 Task: Add a signature Markus Robinson containing With gratitude and sincere wishes, Markus Robinson to email address softage.9@softage.net and add a label Trademark licenses
Action: Mouse moved to (1040, 58)
Screenshot: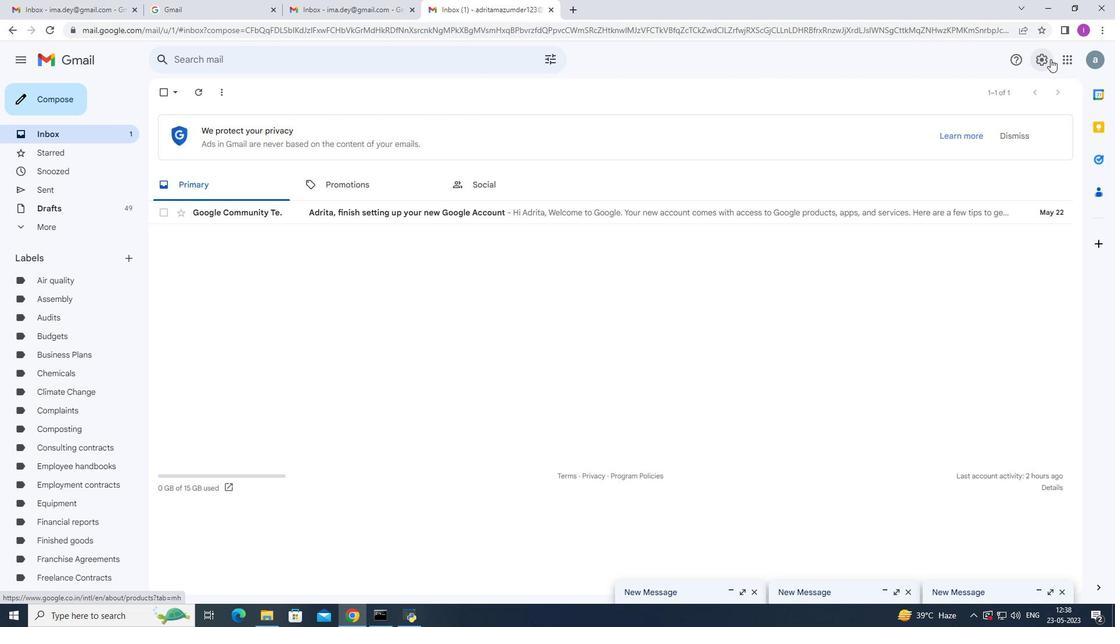 
Action: Mouse pressed left at (1040, 58)
Screenshot: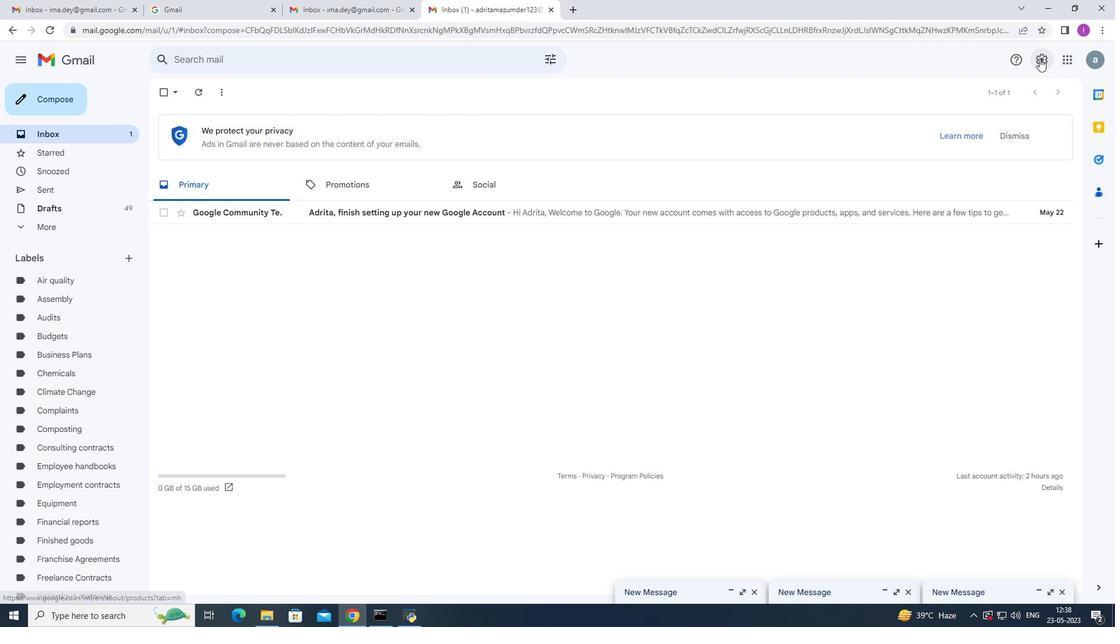 
Action: Mouse moved to (960, 123)
Screenshot: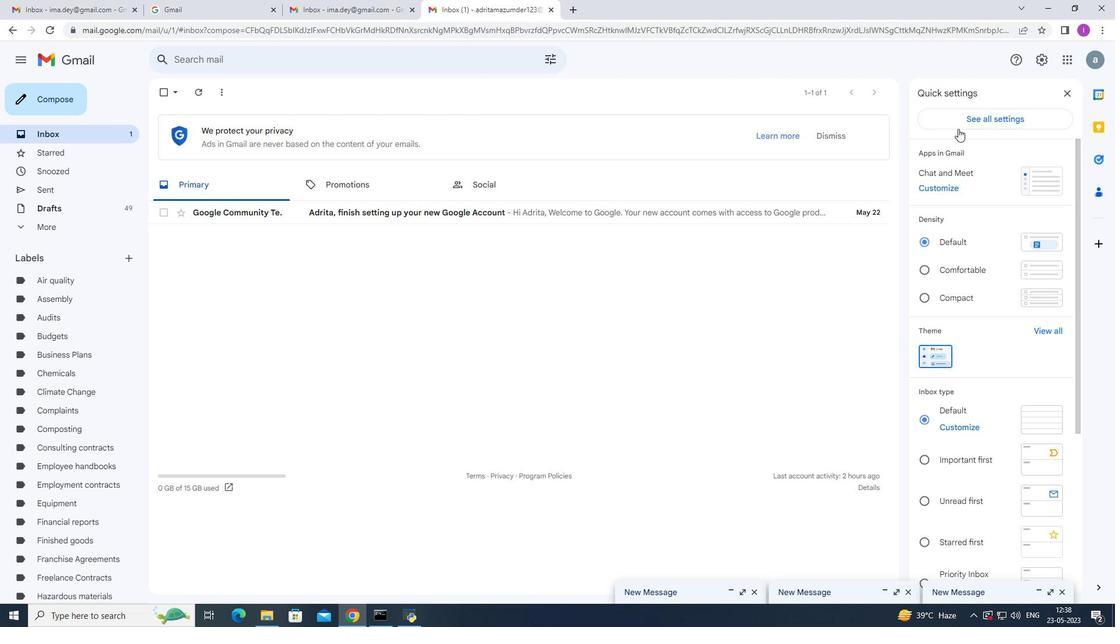 
Action: Mouse pressed left at (960, 123)
Screenshot: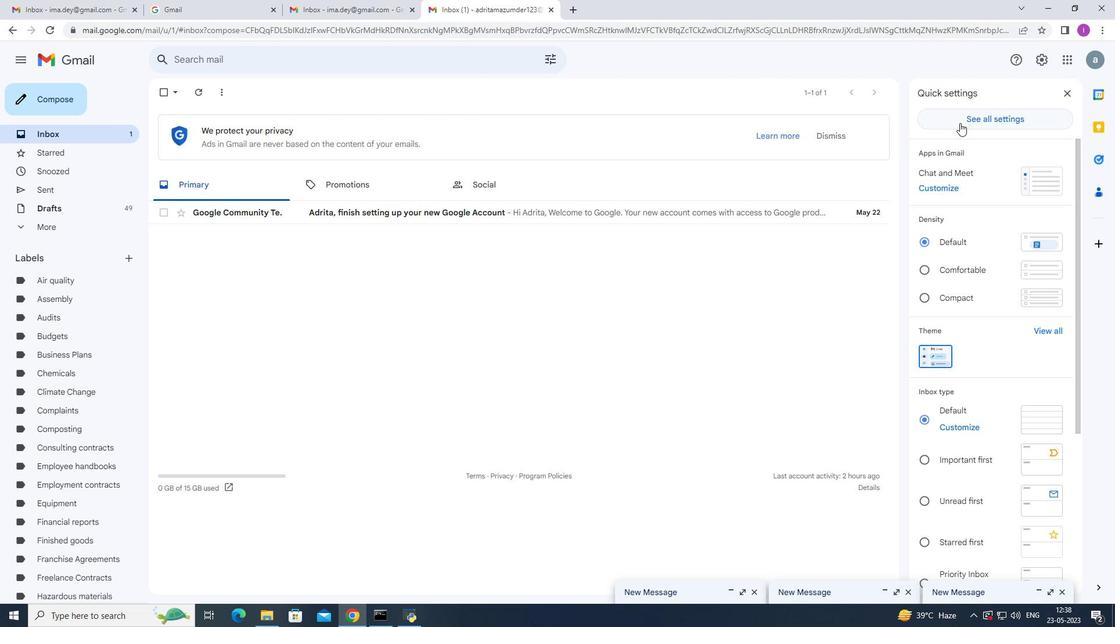 
Action: Mouse moved to (608, 248)
Screenshot: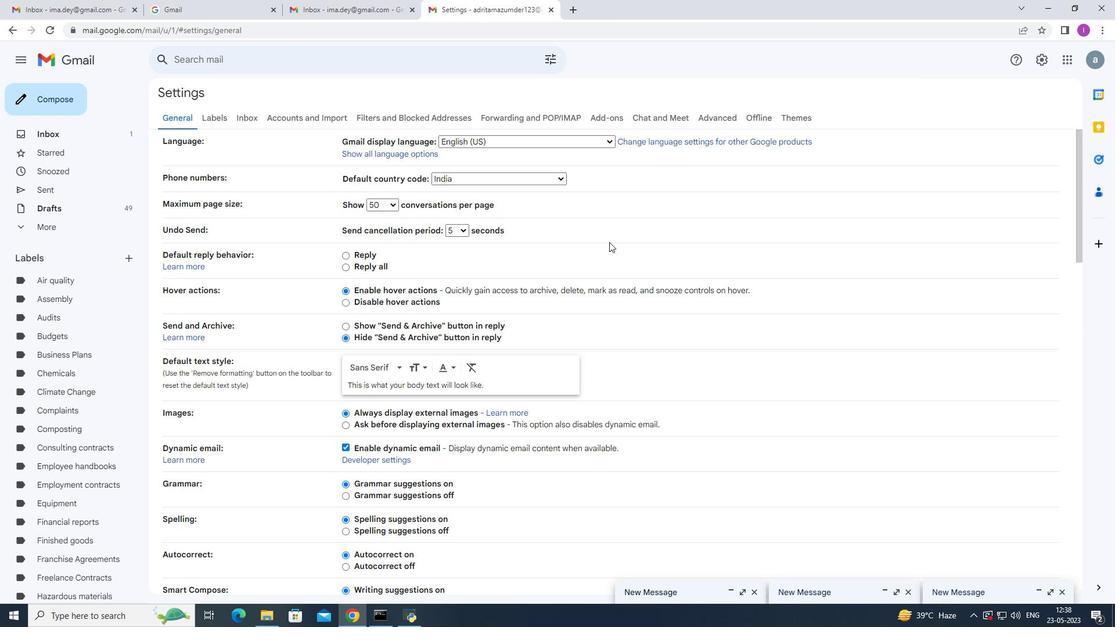 
Action: Mouse scrolled (608, 246) with delta (0, 0)
Screenshot: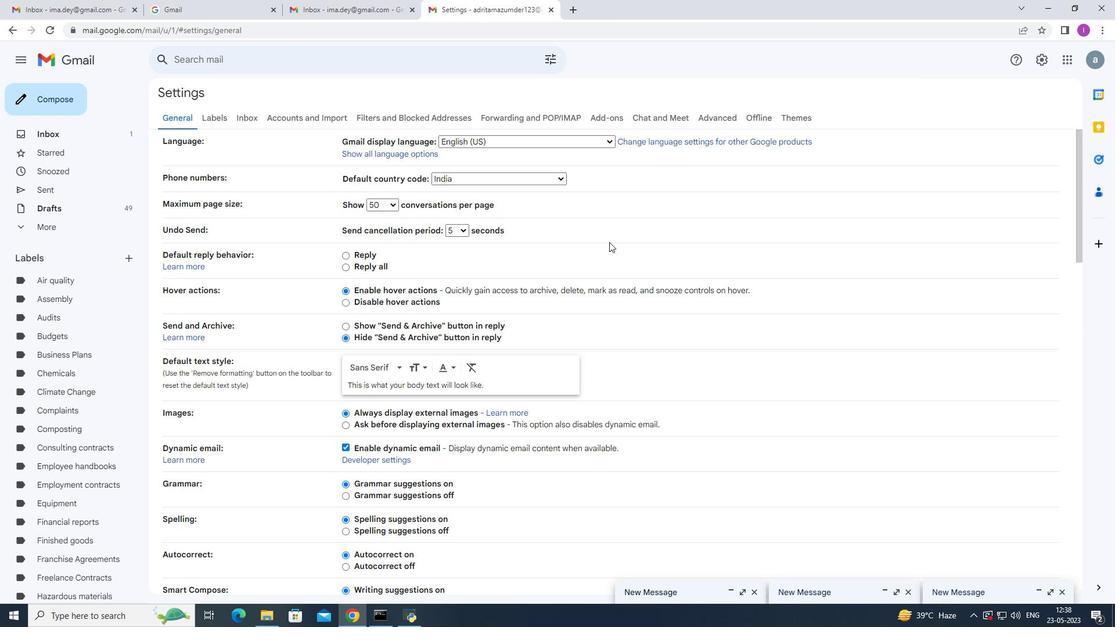 
Action: Mouse moved to (607, 256)
Screenshot: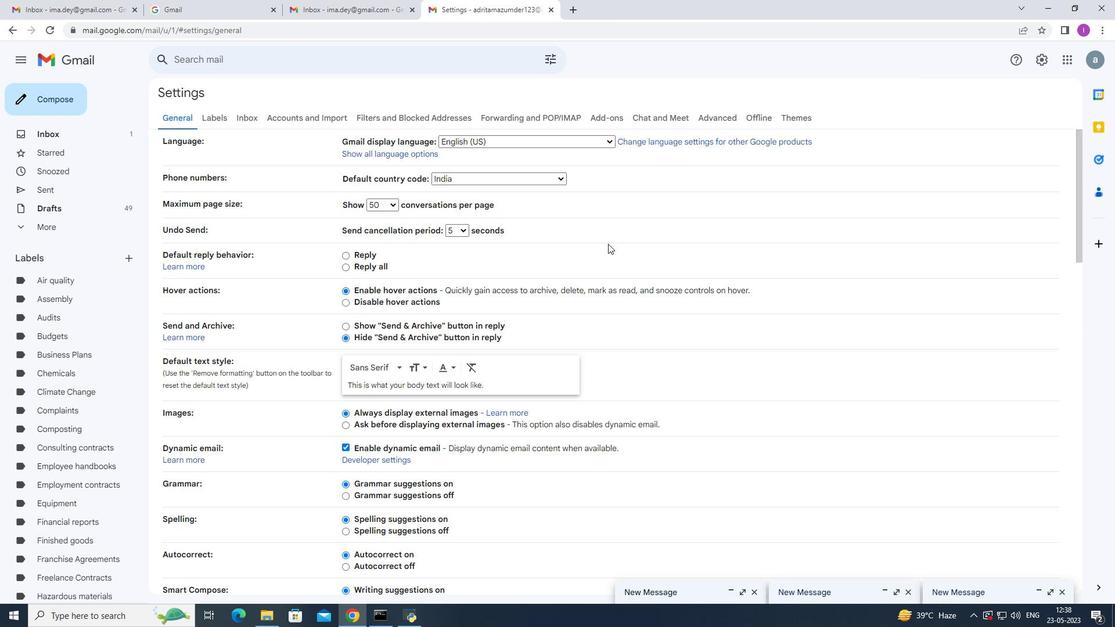 
Action: Mouse scrolled (607, 253) with delta (0, 0)
Screenshot: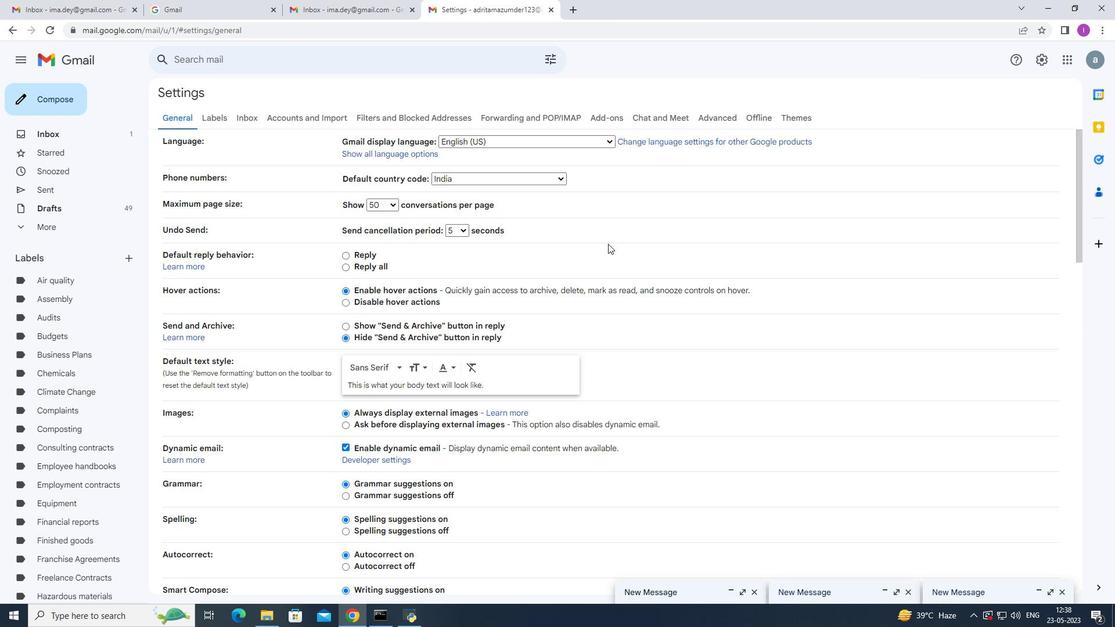 
Action: Mouse moved to (607, 258)
Screenshot: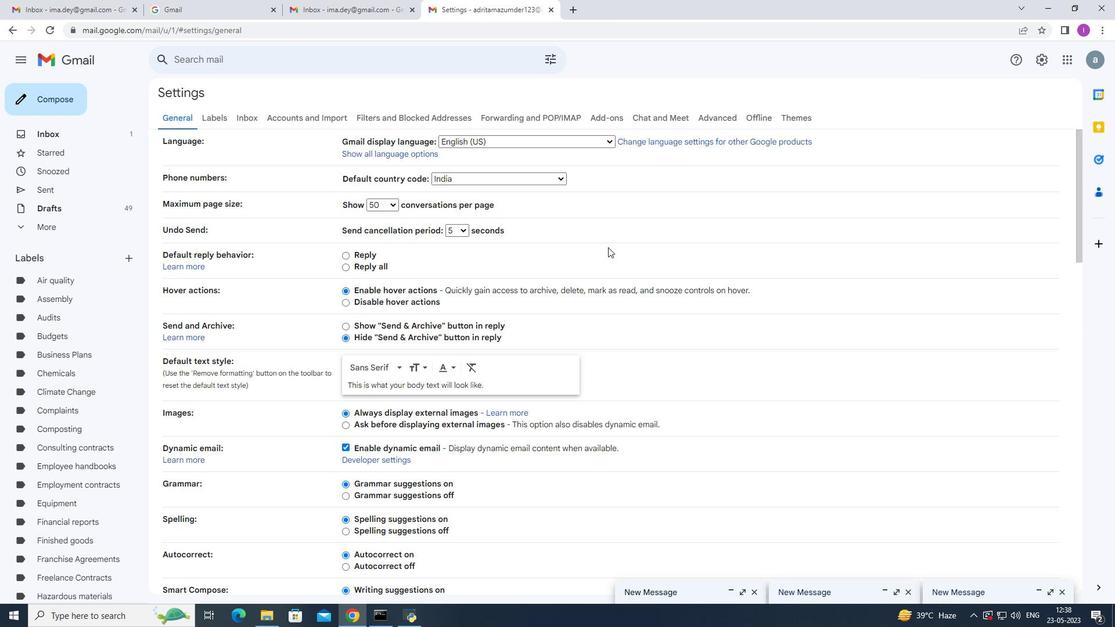 
Action: Mouse scrolled (607, 257) with delta (0, 0)
Screenshot: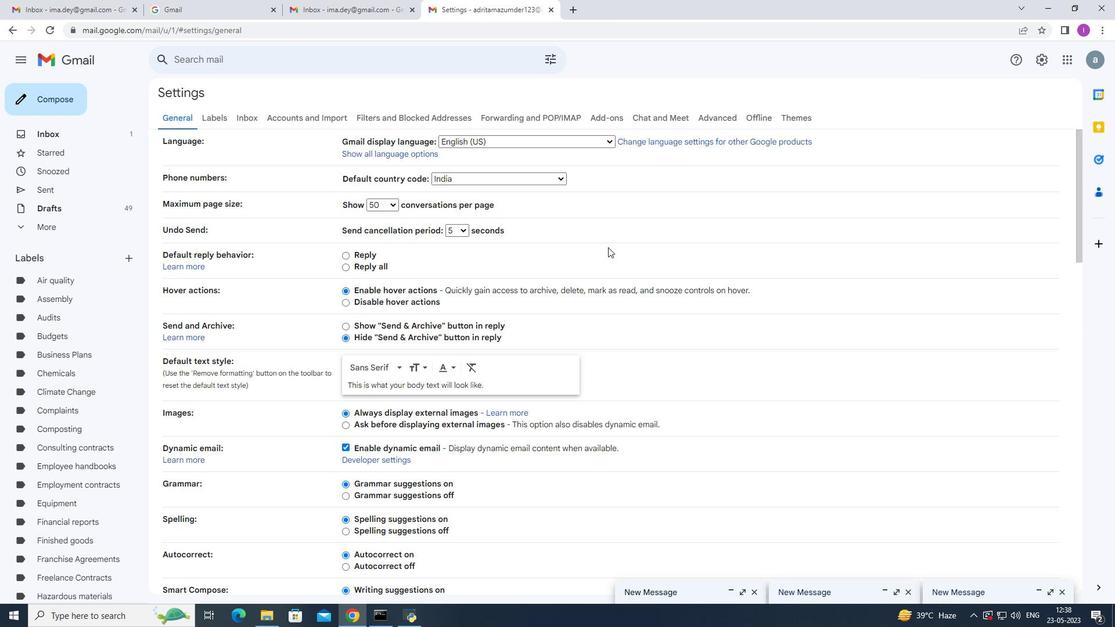 
Action: Mouse moved to (607, 260)
Screenshot: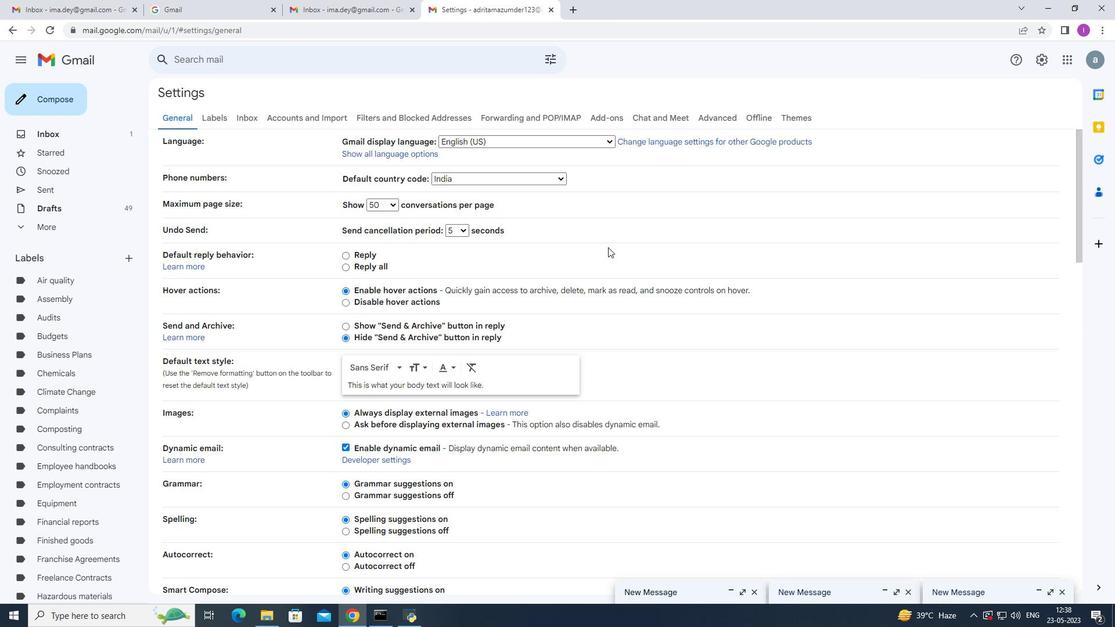 
Action: Mouse scrolled (607, 257) with delta (0, 0)
Screenshot: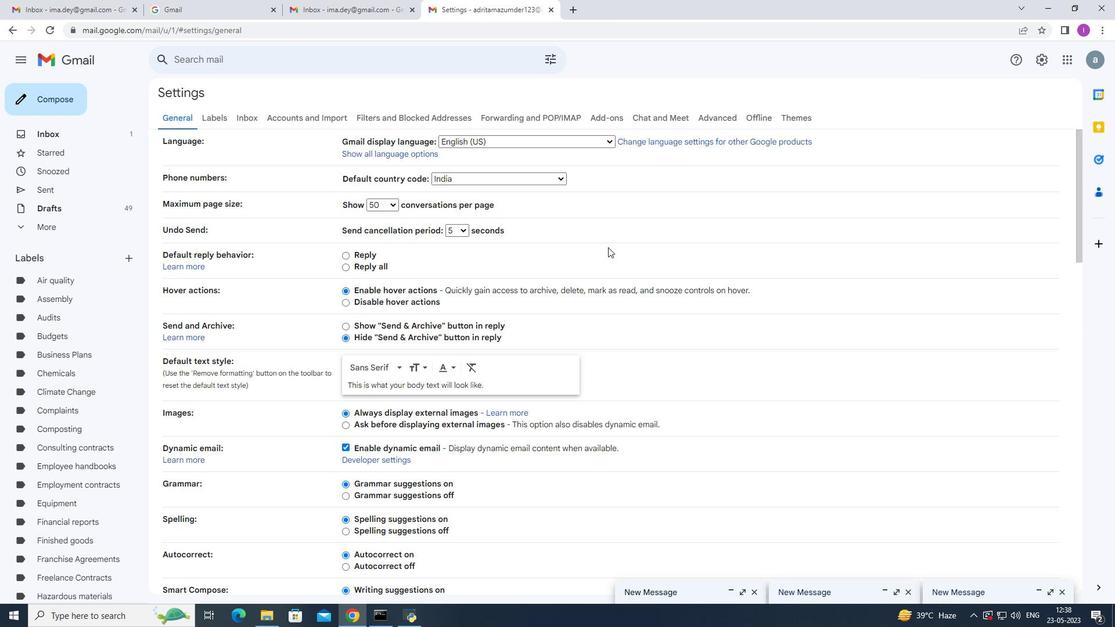 
Action: Mouse moved to (583, 314)
Screenshot: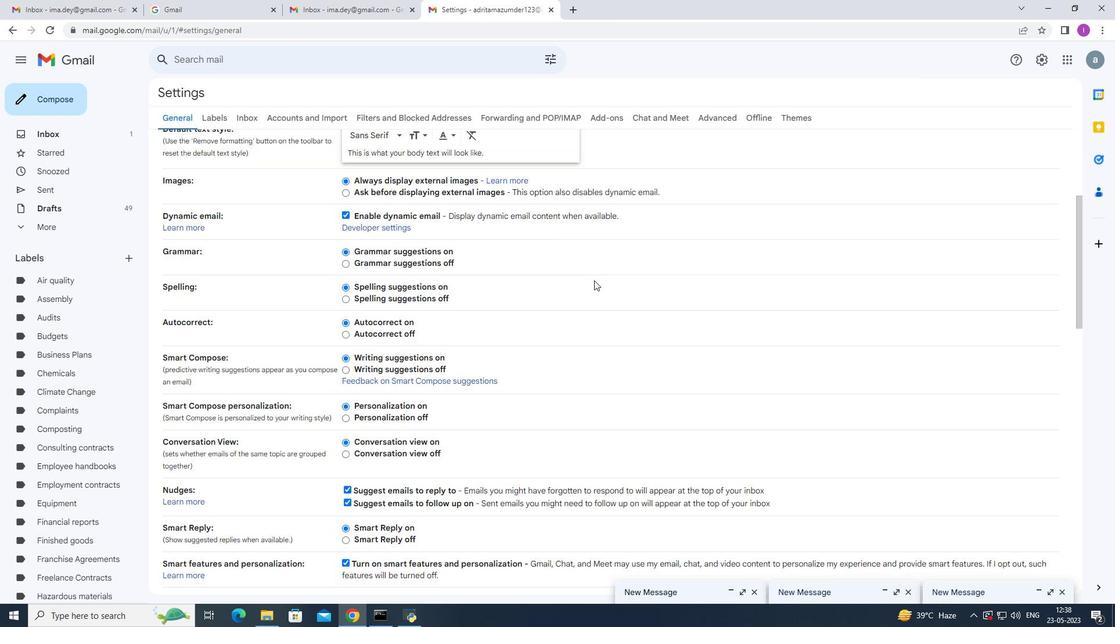 
Action: Mouse scrolled (583, 314) with delta (0, 0)
Screenshot: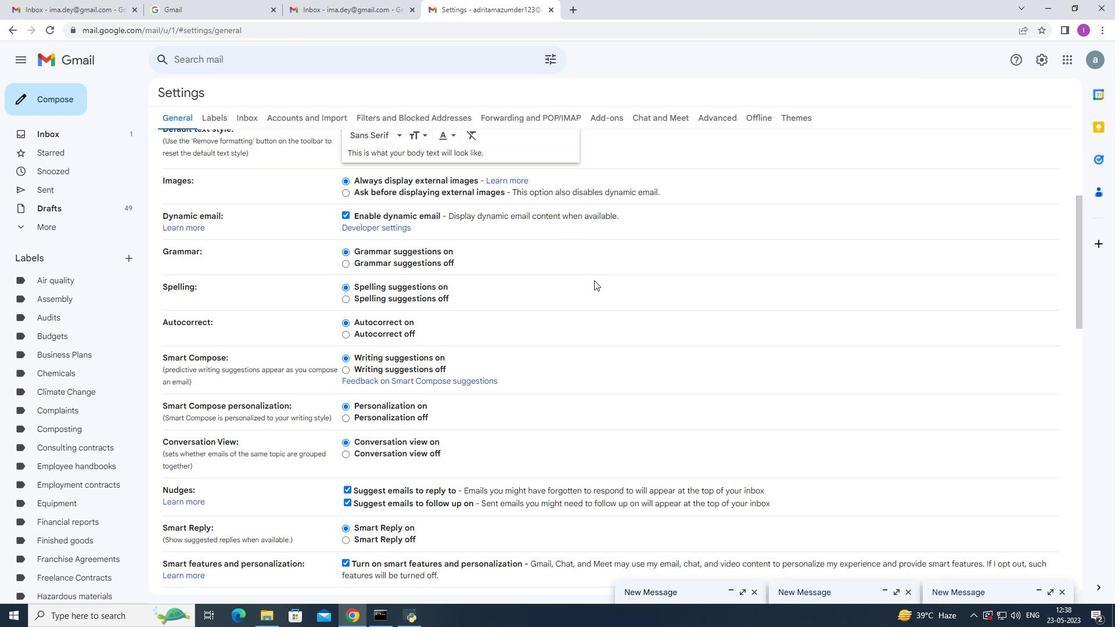 
Action: Mouse moved to (582, 327)
Screenshot: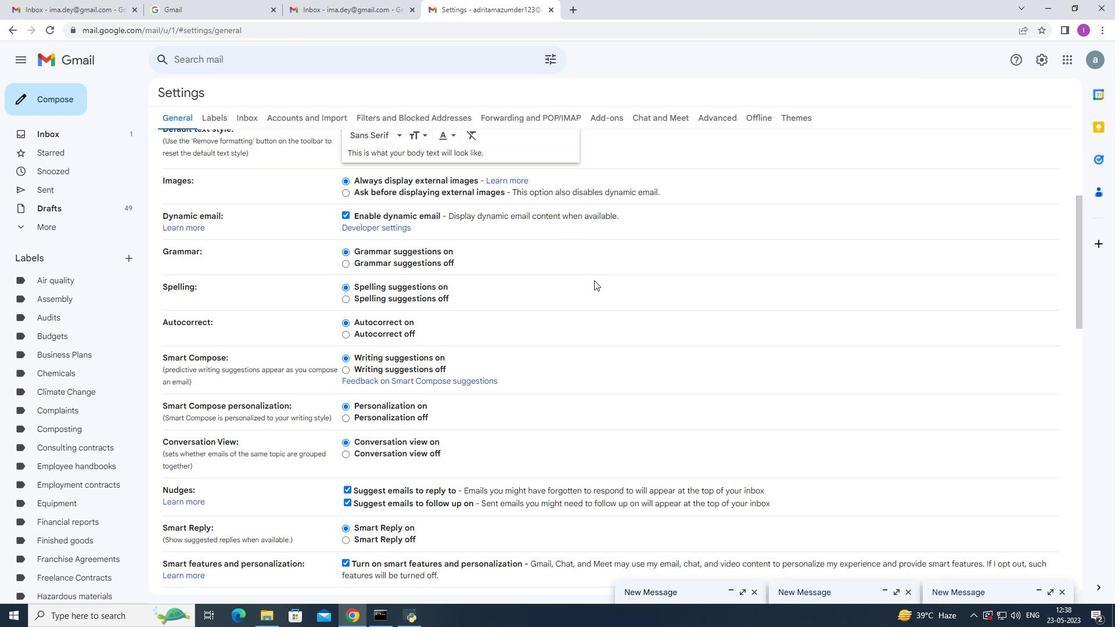 
Action: Mouse scrolled (582, 326) with delta (0, 0)
Screenshot: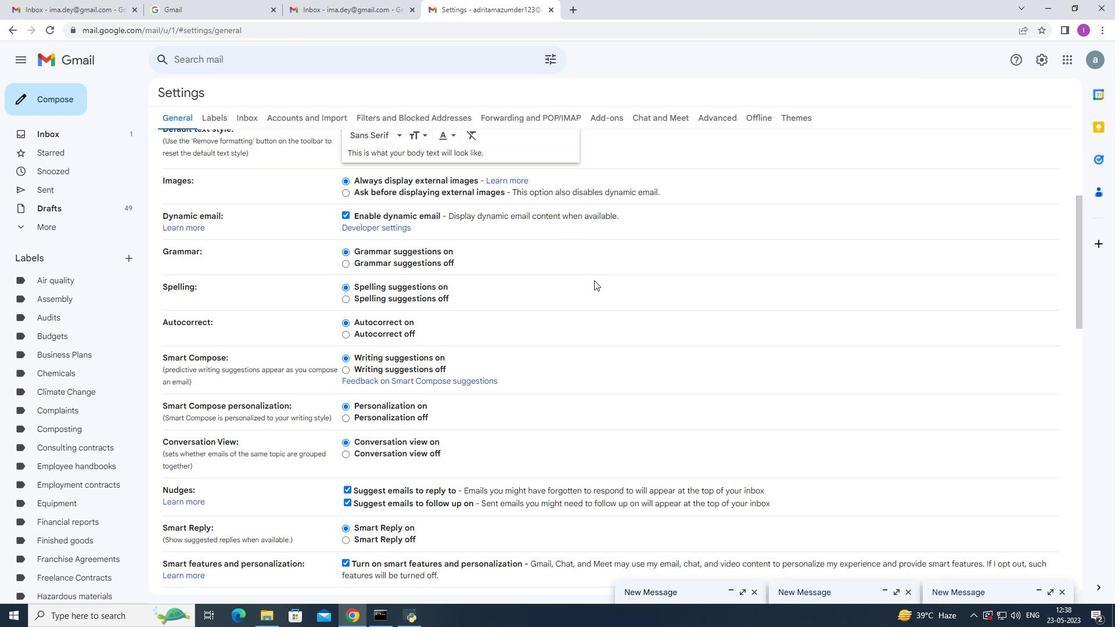 
Action: Mouse scrolled (582, 326) with delta (0, 0)
Screenshot: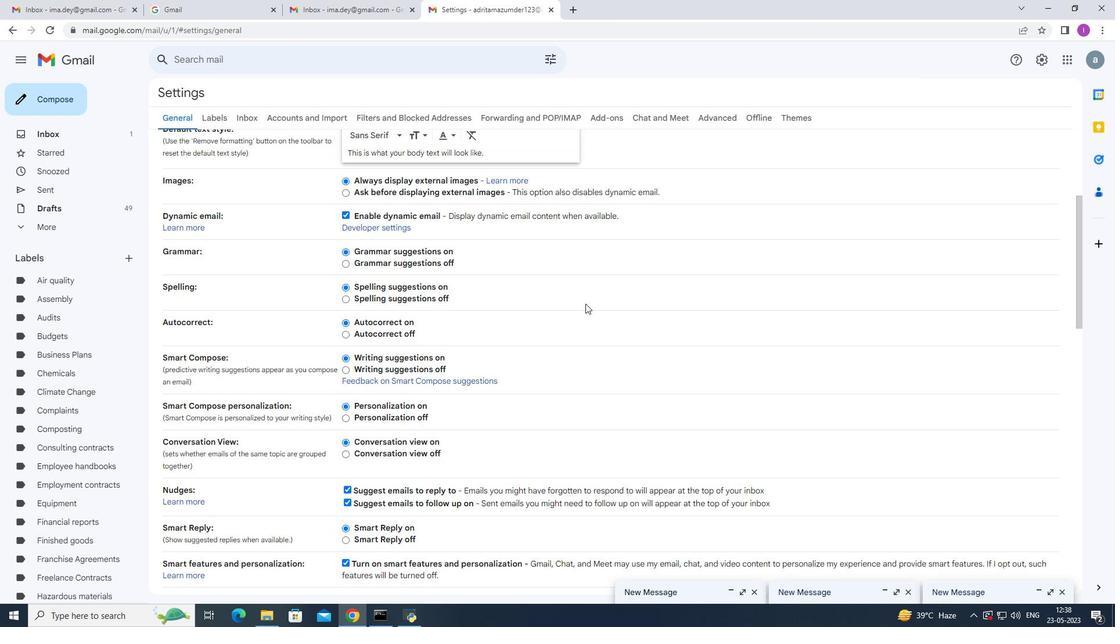 
Action: Mouse scrolled (582, 326) with delta (0, 0)
Screenshot: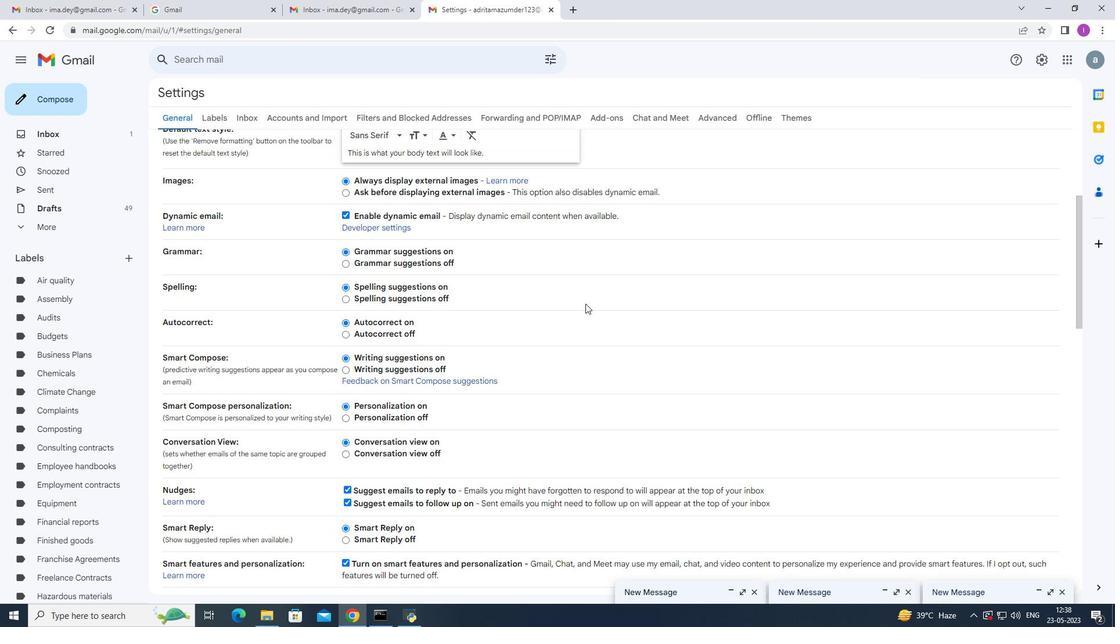 
Action: Mouse moved to (574, 334)
Screenshot: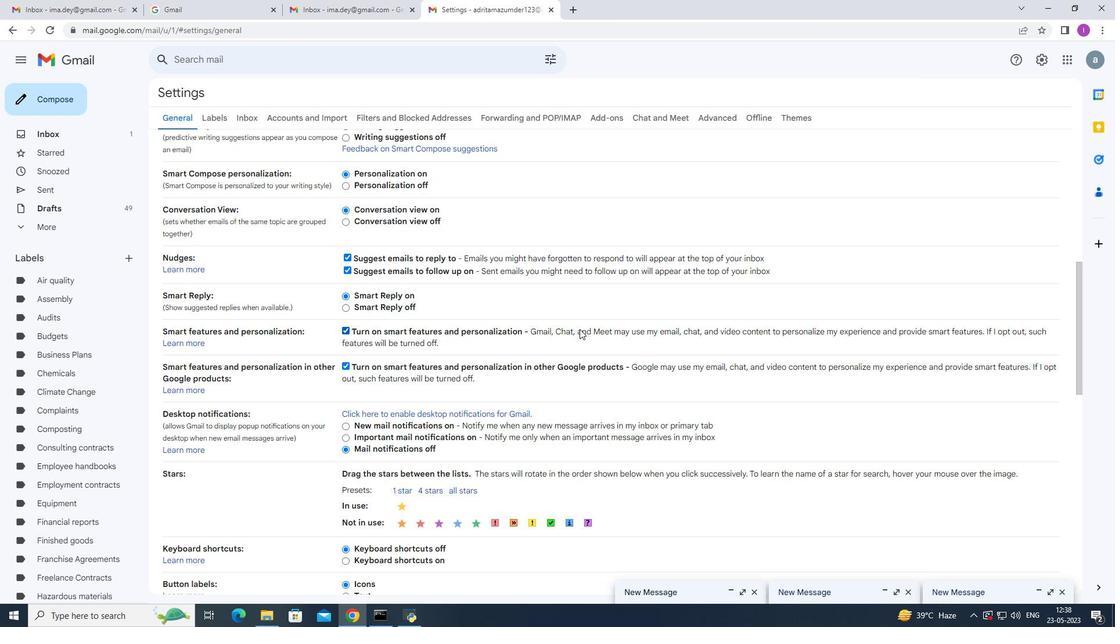 
Action: Mouse scrolled (574, 333) with delta (0, 0)
Screenshot: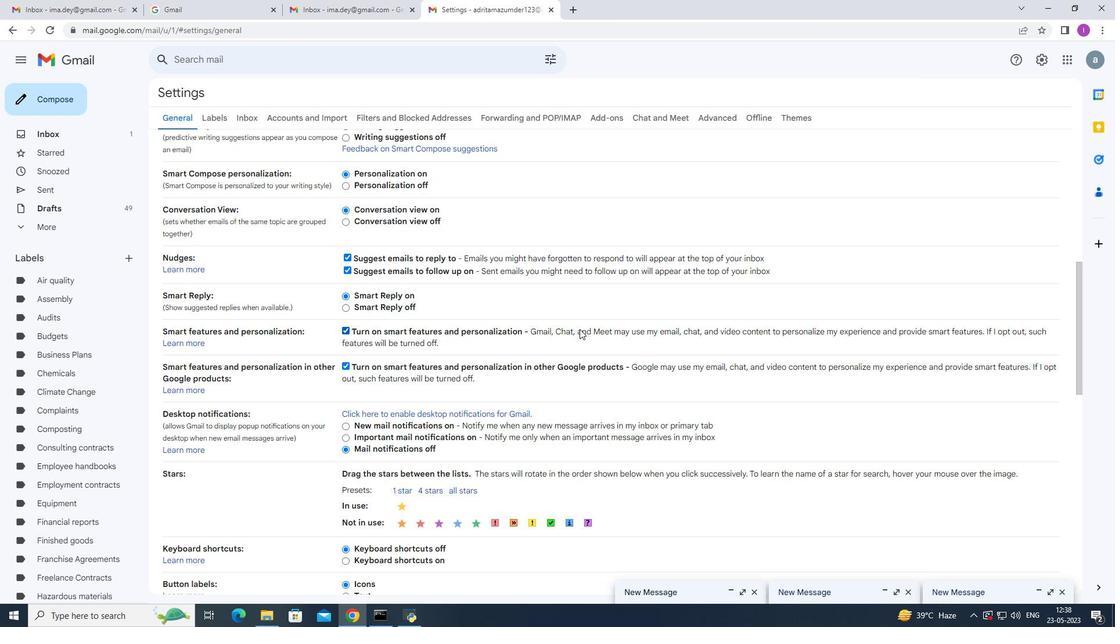 
Action: Mouse moved to (574, 337)
Screenshot: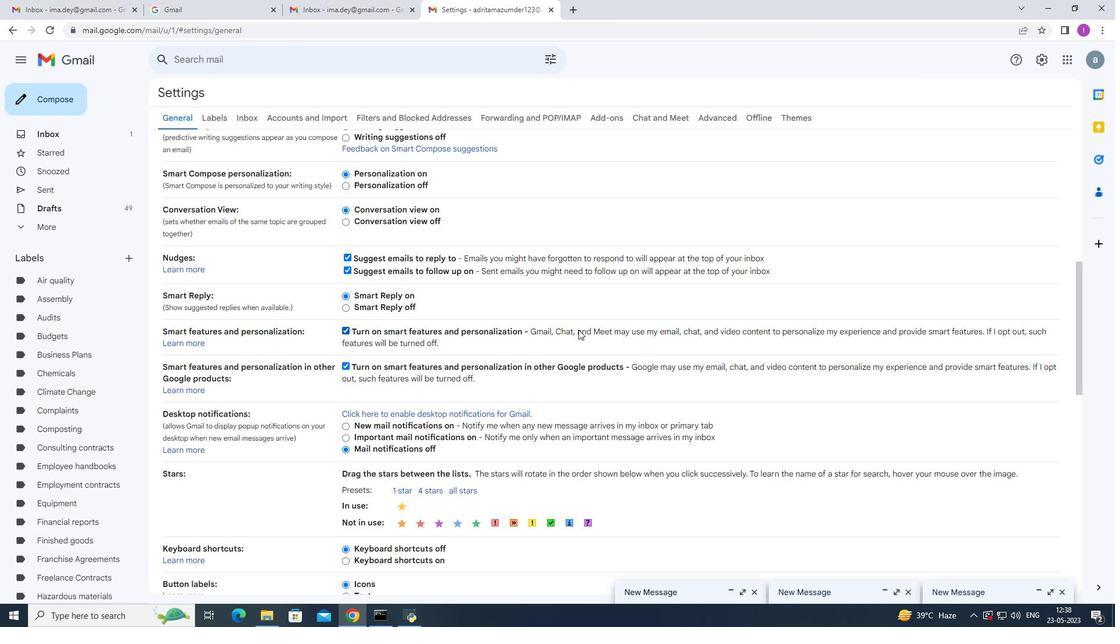 
Action: Mouse scrolled (574, 335) with delta (0, 0)
Screenshot: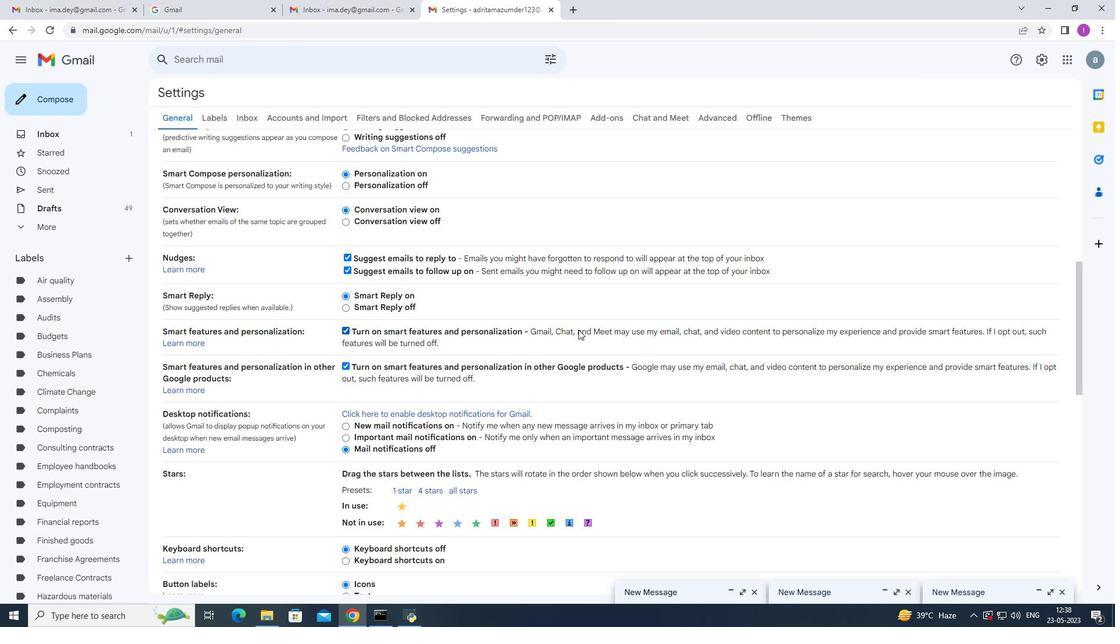 
Action: Mouse moved to (573, 338)
Screenshot: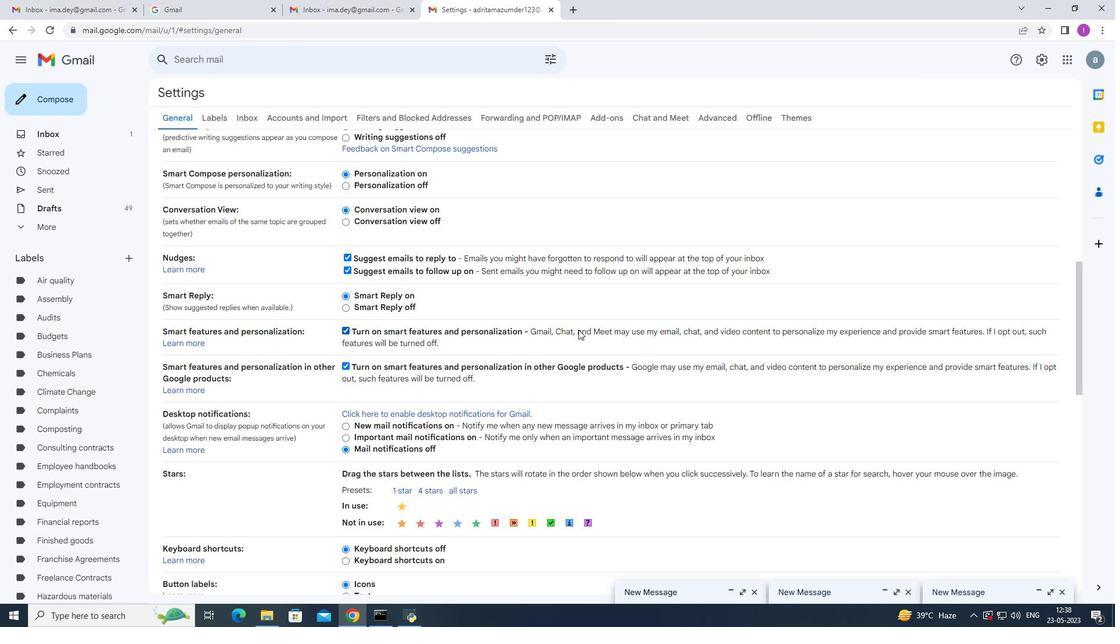 
Action: Mouse scrolled (573, 338) with delta (0, 0)
Screenshot: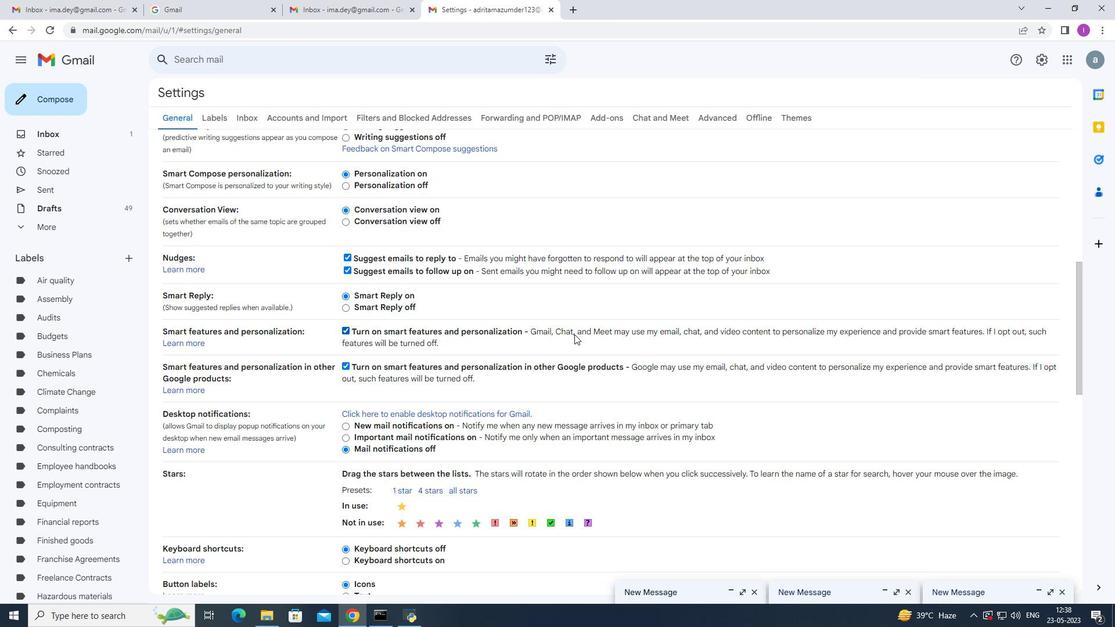 
Action: Mouse moved to (573, 338)
Screenshot: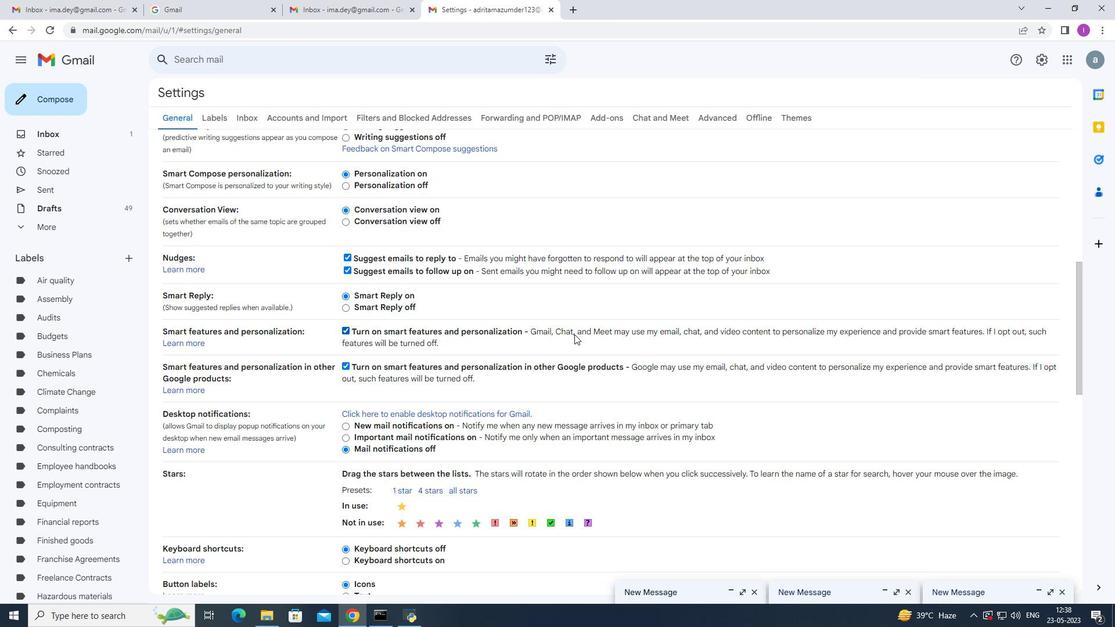 
Action: Mouse scrolled (573, 337) with delta (0, 0)
Screenshot: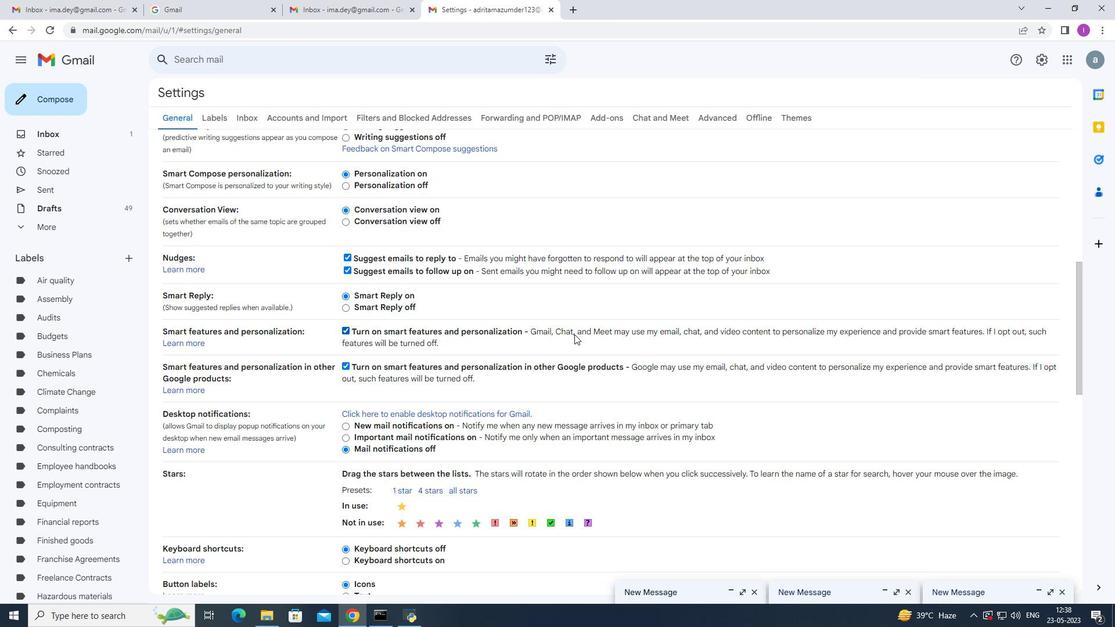 
Action: Mouse moved to (541, 361)
Screenshot: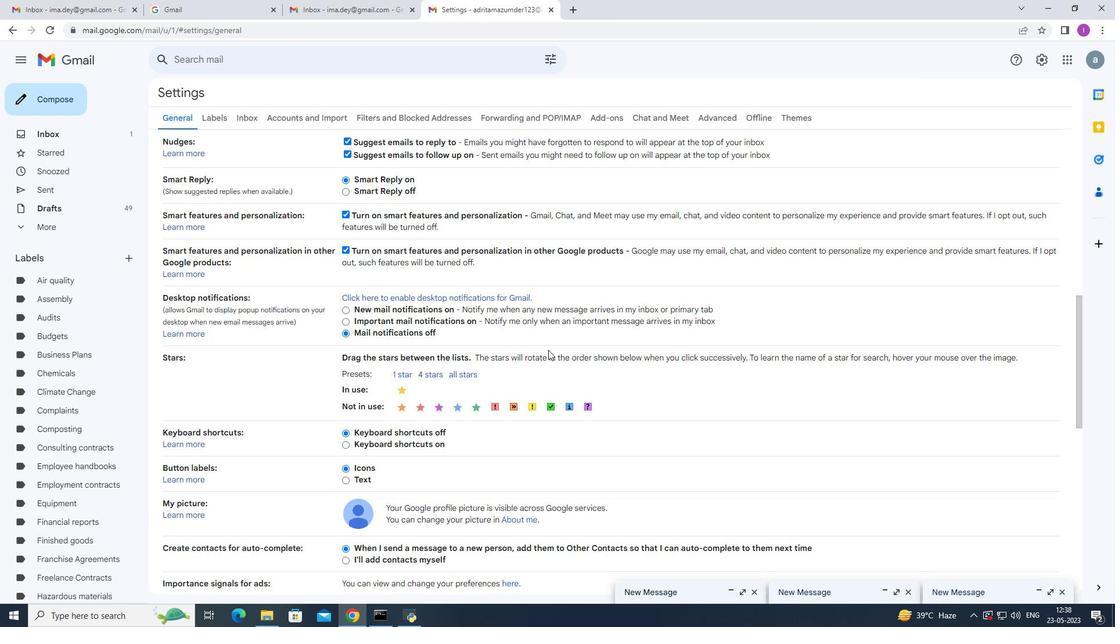 
Action: Mouse scrolled (541, 359) with delta (0, 0)
Screenshot: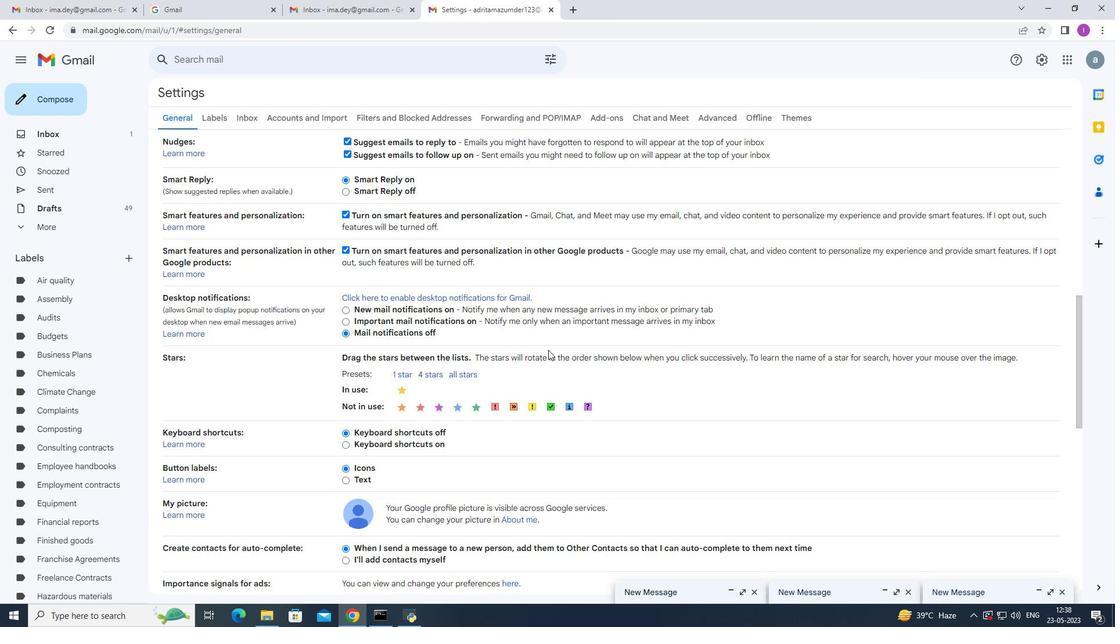 
Action: Mouse moved to (540, 365)
Screenshot: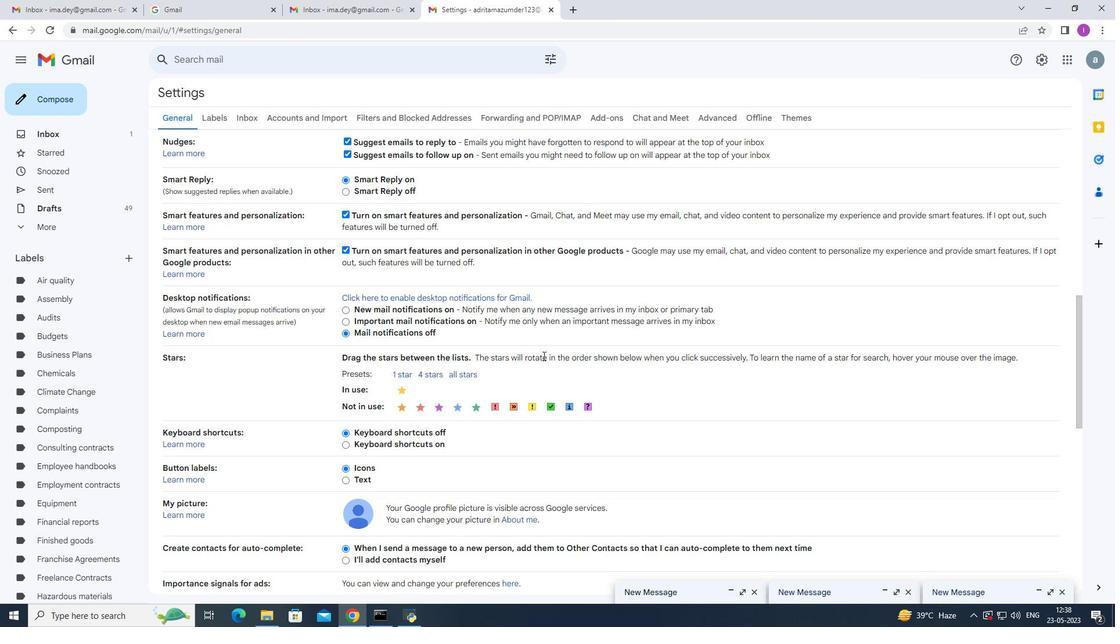 
Action: Mouse scrolled (540, 364) with delta (0, 0)
Screenshot: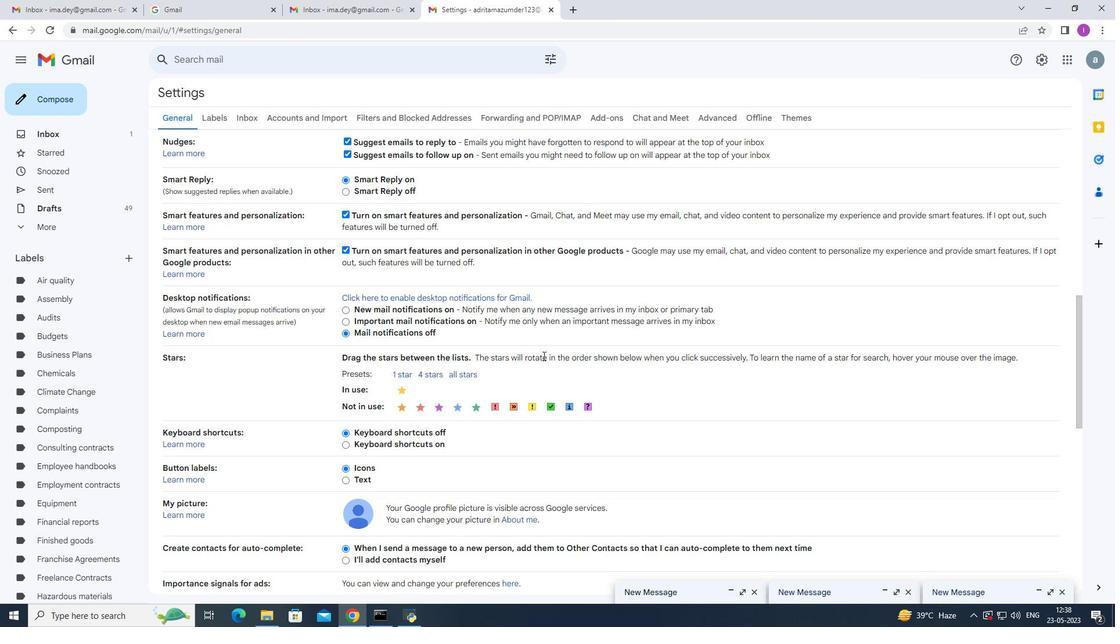 
Action: Mouse moved to (540, 366)
Screenshot: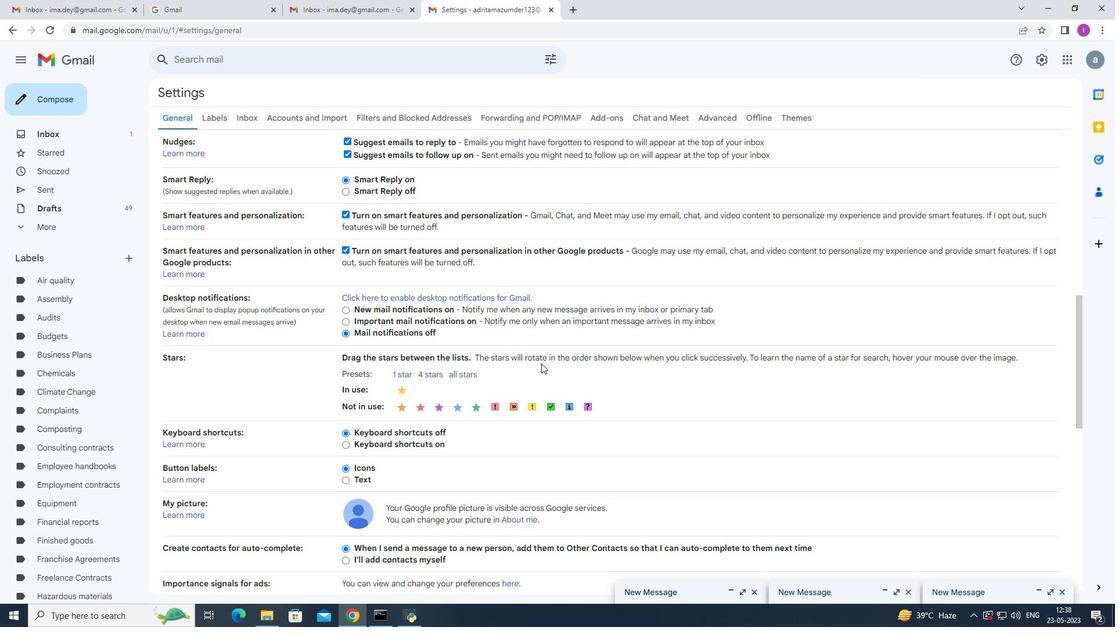 
Action: Mouse scrolled (540, 366) with delta (0, 0)
Screenshot: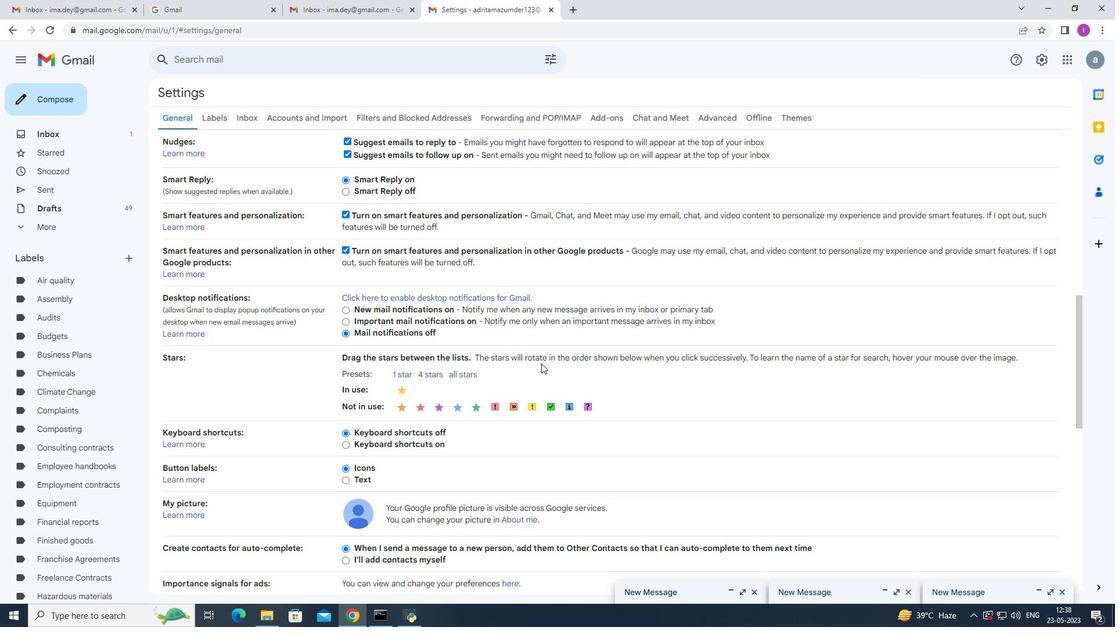 
Action: Mouse moved to (537, 368)
Screenshot: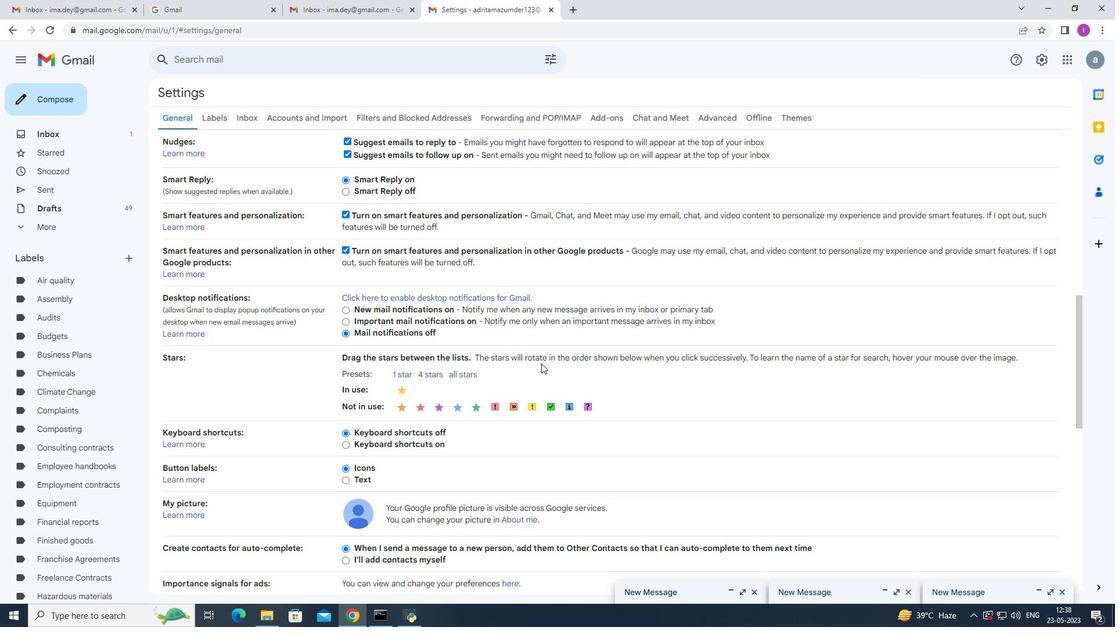 
Action: Mouse scrolled (540, 364) with delta (0, 0)
Screenshot: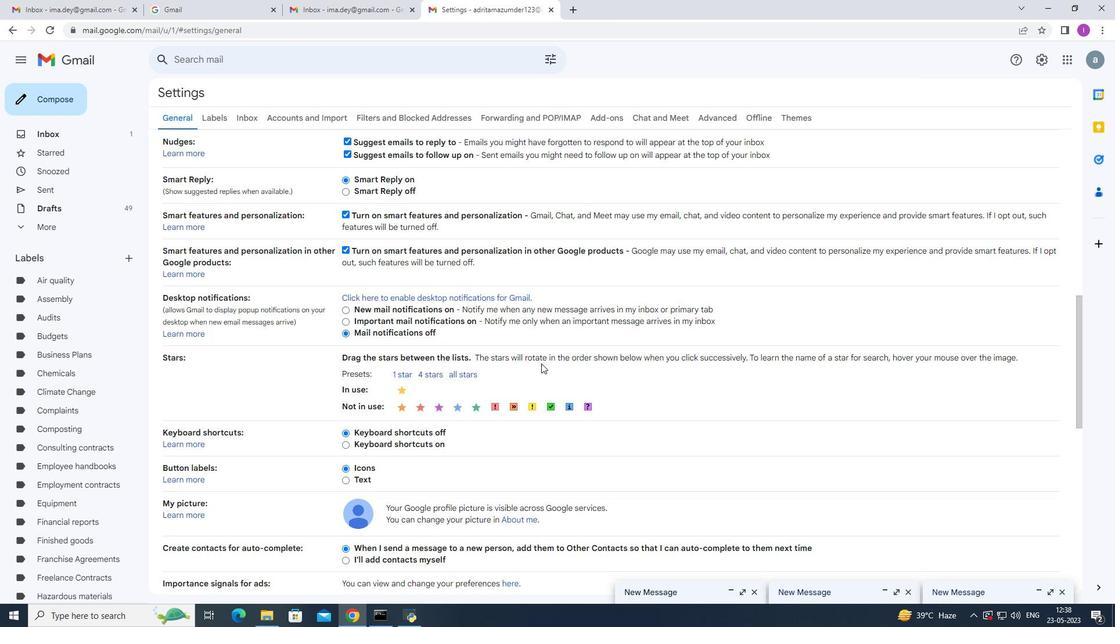 
Action: Mouse moved to (516, 379)
Screenshot: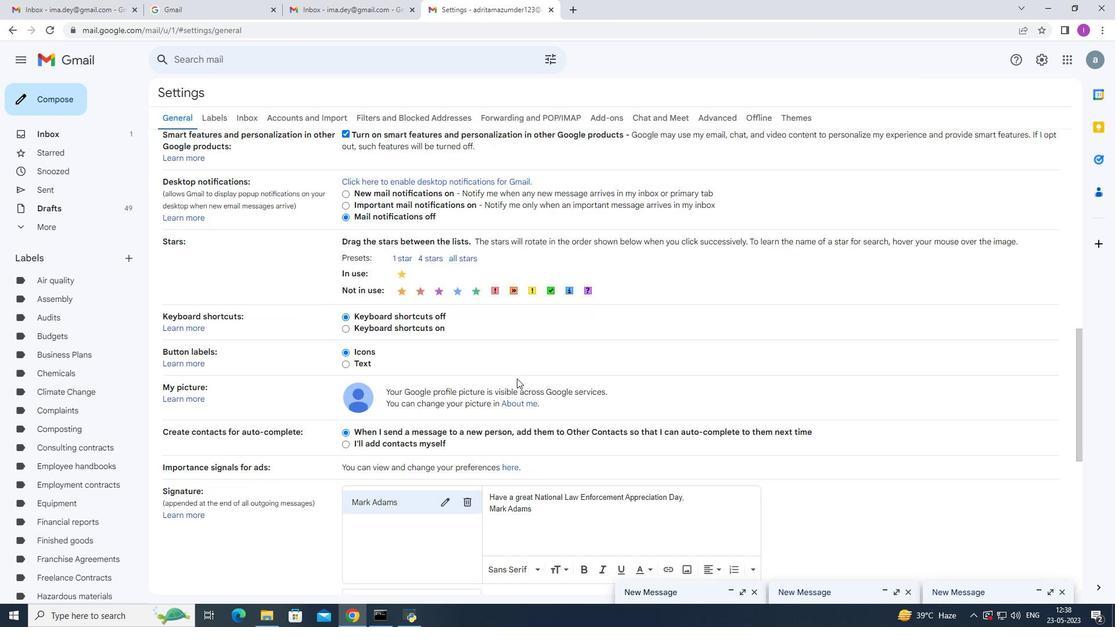 
Action: Mouse scrolled (516, 379) with delta (0, 0)
Screenshot: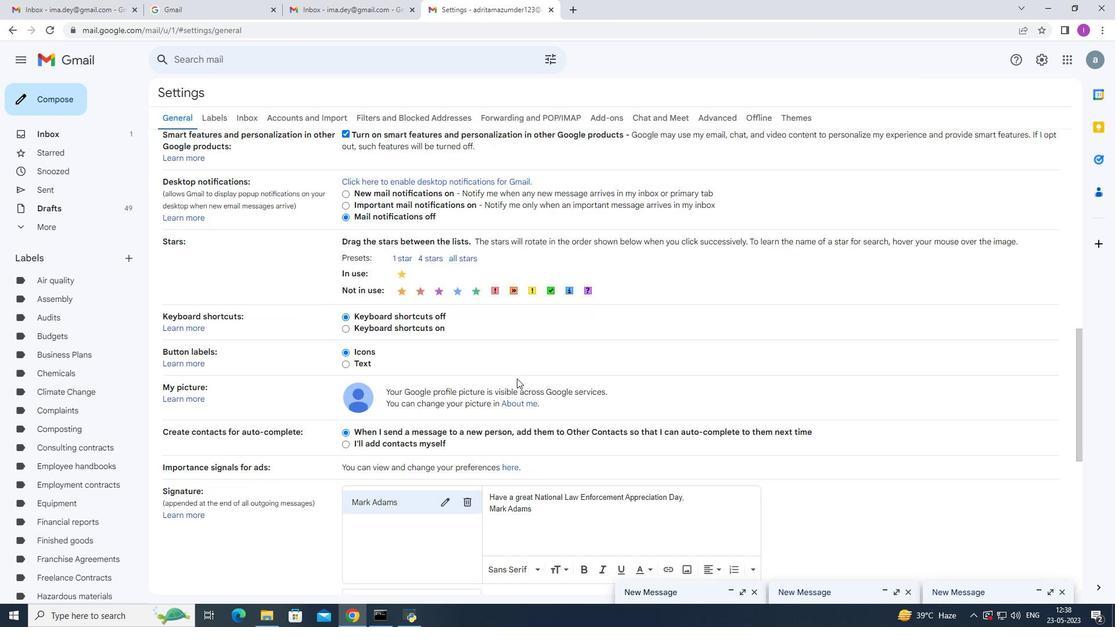 
Action: Mouse moved to (516, 381)
Screenshot: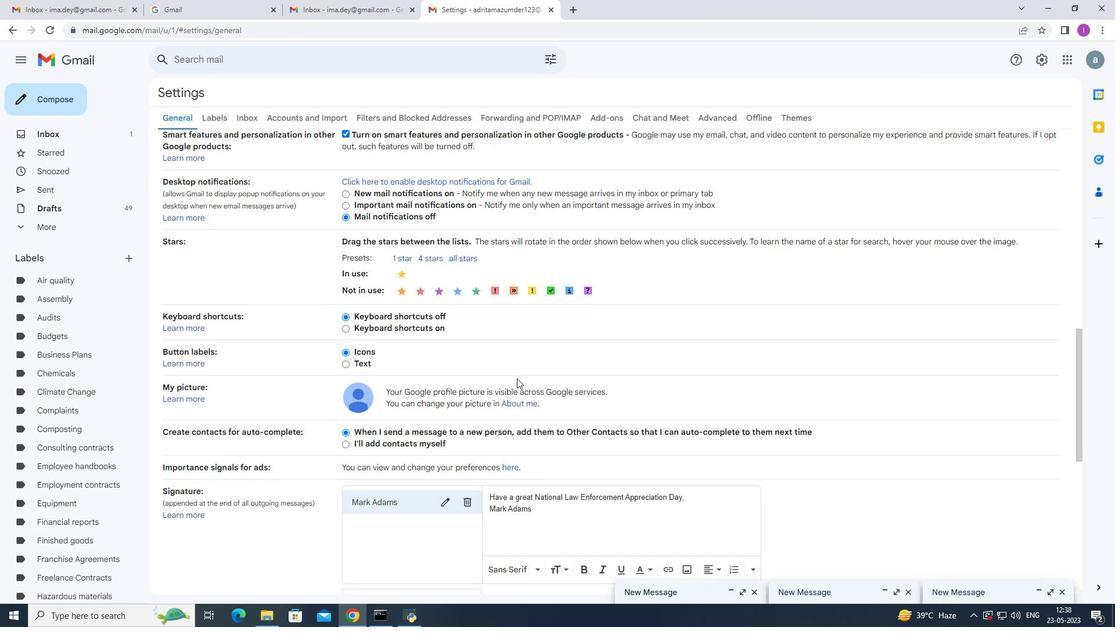 
Action: Mouse scrolled (516, 380) with delta (0, 0)
Screenshot: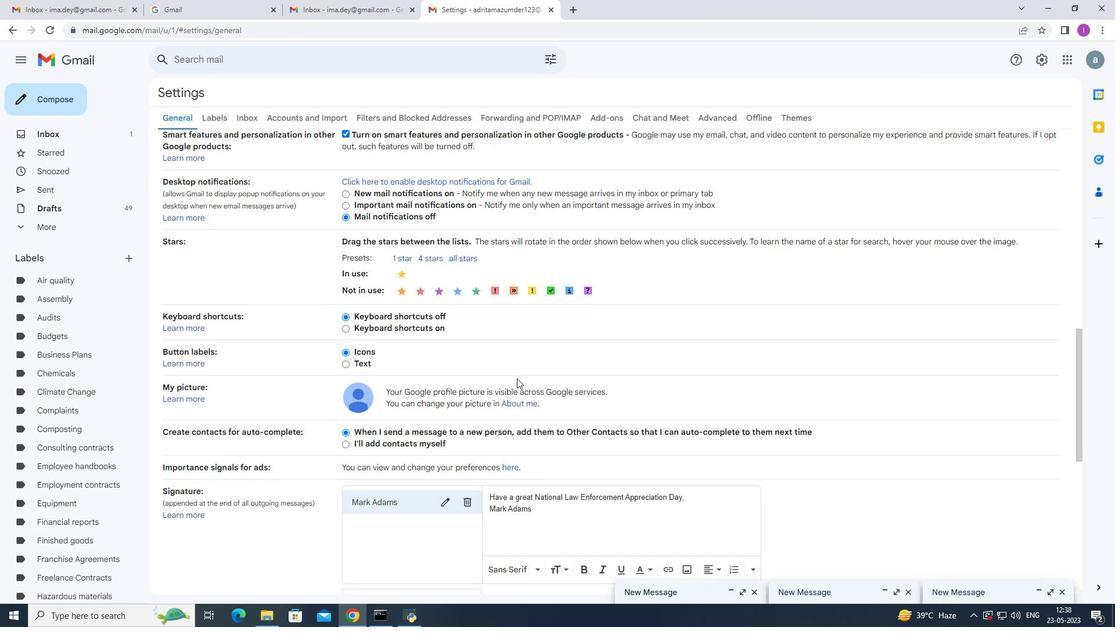 
Action: Mouse moved to (464, 381)
Screenshot: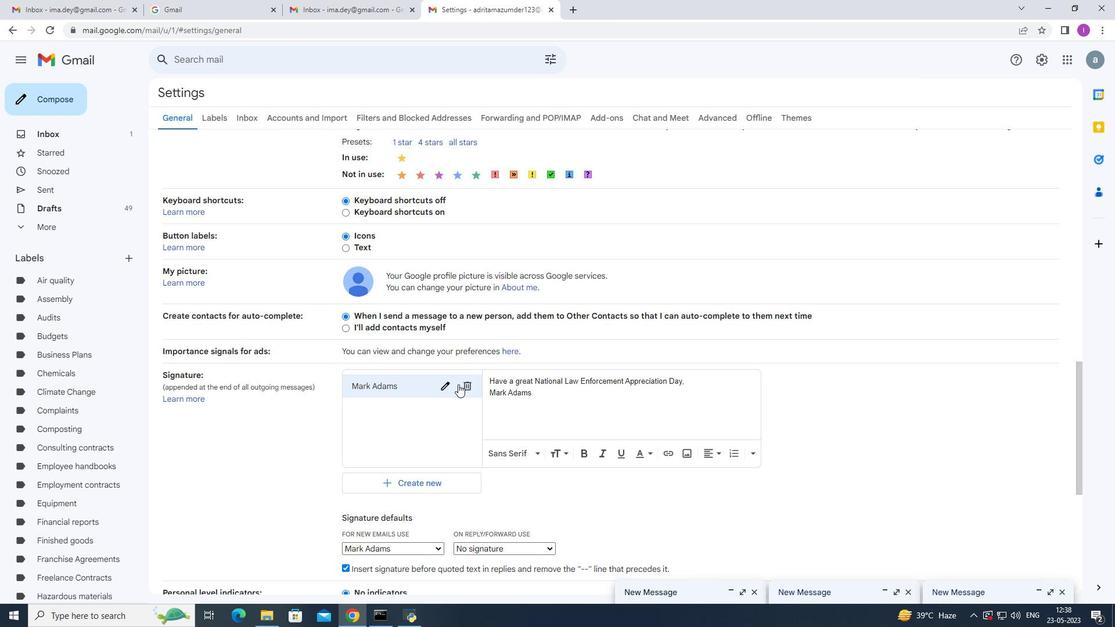 
Action: Mouse pressed left at (464, 381)
Screenshot: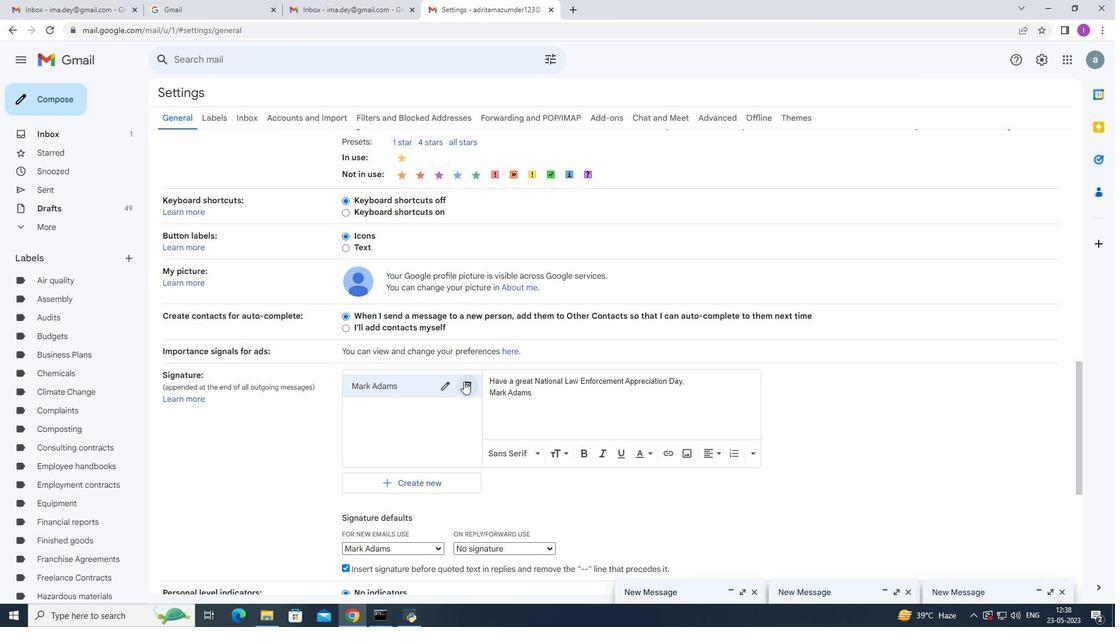 
Action: Mouse moved to (651, 346)
Screenshot: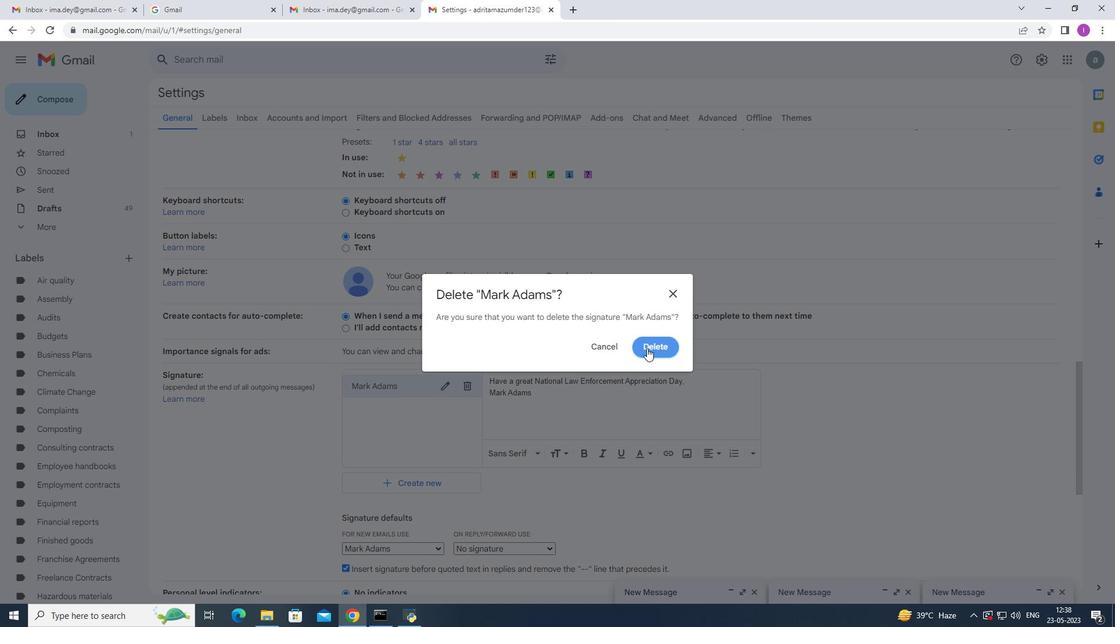 
Action: Mouse pressed left at (651, 346)
Screenshot: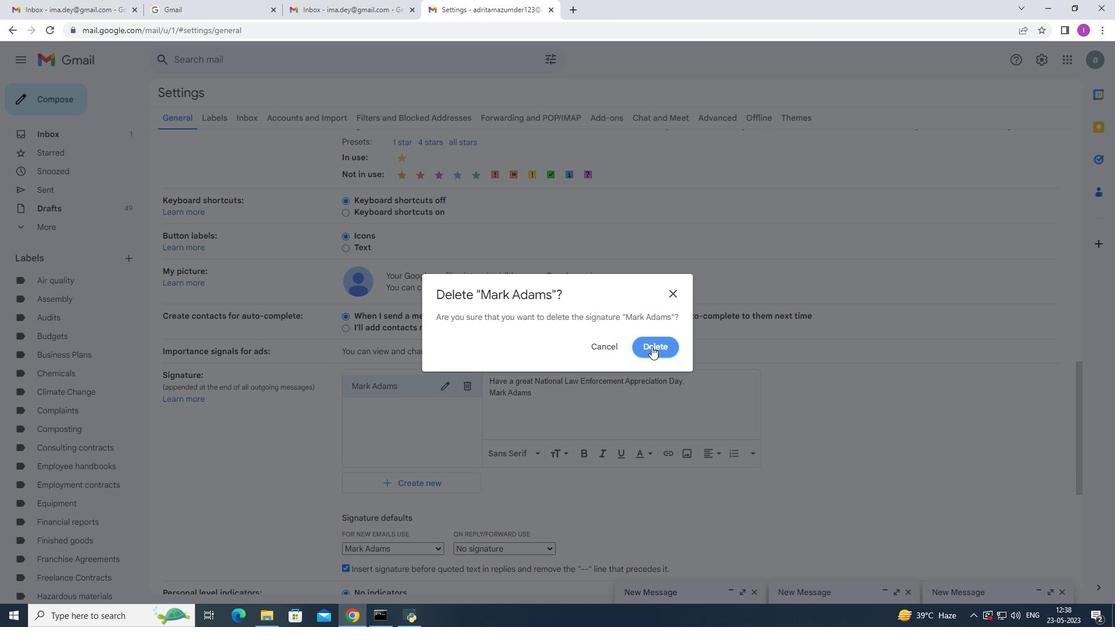 
Action: Mouse moved to (395, 402)
Screenshot: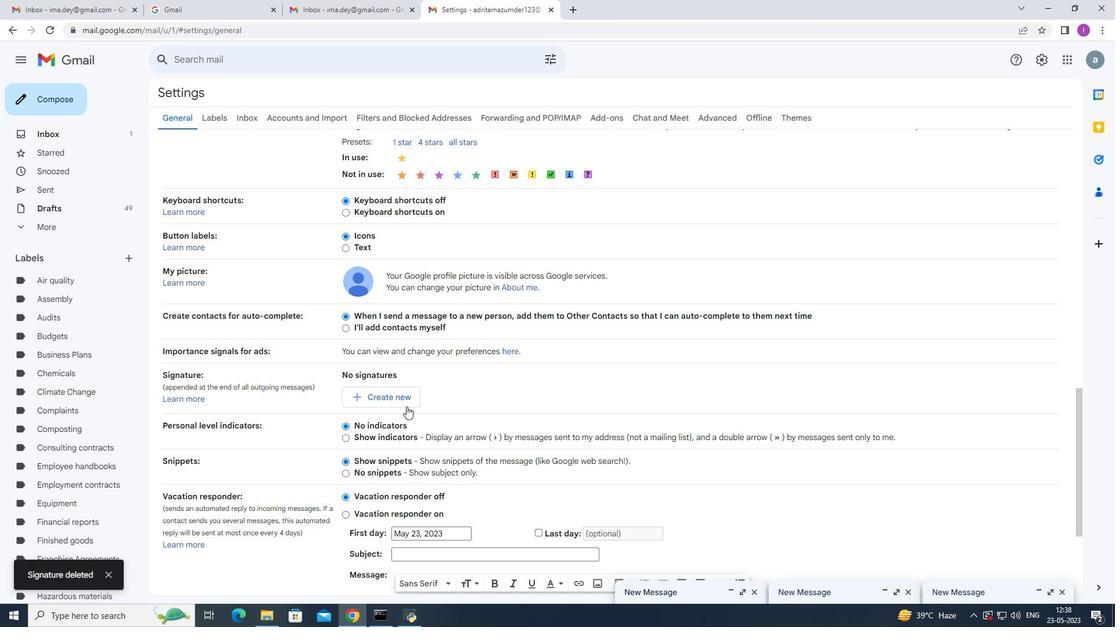 
Action: Mouse pressed left at (395, 402)
Screenshot: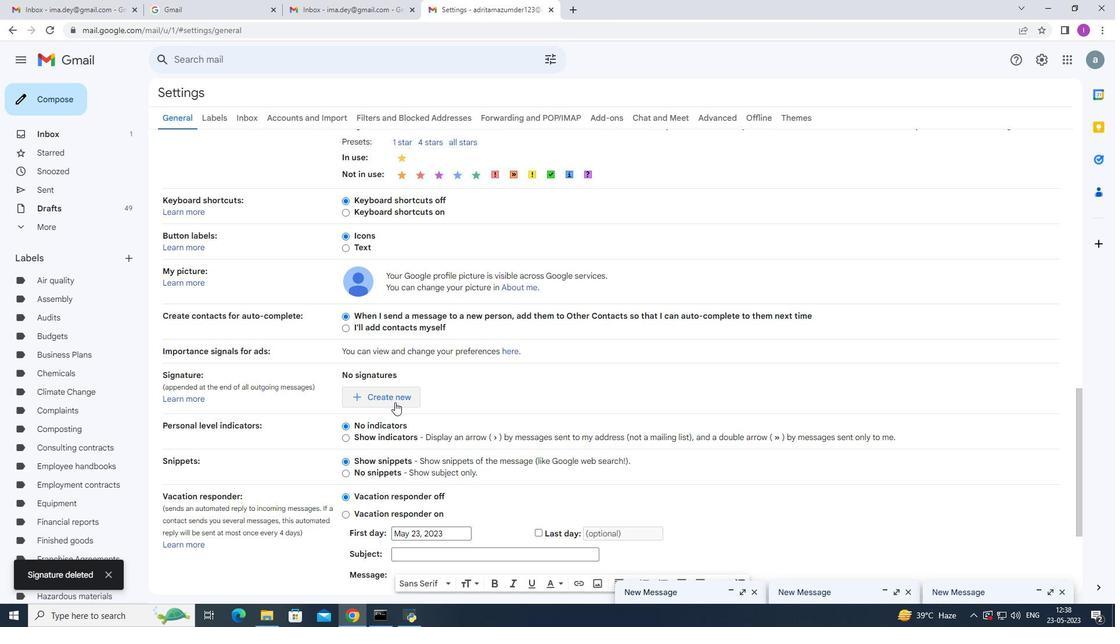 
Action: Mouse moved to (510, 318)
Screenshot: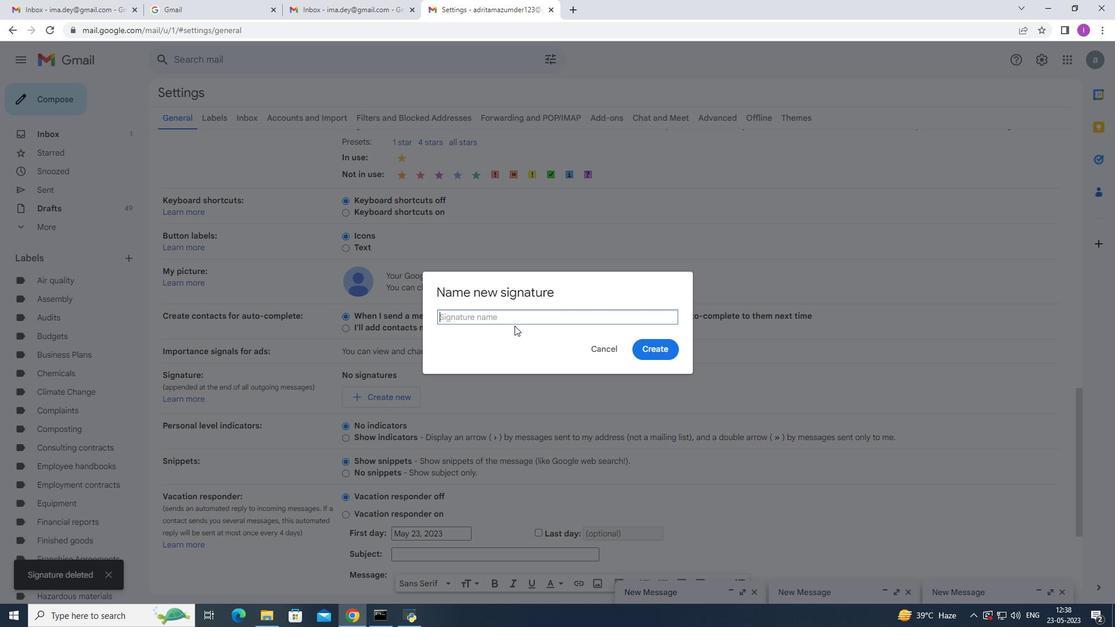 
Action: Mouse pressed left at (510, 318)
Screenshot: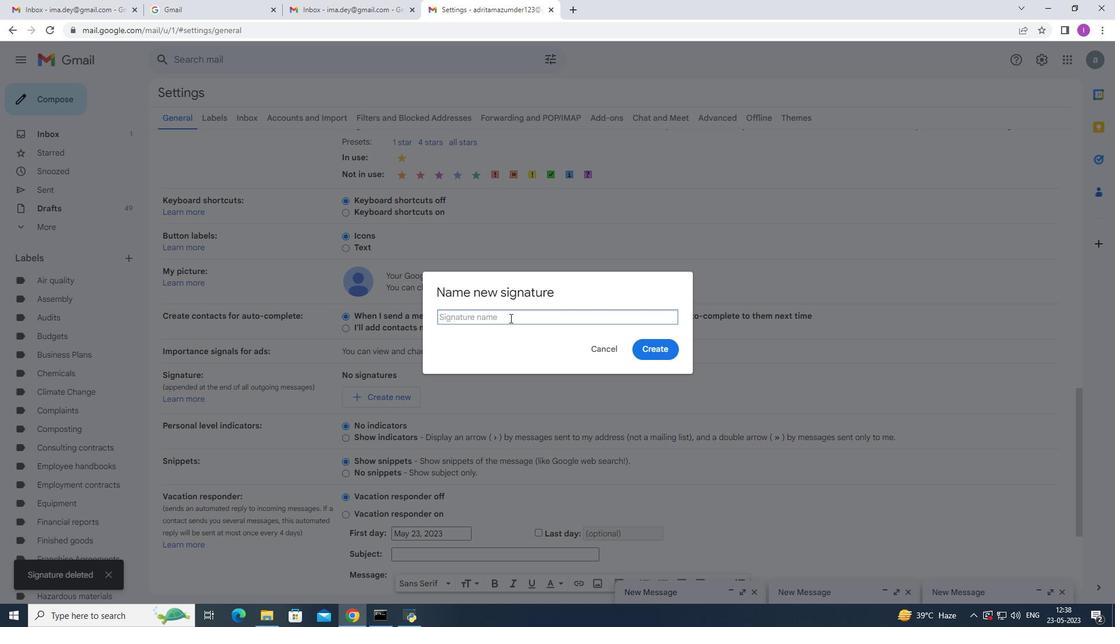 
Action: Mouse moved to (469, 323)
Screenshot: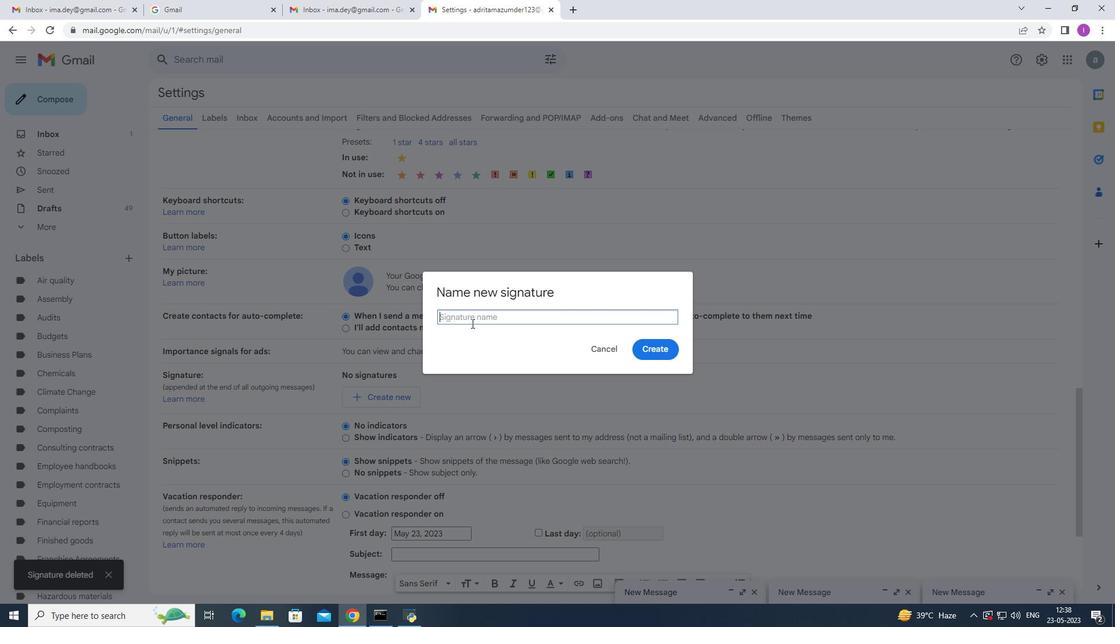 
Action: Key pressed <Key.shift>Markus<Key.space><Key.shift>Robinson
Screenshot: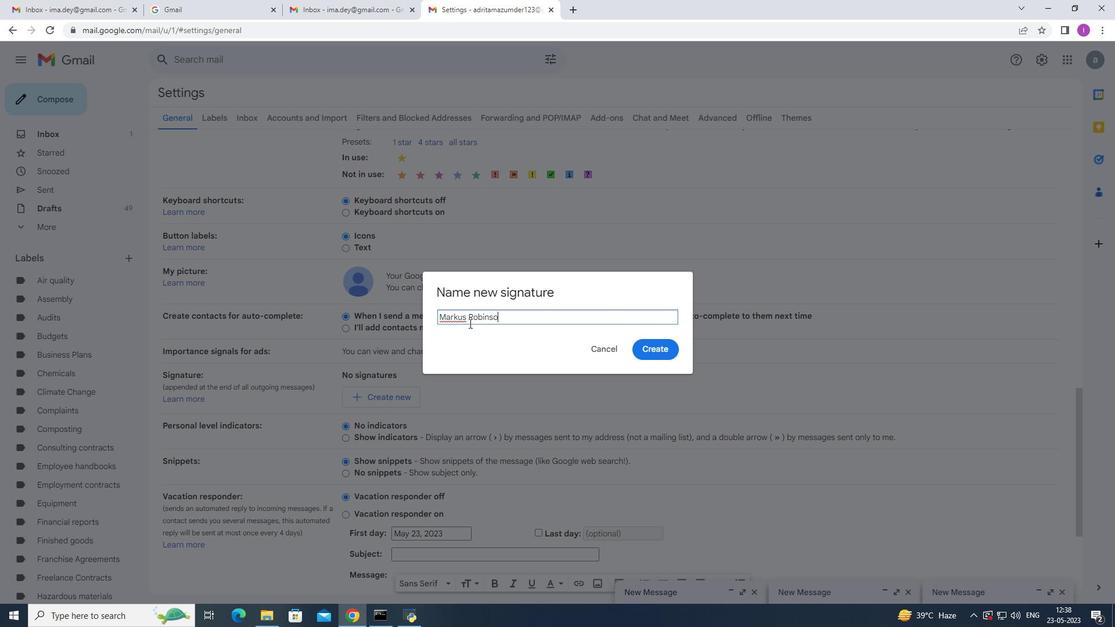
Action: Mouse moved to (657, 353)
Screenshot: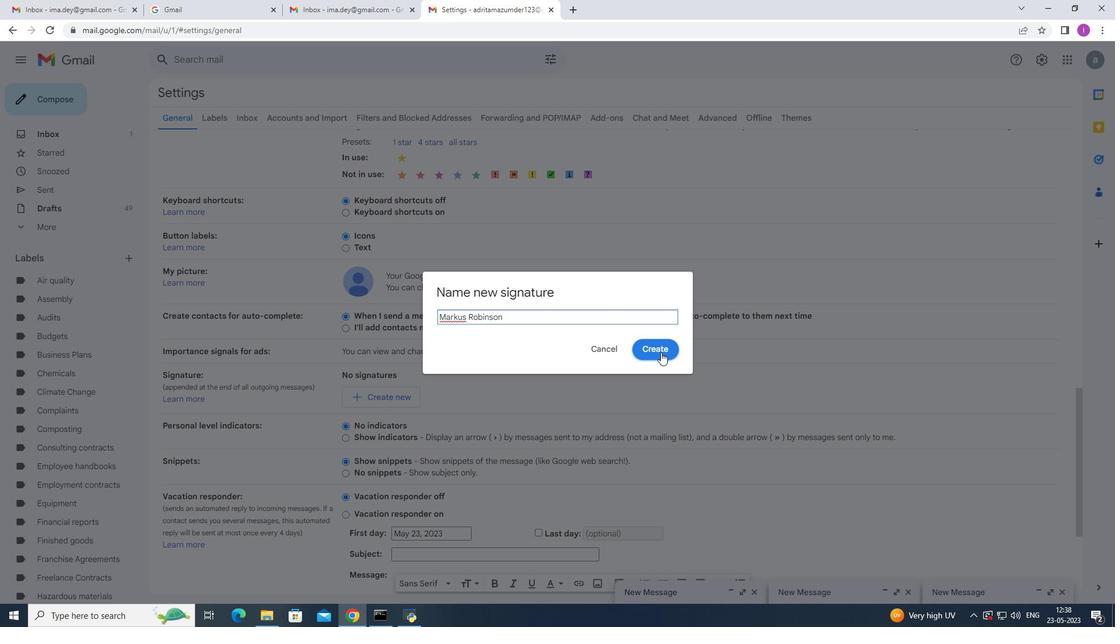
Action: Mouse pressed left at (657, 353)
Screenshot: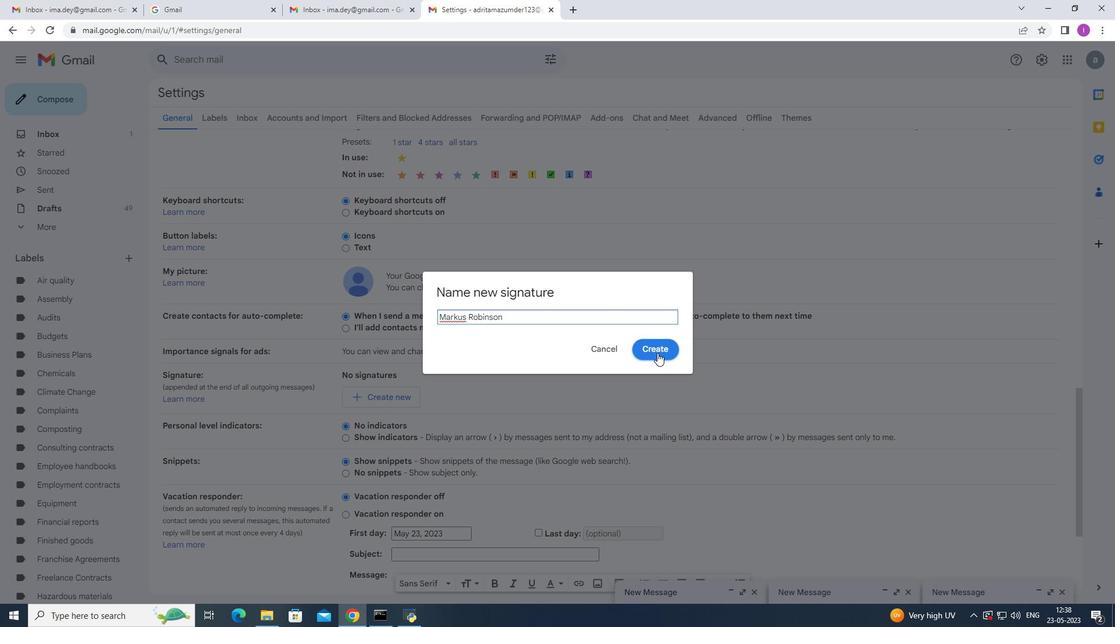 
Action: Mouse moved to (436, 550)
Screenshot: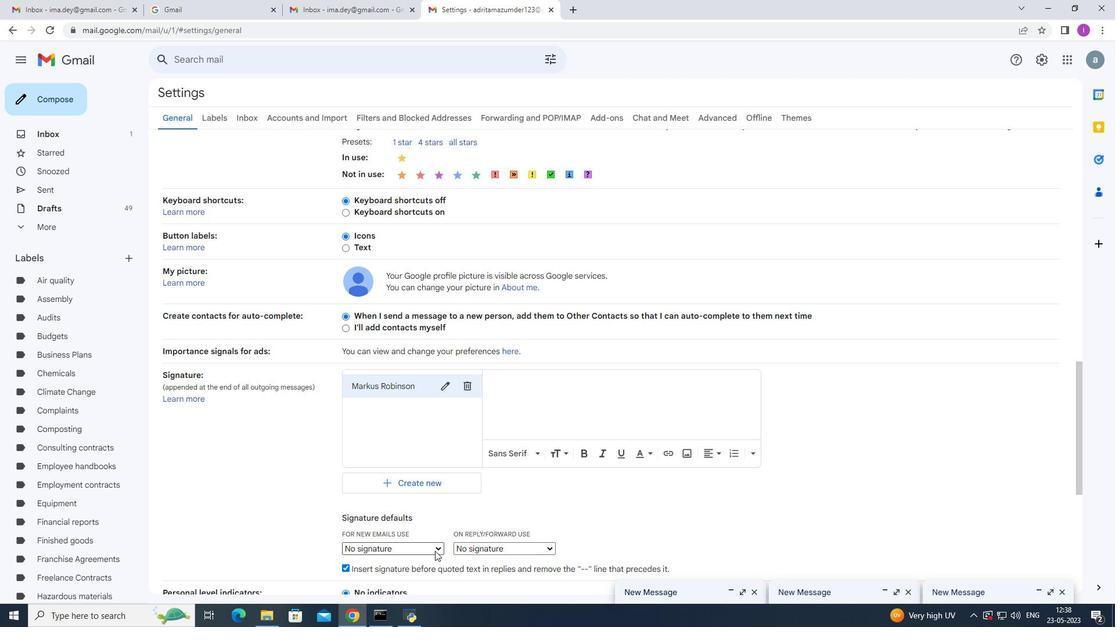 
Action: Mouse pressed left at (436, 550)
Screenshot: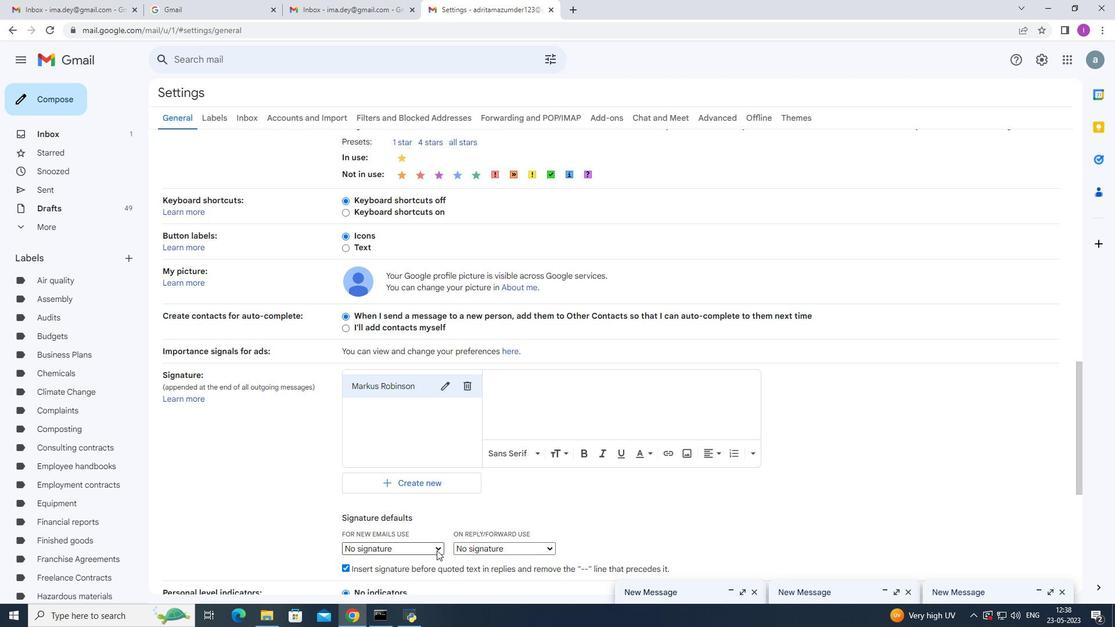 
Action: Mouse moved to (402, 577)
Screenshot: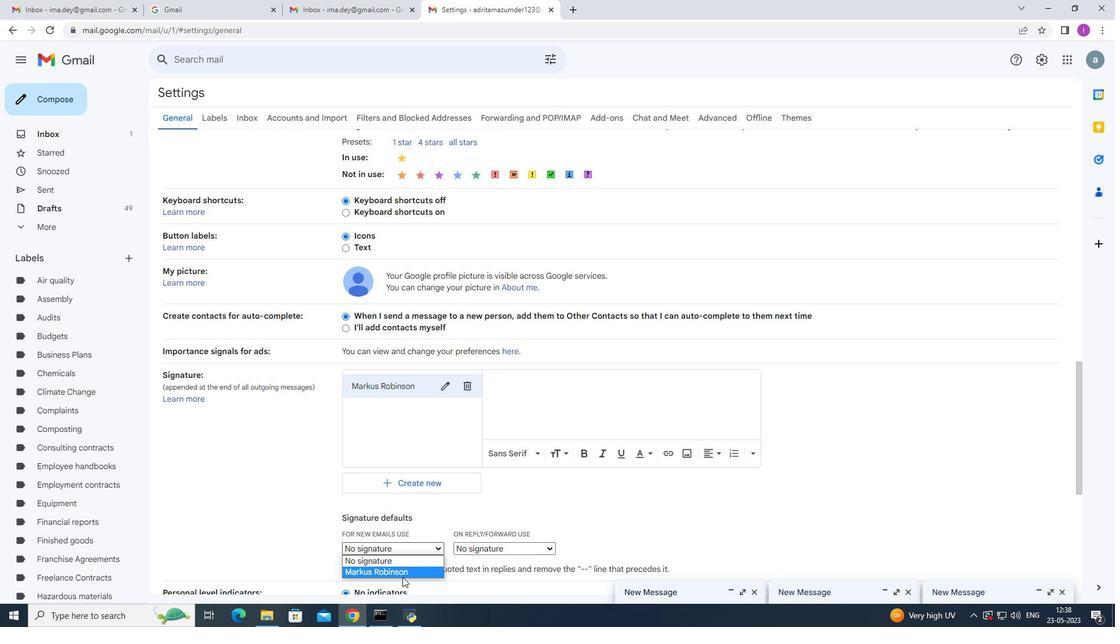
Action: Mouse pressed left at (402, 577)
Screenshot: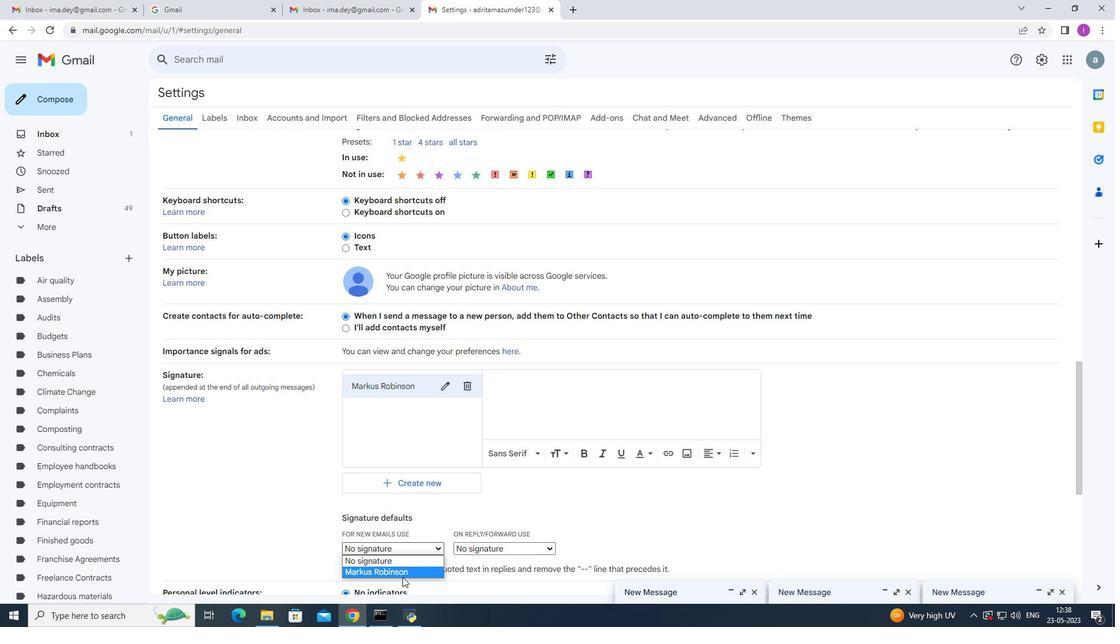 
Action: Mouse moved to (489, 379)
Screenshot: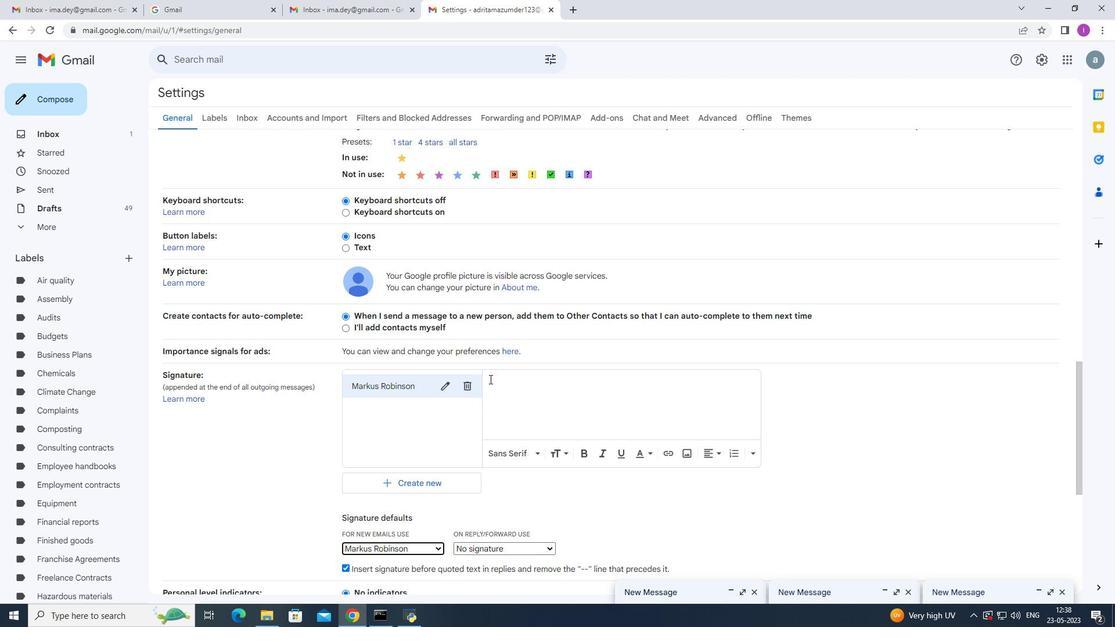 
Action: Mouse pressed left at (489, 379)
Screenshot: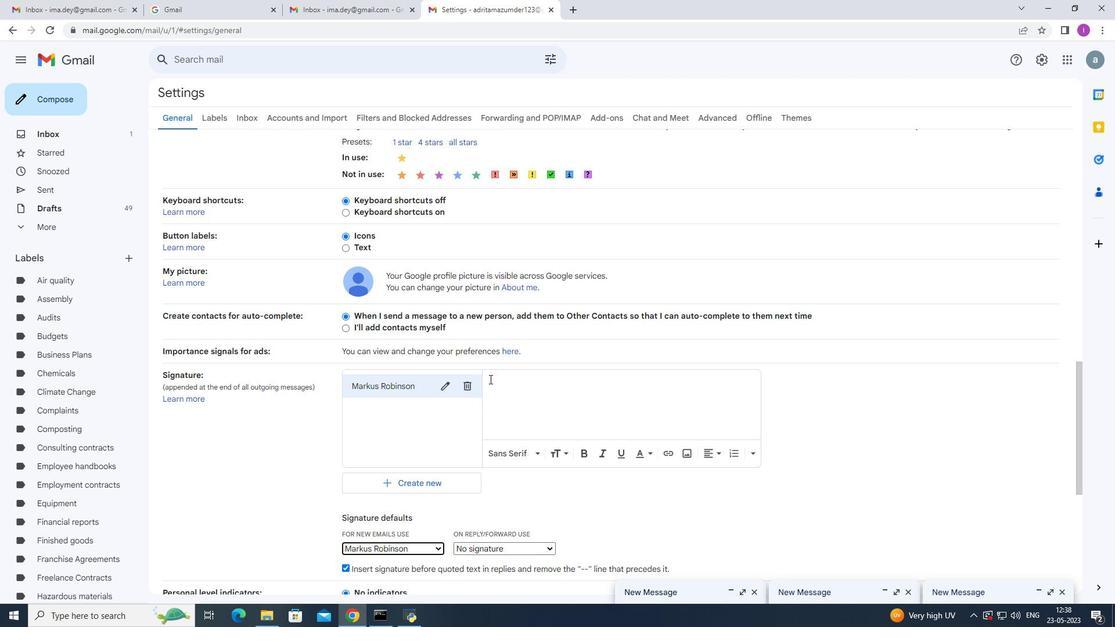 
Action: Mouse moved to (492, 384)
Screenshot: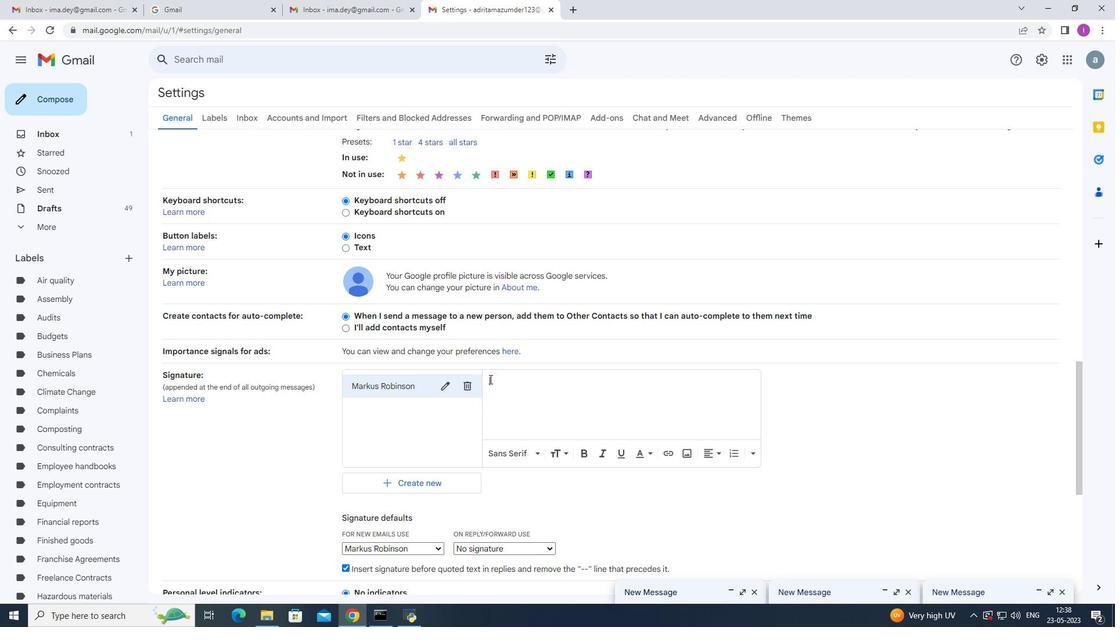 
Action: Key pressed <Key.shift><Key.shift><Key.shift>With<Key.space>
Screenshot: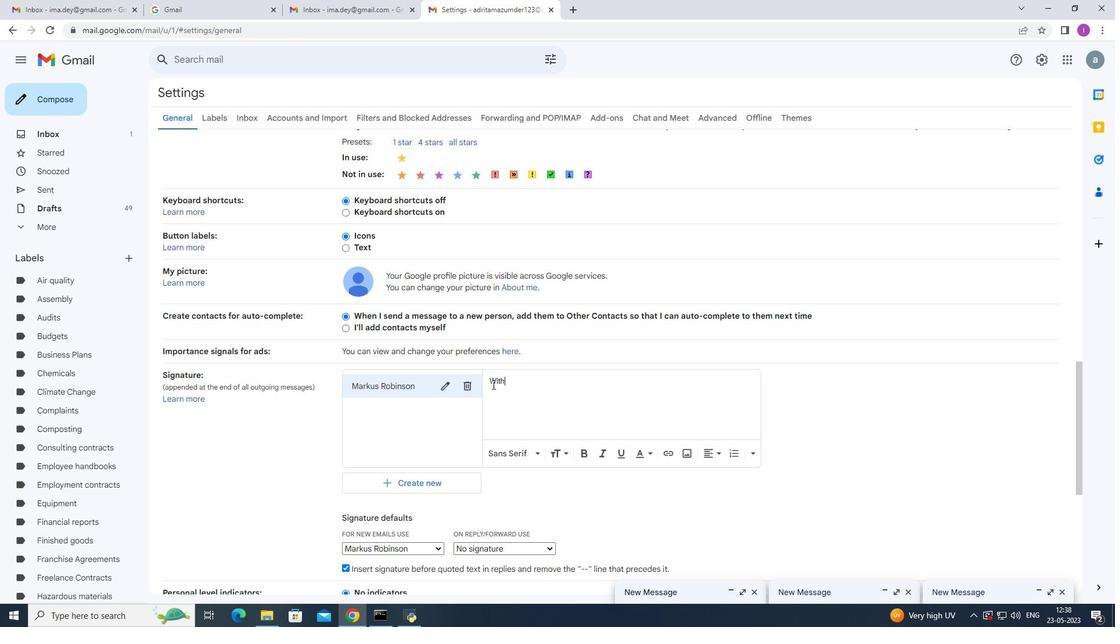 
Action: Mouse moved to (492, 384)
Screenshot: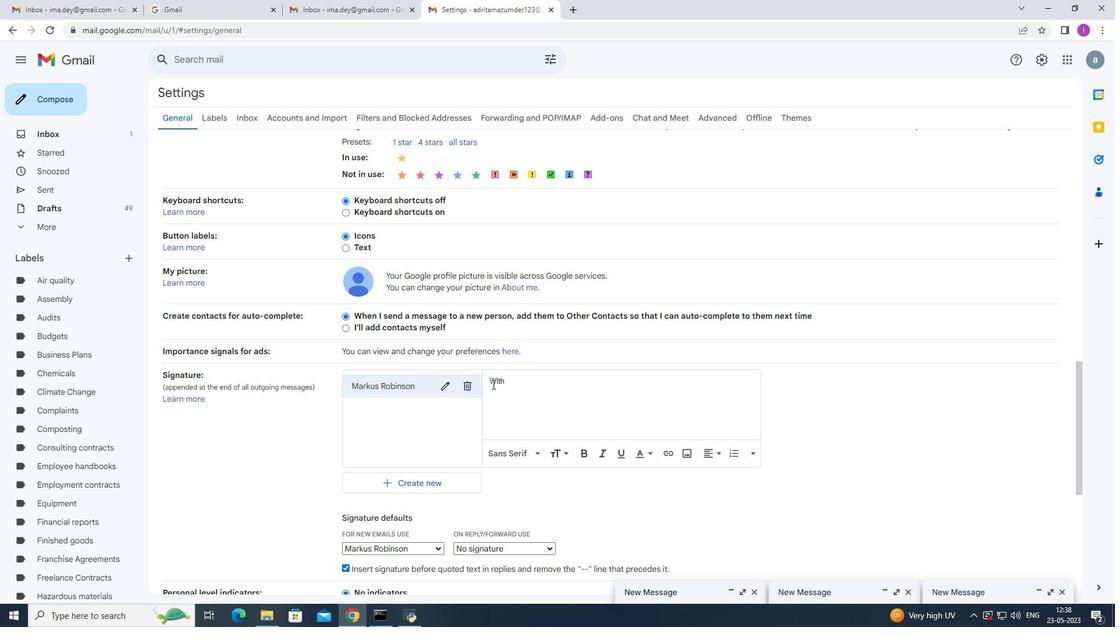 
Action: Key pressed gratitude<Key.space>and<Key.space>sincere<Key.space>wishes,<Key.enter><Key.shift>Markus<Key.space><Key.shift><Key.shift>Robinson
Screenshot: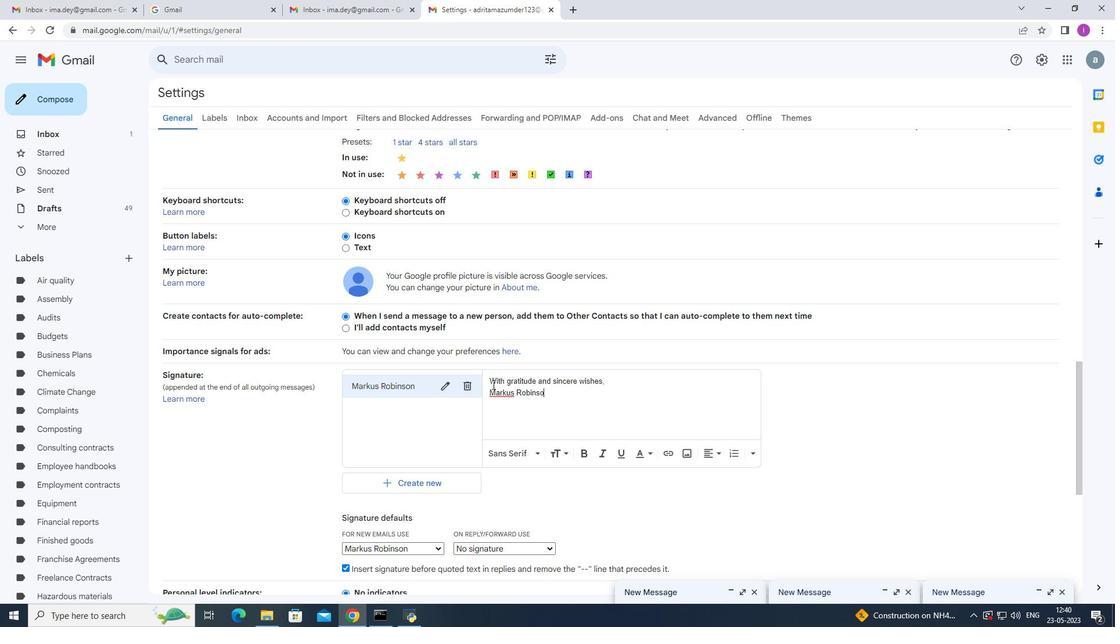 
Action: Mouse moved to (473, 517)
Screenshot: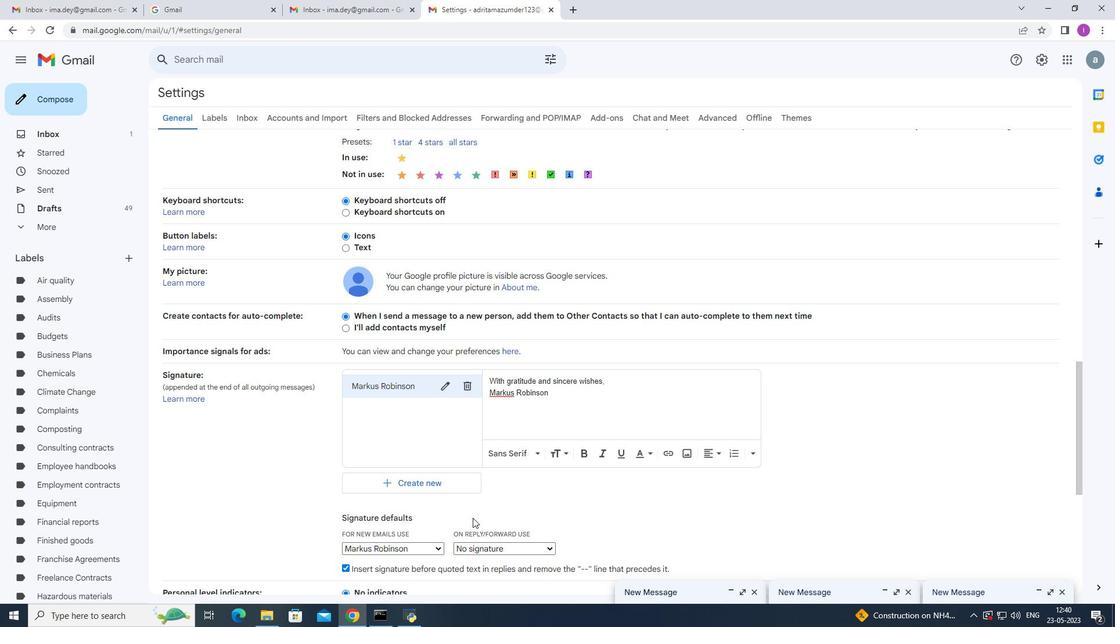 
Action: Mouse scrolled (473, 517) with delta (0, 0)
Screenshot: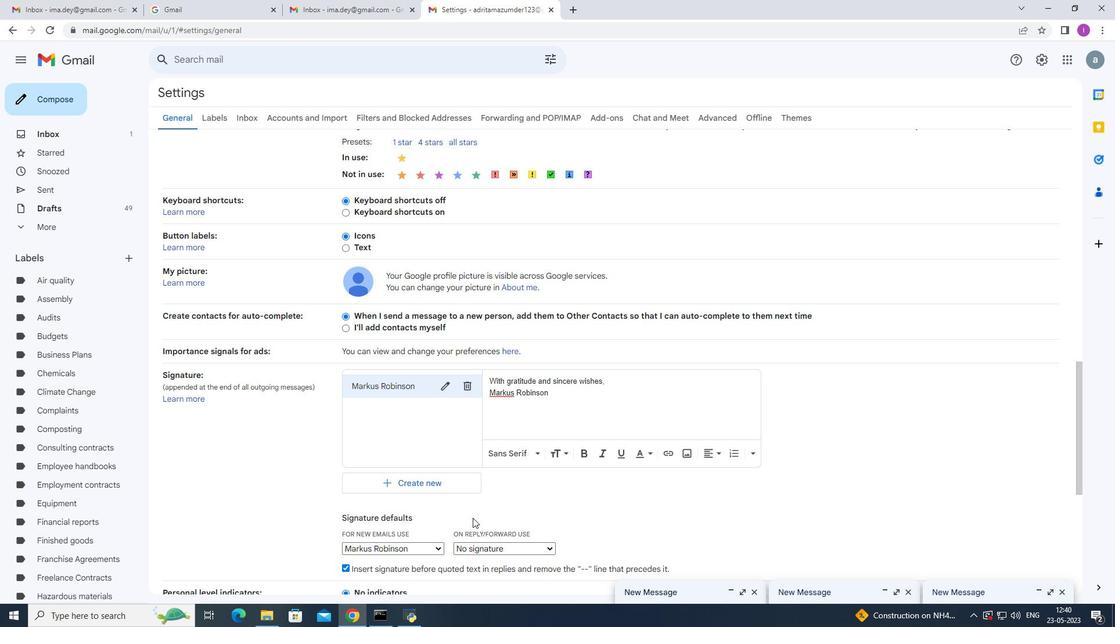 
Action: Mouse moved to (474, 517)
Screenshot: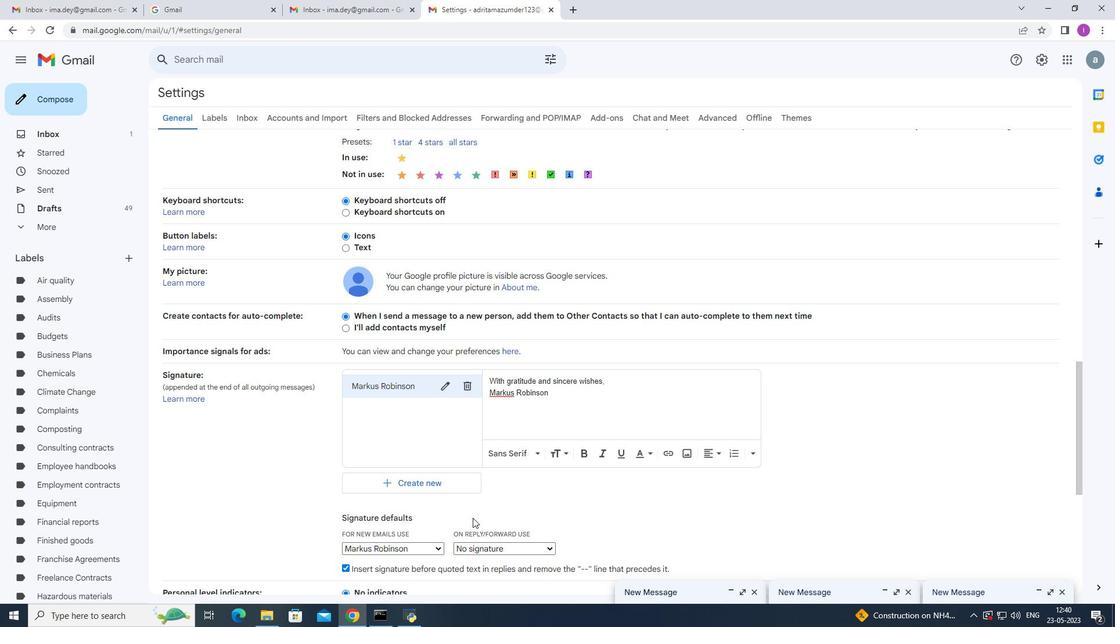 
Action: Mouse scrolled (474, 517) with delta (0, 0)
Screenshot: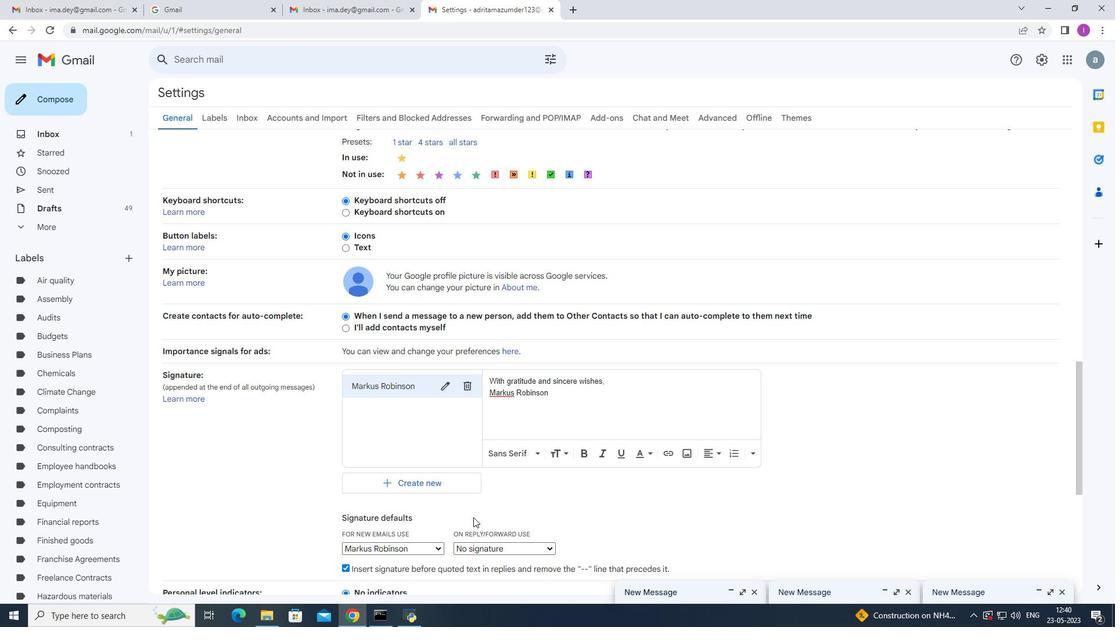 
Action: Mouse scrolled (474, 517) with delta (0, 0)
Screenshot: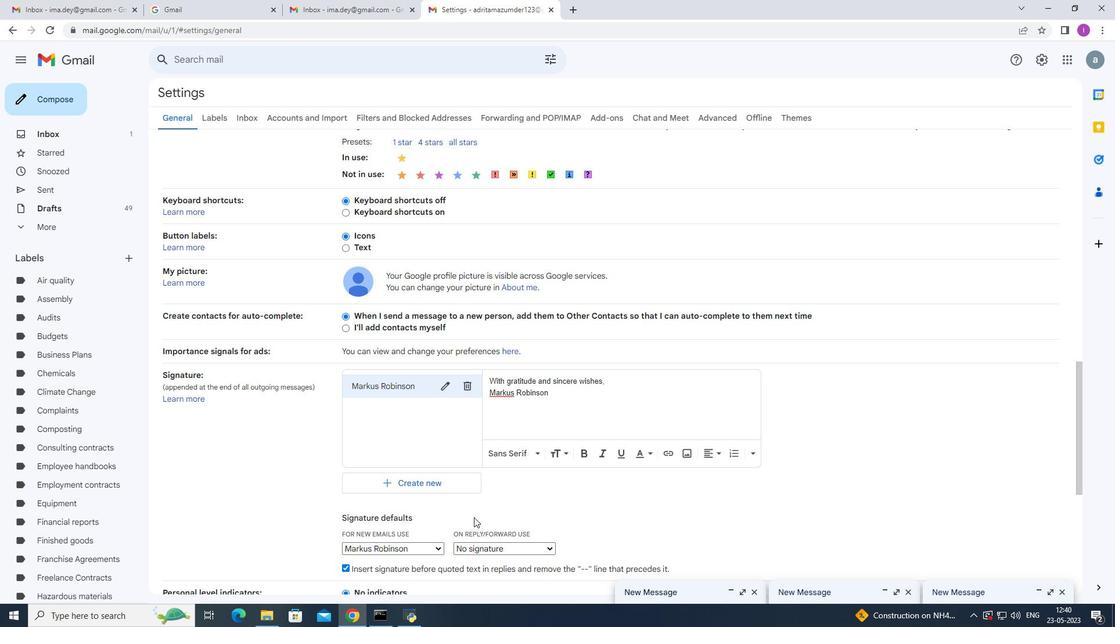 
Action: Mouse scrolled (474, 517) with delta (0, 0)
Screenshot: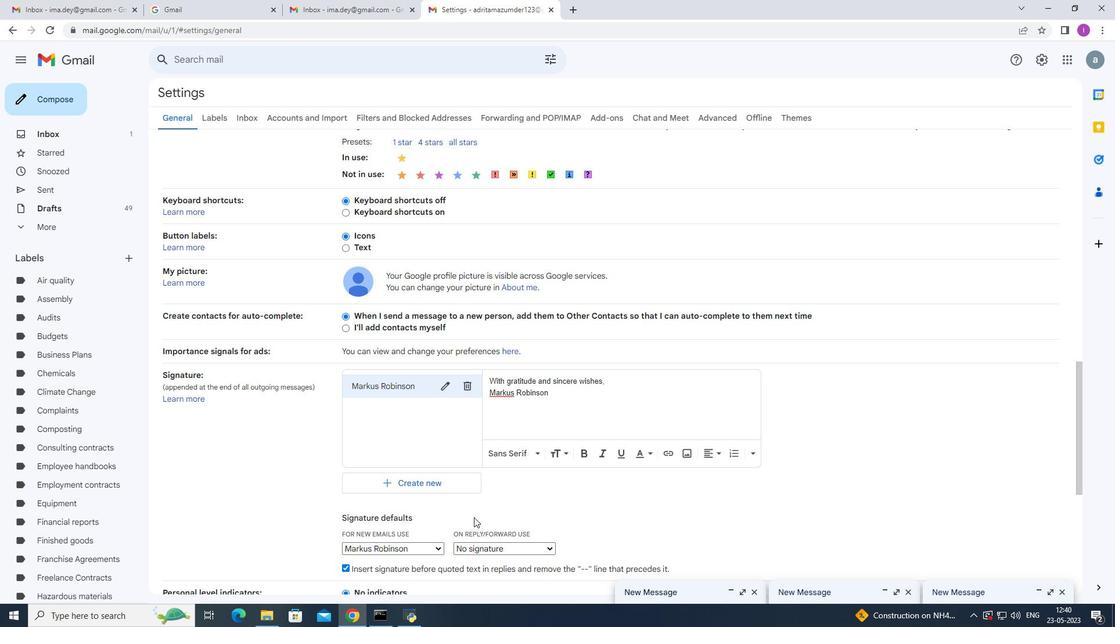 
Action: Mouse scrolled (474, 517) with delta (0, 0)
Screenshot: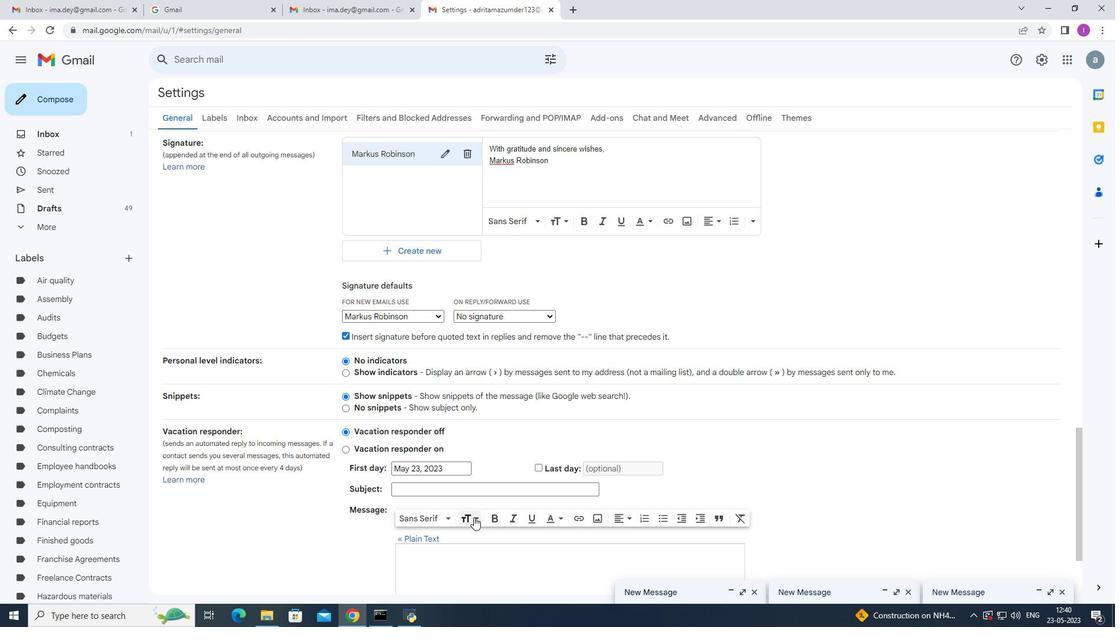 
Action: Mouse scrolled (474, 517) with delta (0, 0)
Screenshot: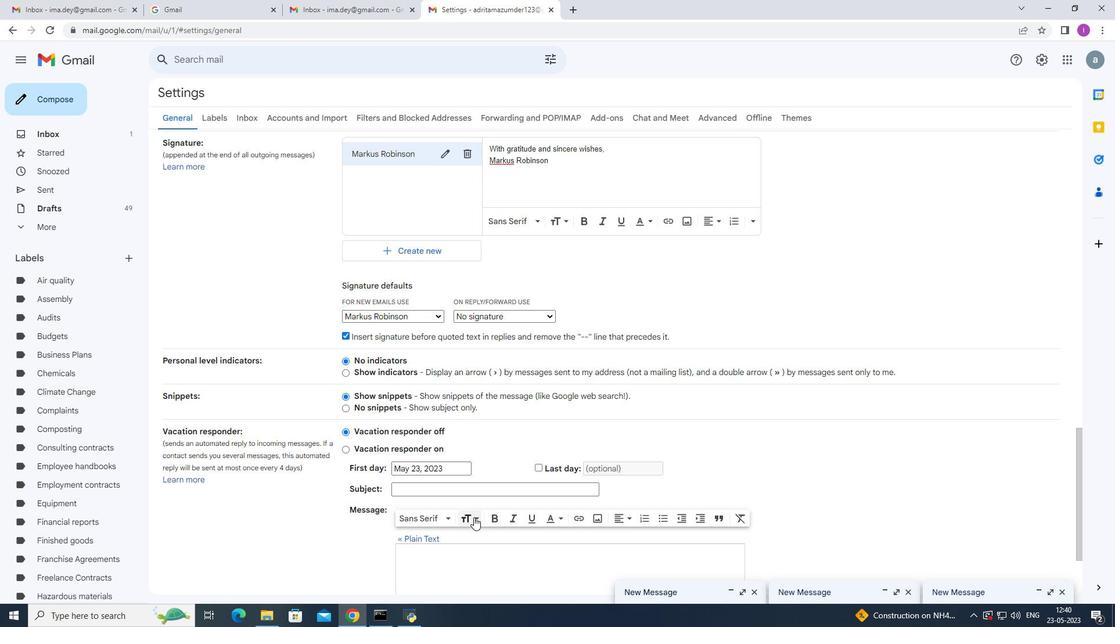 
Action: Mouse scrolled (474, 517) with delta (0, 0)
Screenshot: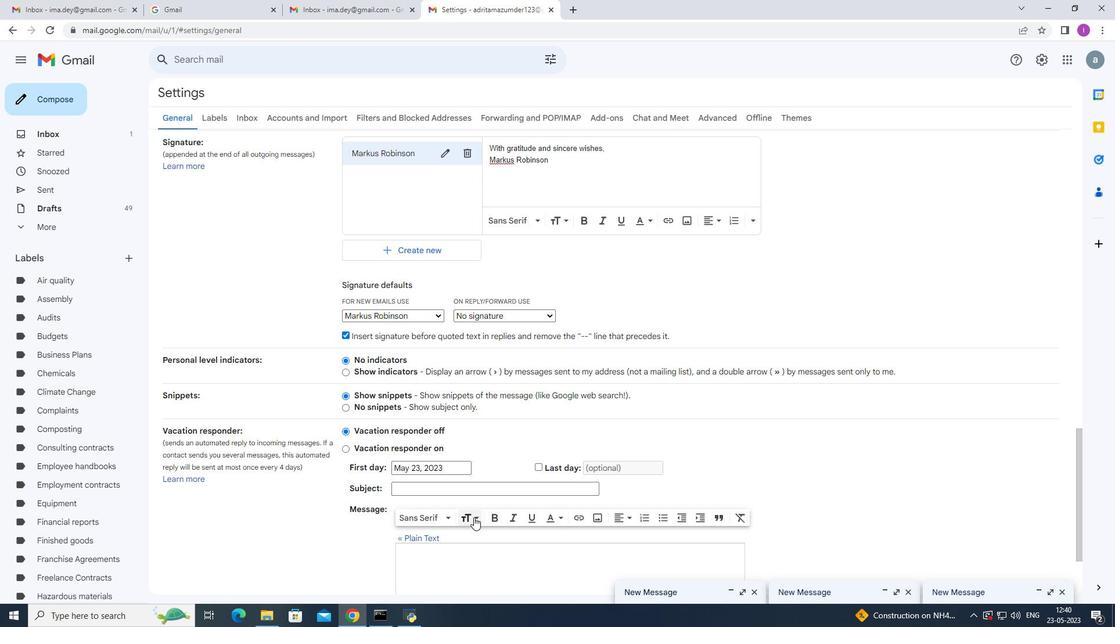 
Action: Mouse moved to (475, 517)
Screenshot: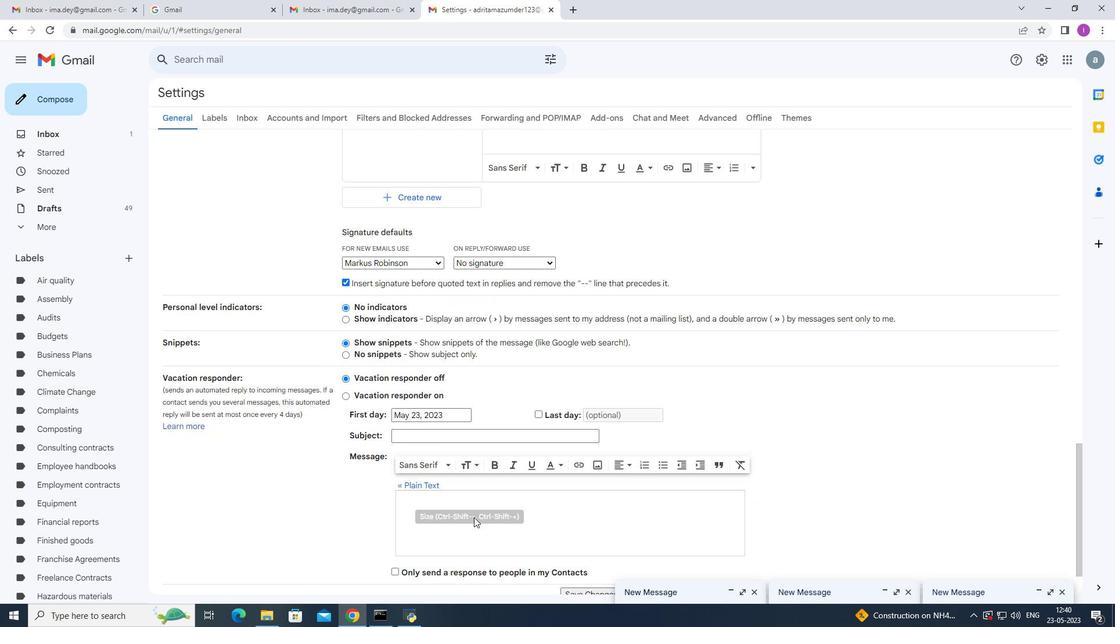 
Action: Mouse scrolled (475, 517) with delta (0, 0)
Screenshot: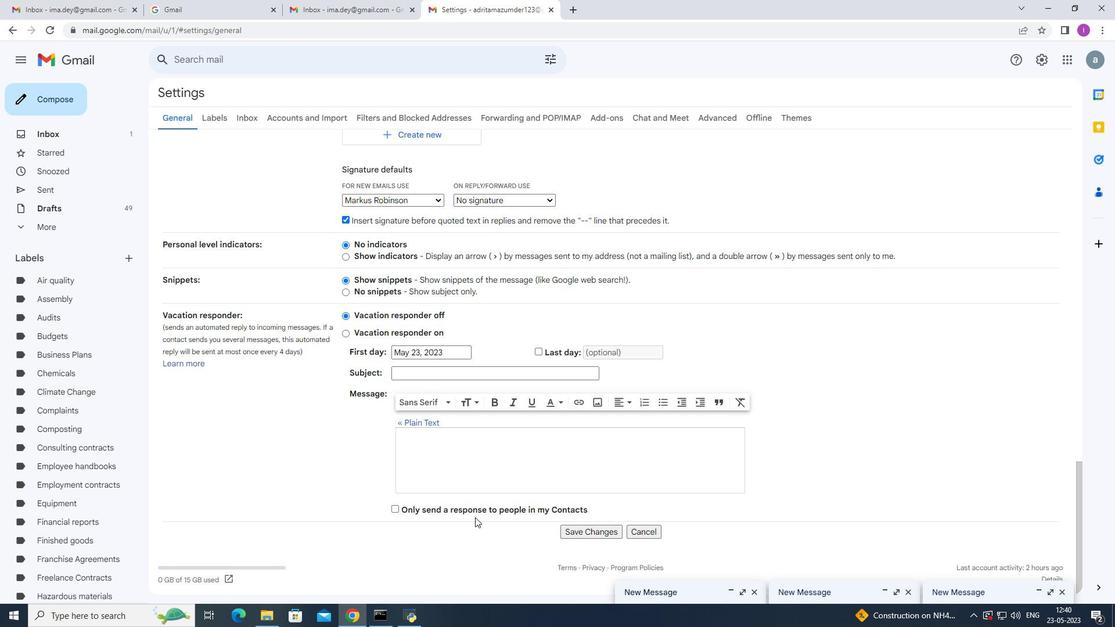 
Action: Mouse moved to (476, 517)
Screenshot: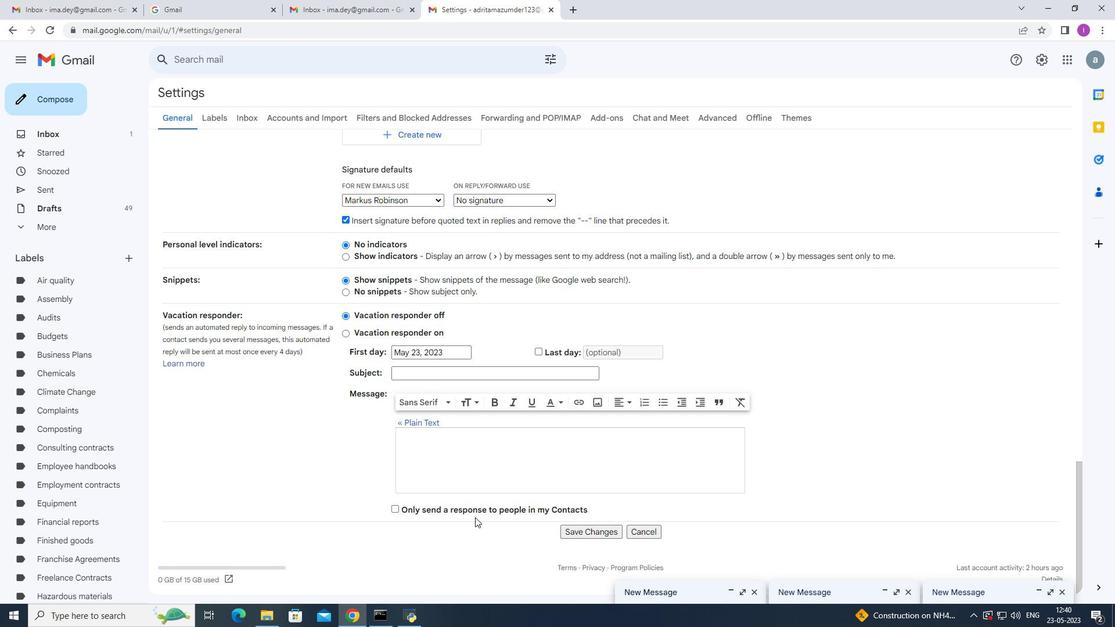 
Action: Mouse scrolled (476, 516) with delta (0, 0)
Screenshot: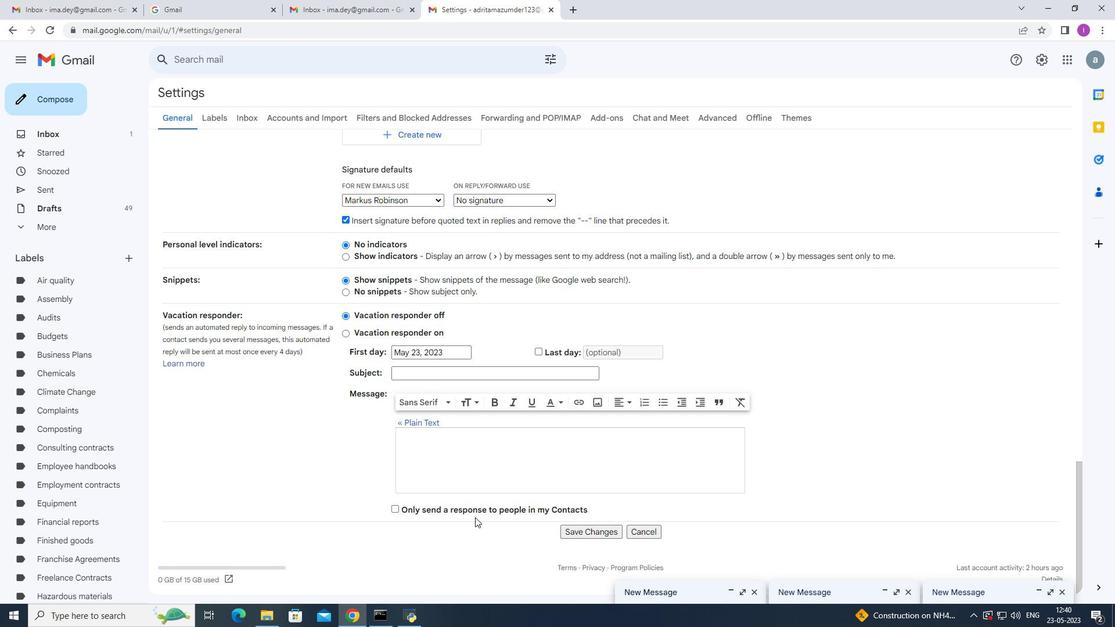 
Action: Mouse moved to (477, 517)
Screenshot: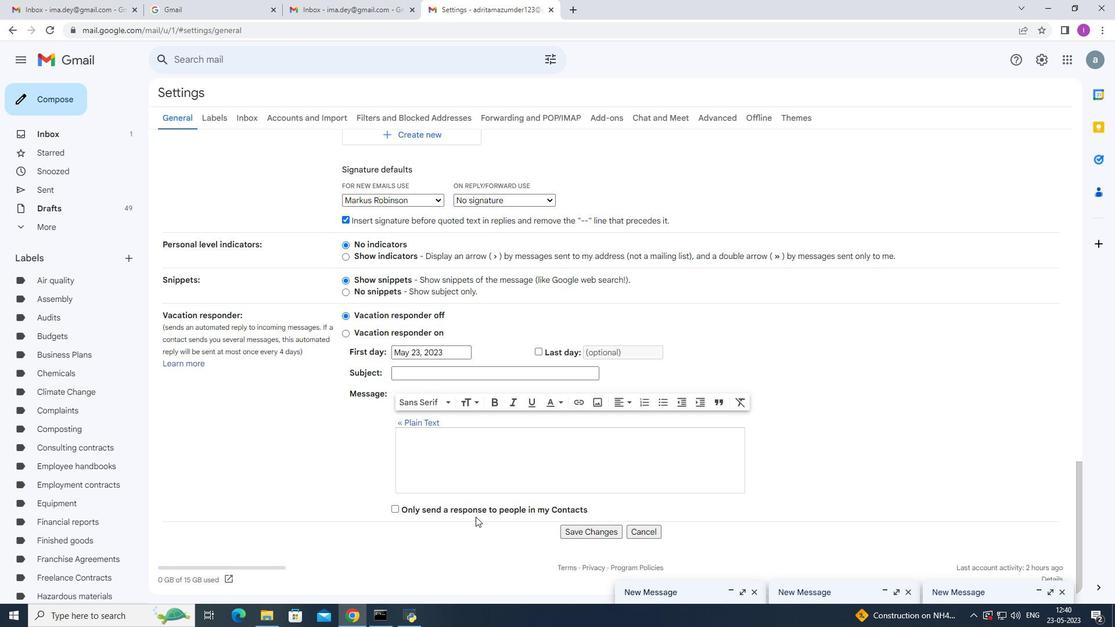 
Action: Mouse scrolled (477, 516) with delta (0, 0)
Screenshot: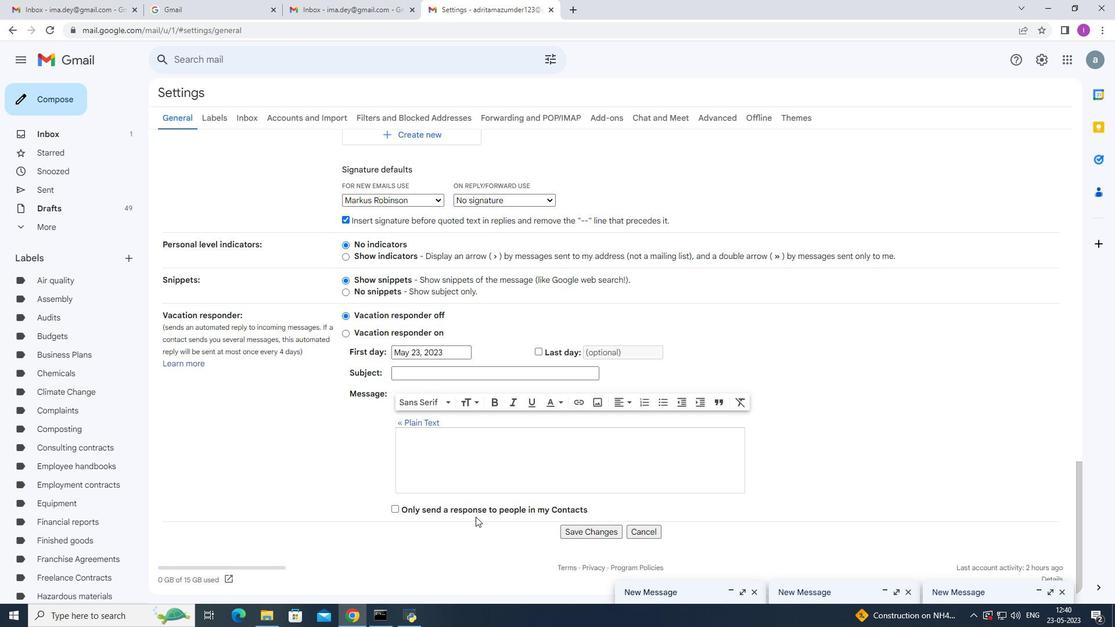 
Action: Mouse moved to (483, 514)
Screenshot: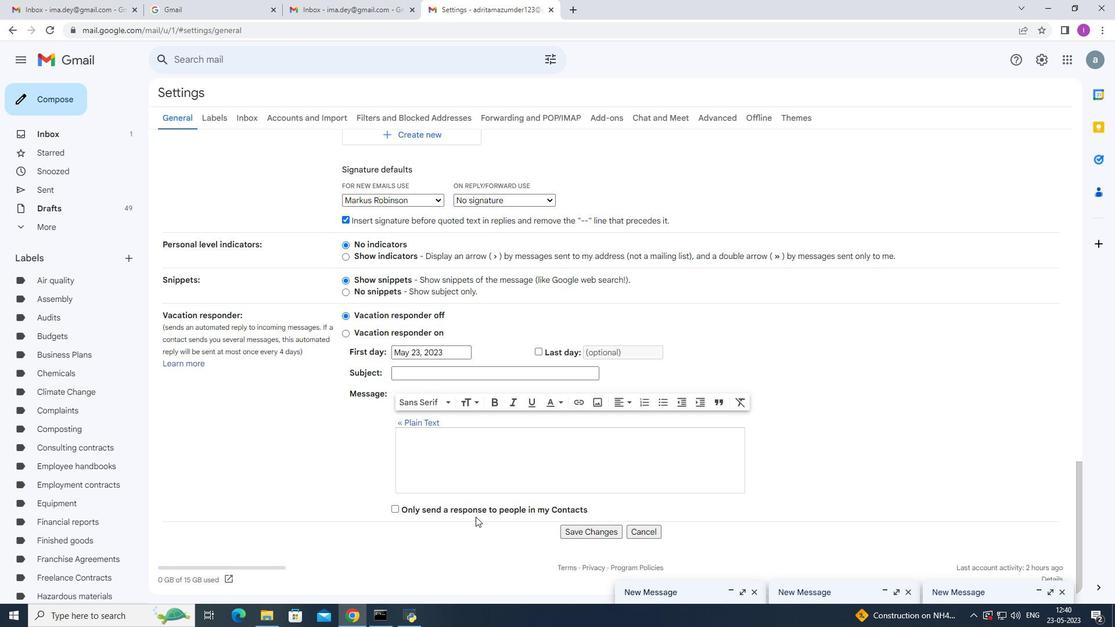 
Action: Mouse scrolled (483, 513) with delta (0, 0)
Screenshot: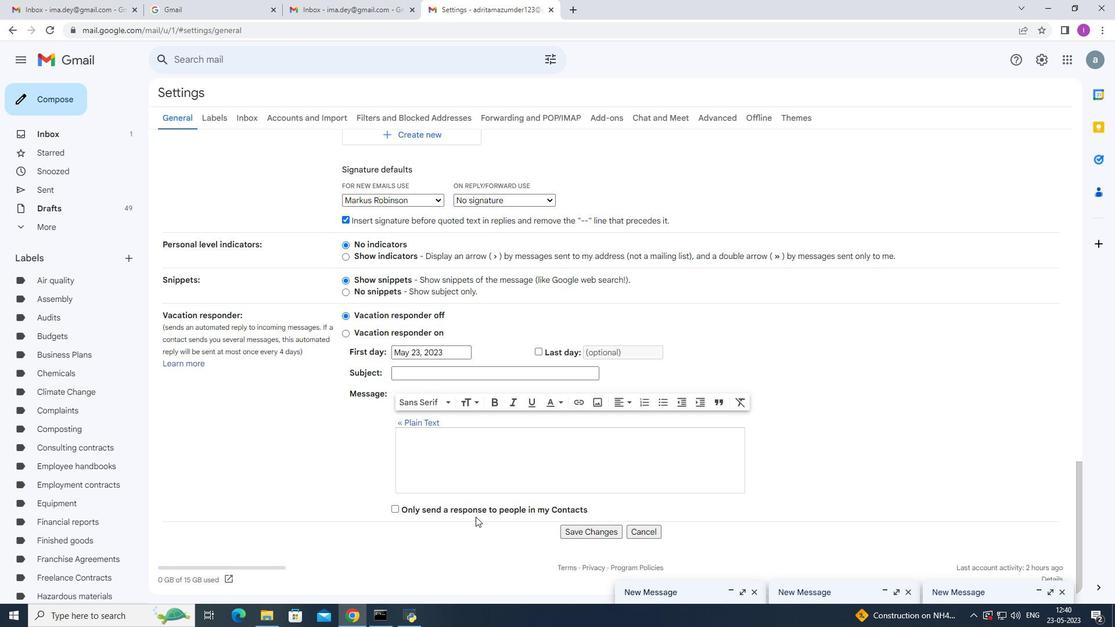 
Action: Mouse moved to (582, 536)
Screenshot: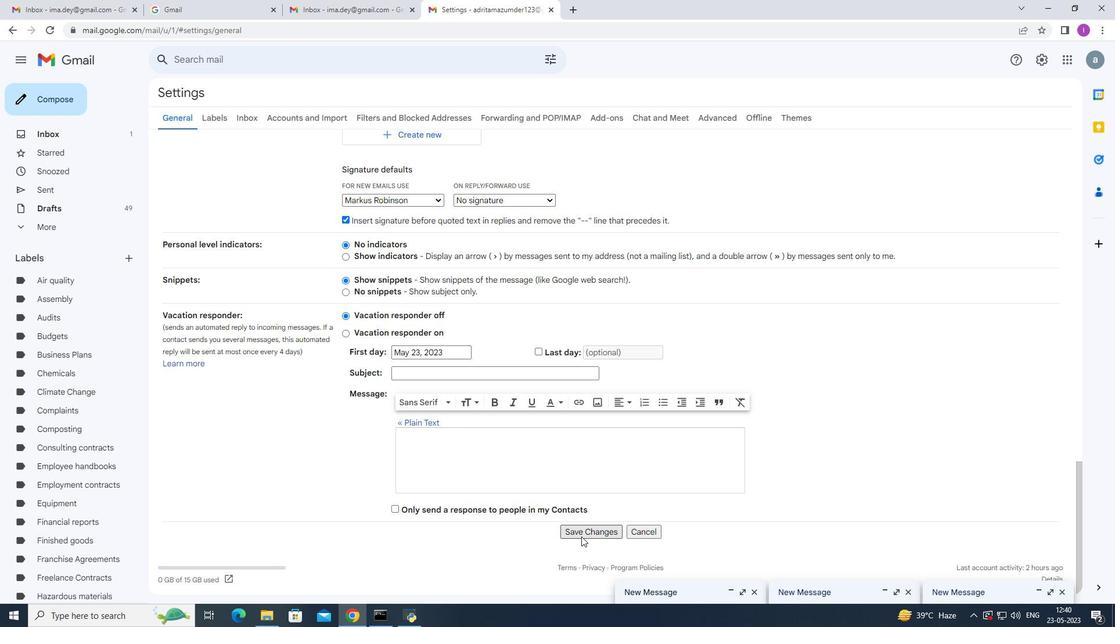 
Action: Mouse pressed left at (582, 536)
Screenshot: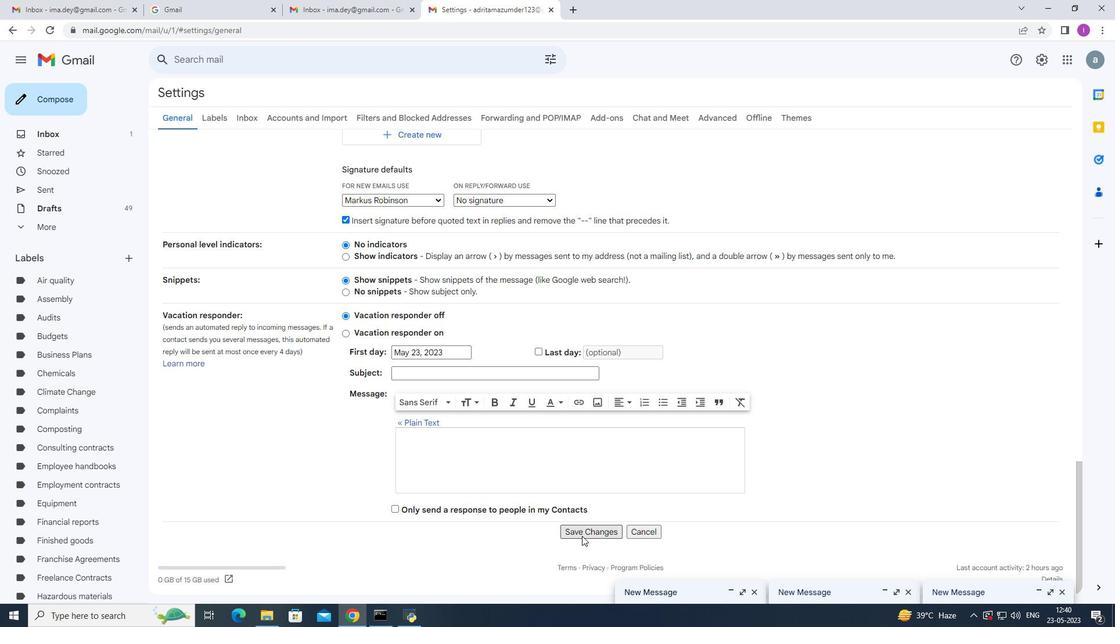 
Action: Mouse moved to (67, 105)
Screenshot: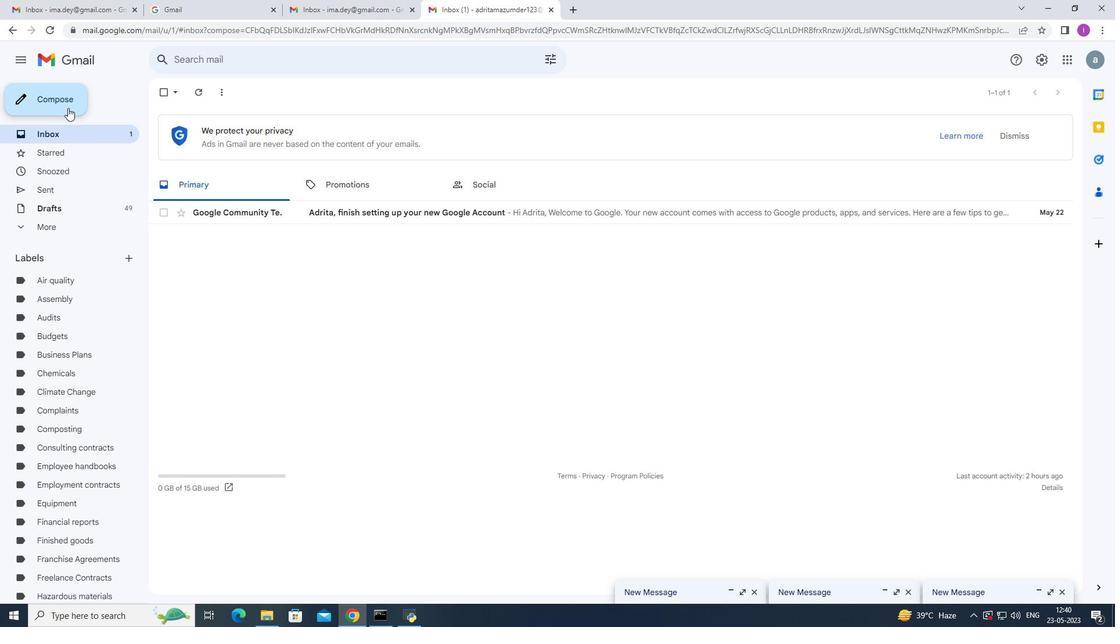 
Action: Mouse pressed left at (67, 105)
Screenshot: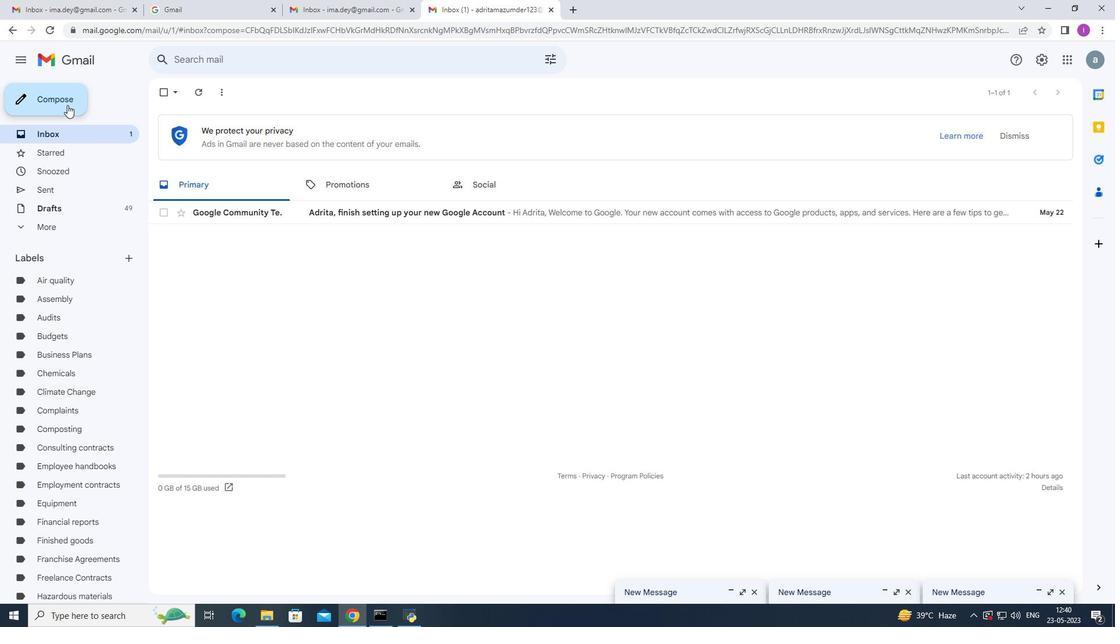 
Action: Mouse moved to (772, 287)
Screenshot: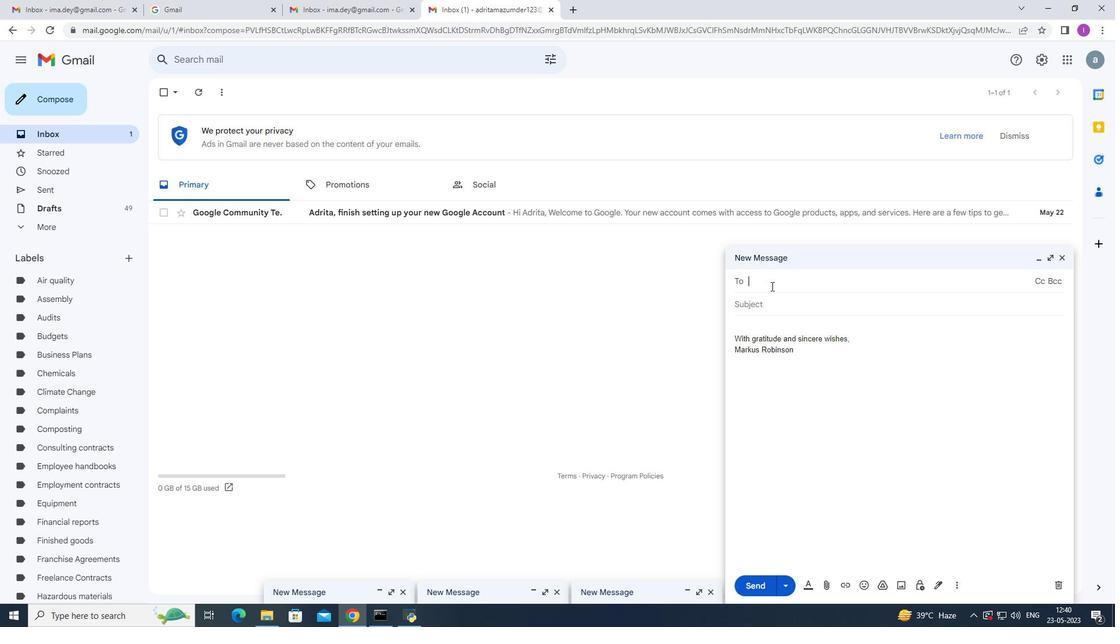 
Action: Key pressed so
Screenshot: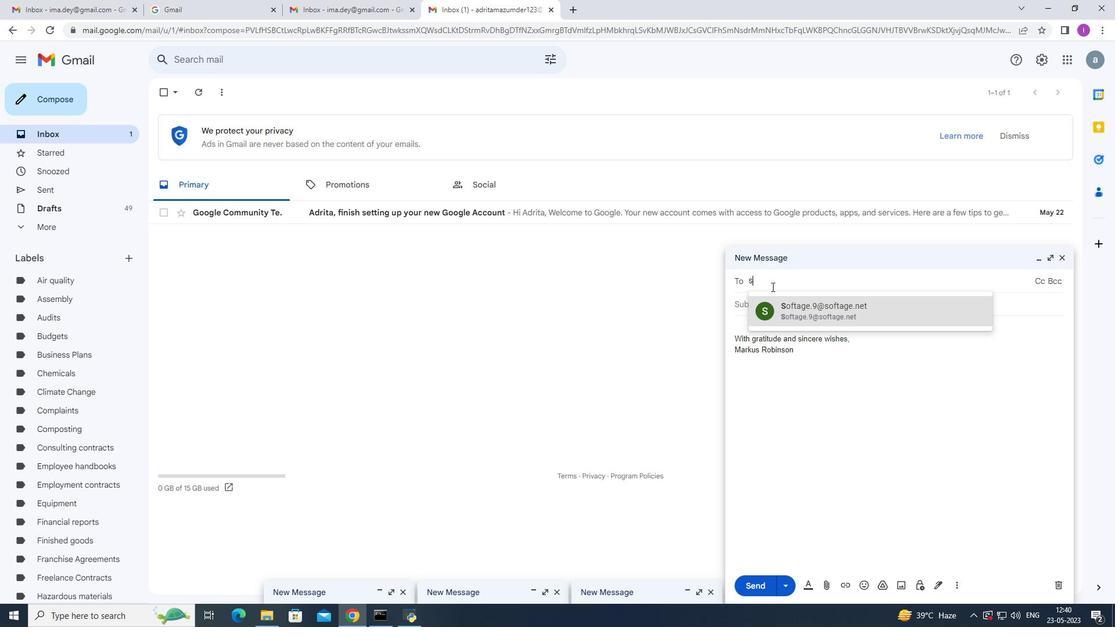 
Action: Mouse moved to (820, 309)
Screenshot: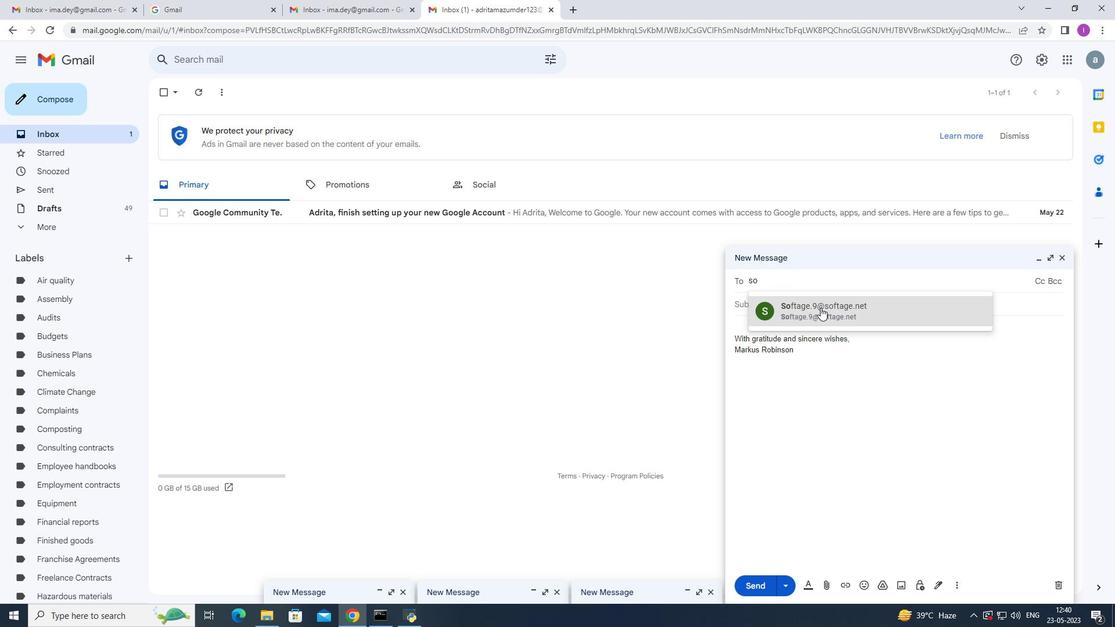 
Action: Mouse pressed left at (820, 309)
Screenshot: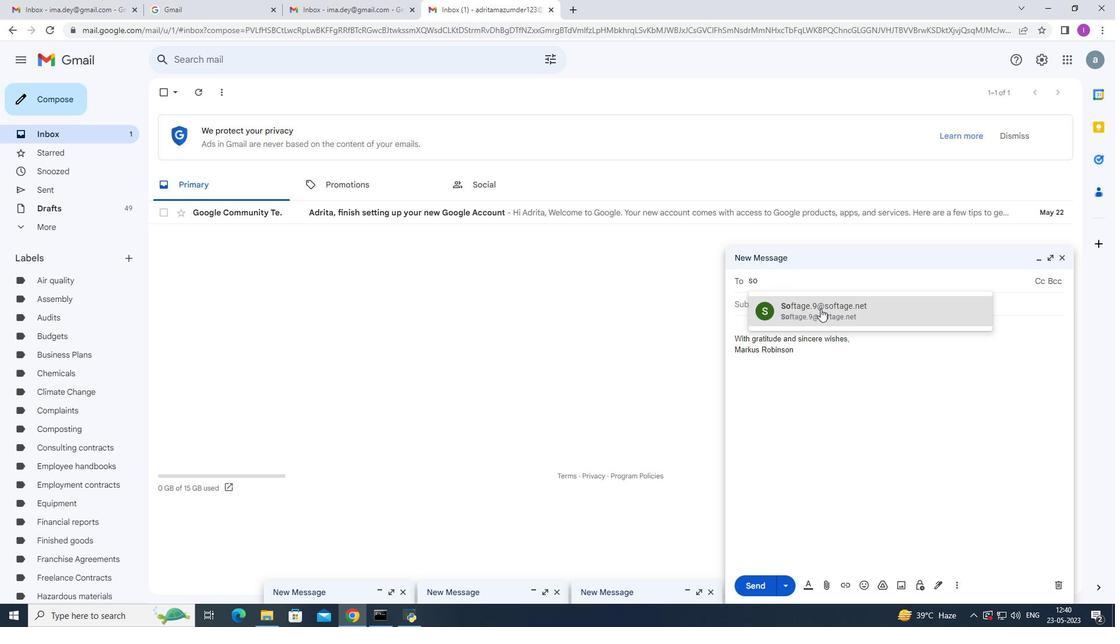 
Action: Mouse moved to (956, 582)
Screenshot: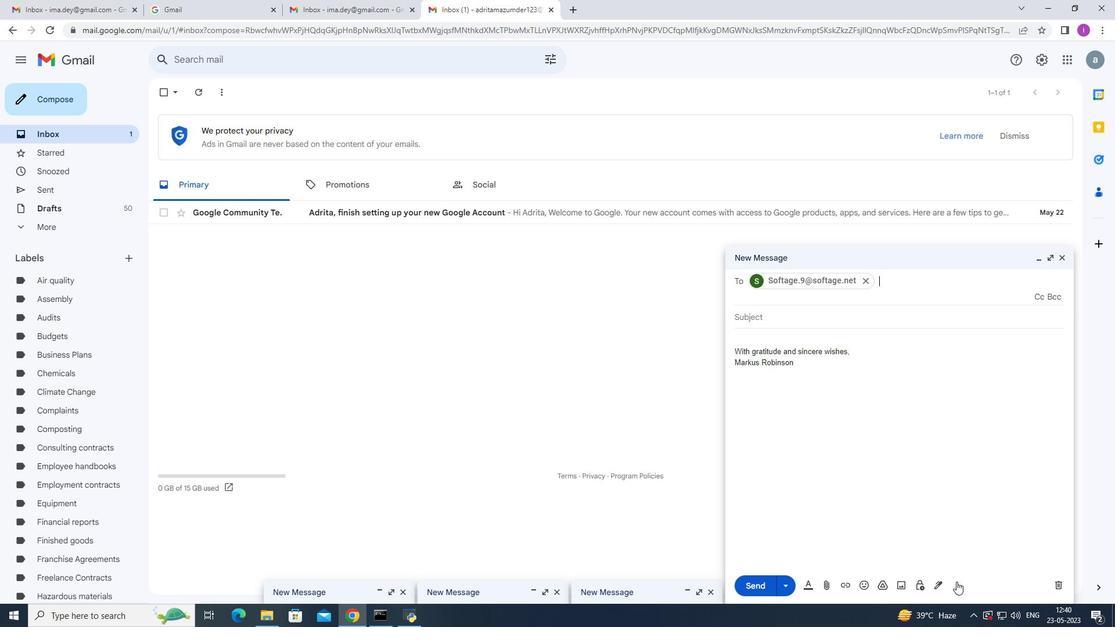 
Action: Mouse pressed left at (956, 582)
Screenshot: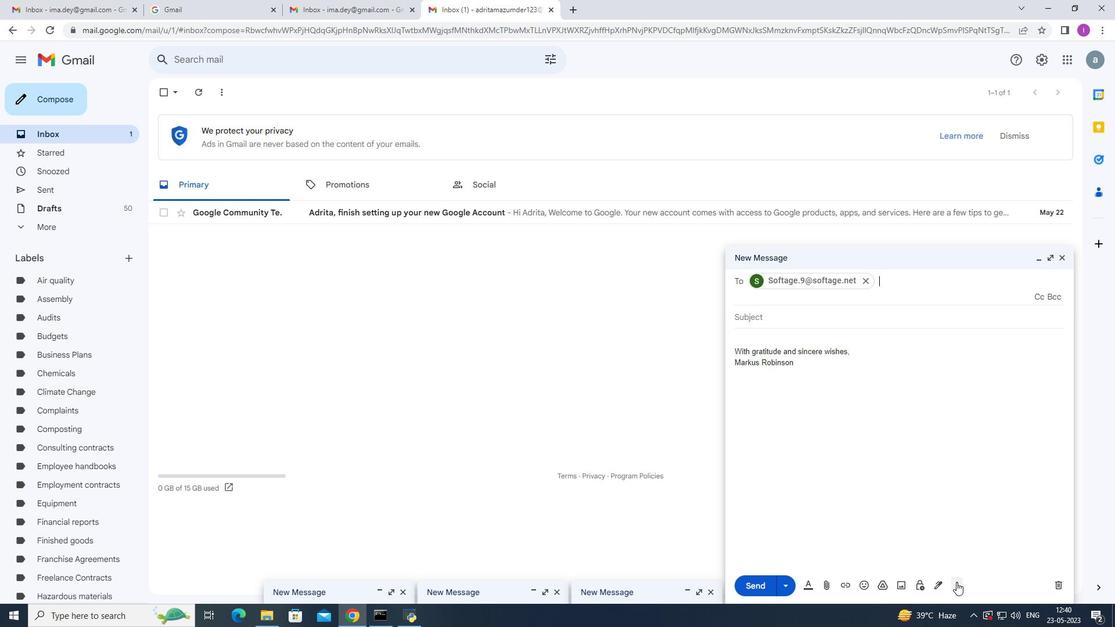 
Action: Mouse moved to (795, 250)
Screenshot: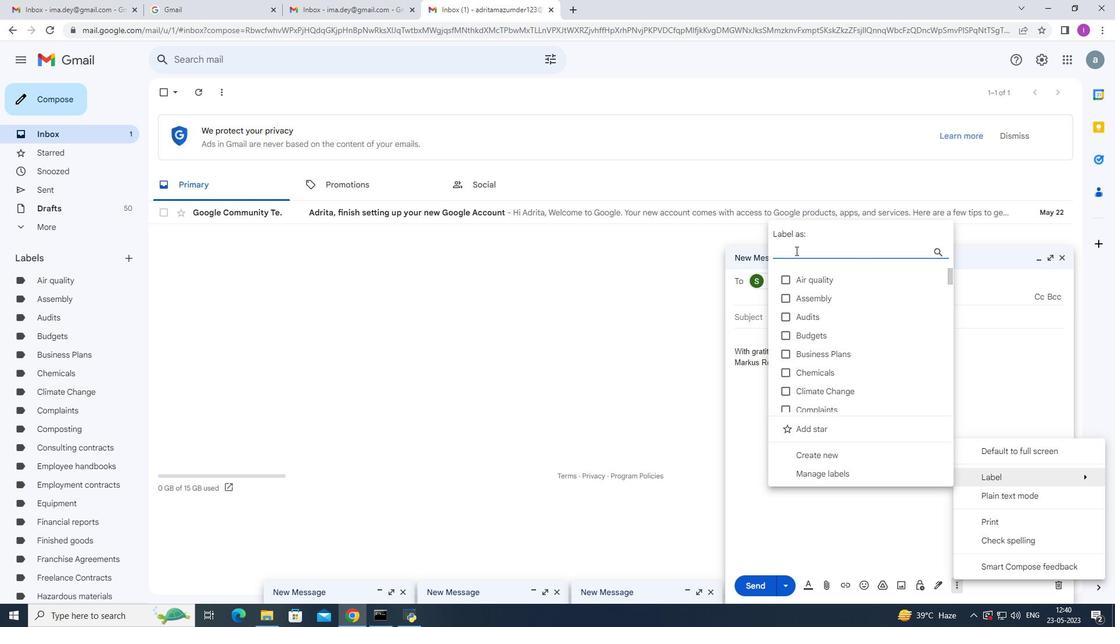 
Action: Mouse pressed left at (795, 250)
Screenshot: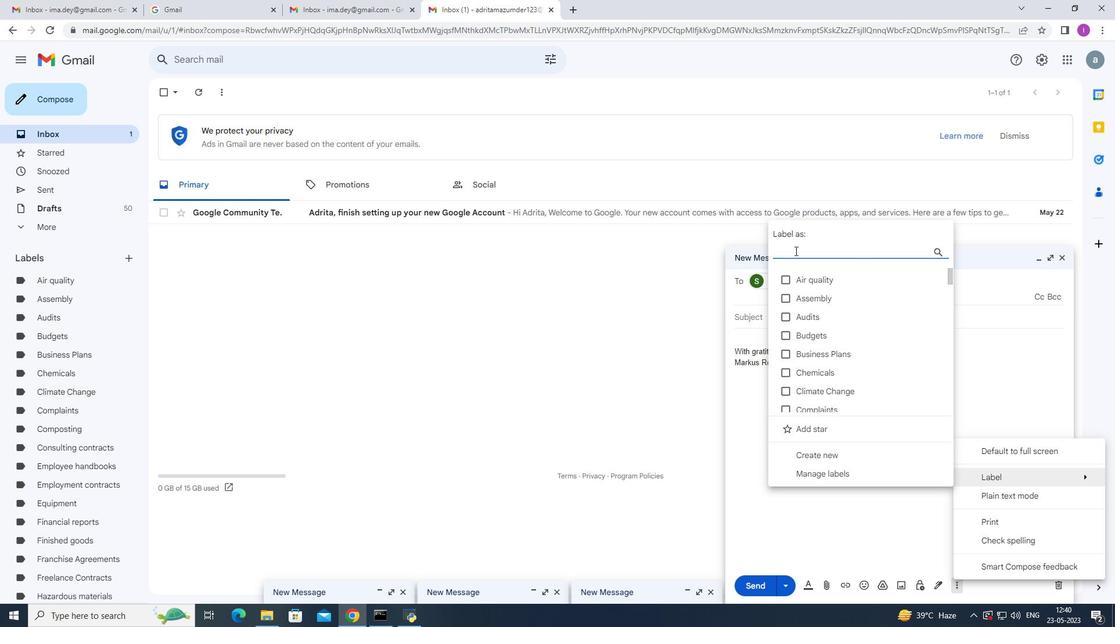
Action: Key pressed <Key.shift>Trademark<Key.space><Key.shift><Key.shift><Key.shift><Key.shift><Key.shift><Key.shift><Key.shift><Key.shift><Key.shift><Key.shift><Key.shift><Key.shift><Key.shift><Key.shift><Key.shift><Key.shift><Key.shift><Key.shift><Key.shift><Key.shift><Key.shift><Key.shift><Key.shift><Key.shift><Key.shift><Key.shift><Key.shift><Key.shift><Key.shift><Key.shift><Key.shift><Key.shift>licenses
Screenshot: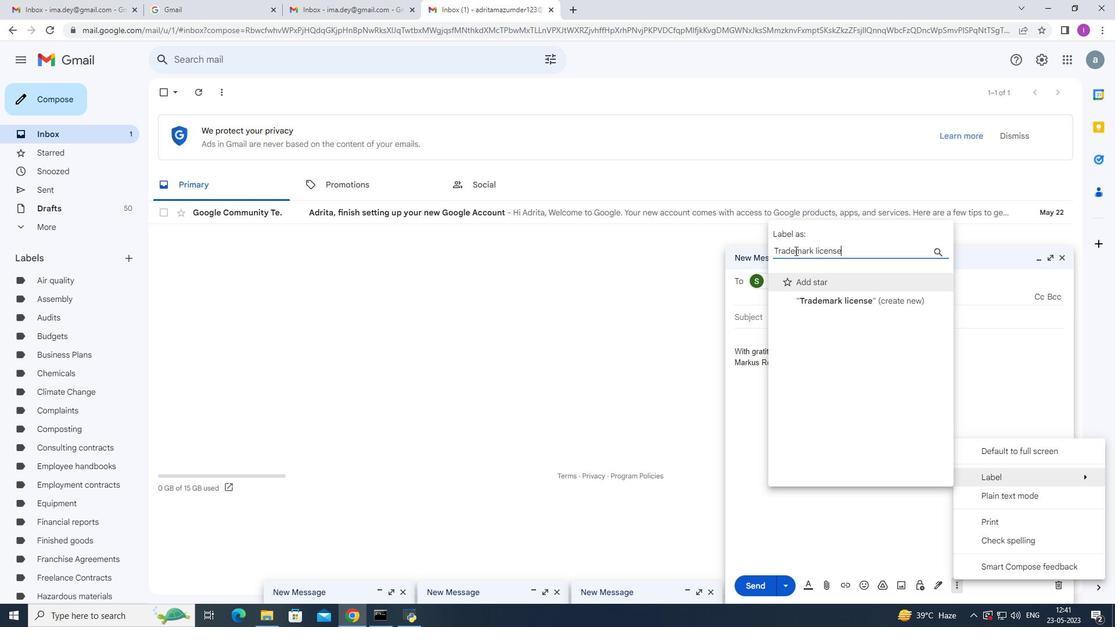 
Action: Mouse moved to (844, 302)
Screenshot: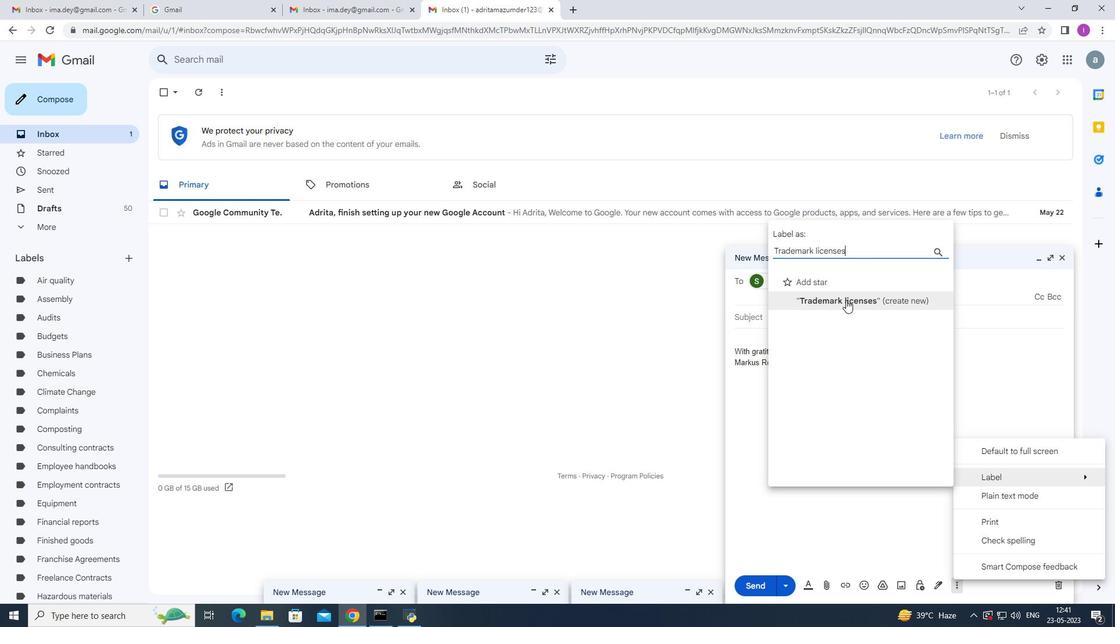 
Action: Mouse pressed left at (844, 302)
Screenshot: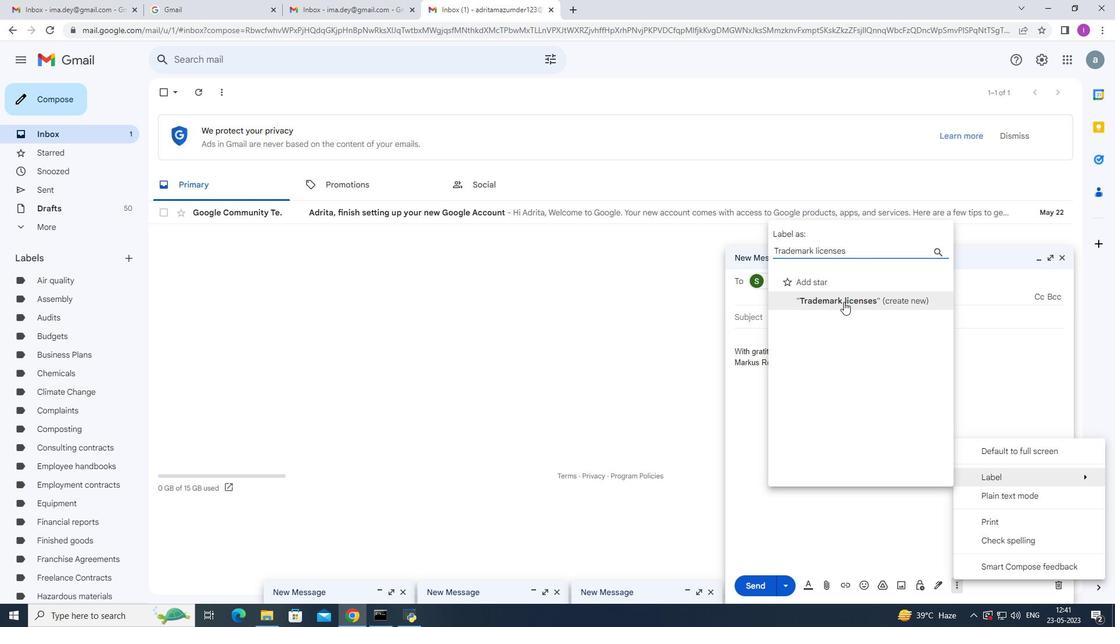 
Action: Mouse moved to (662, 374)
Screenshot: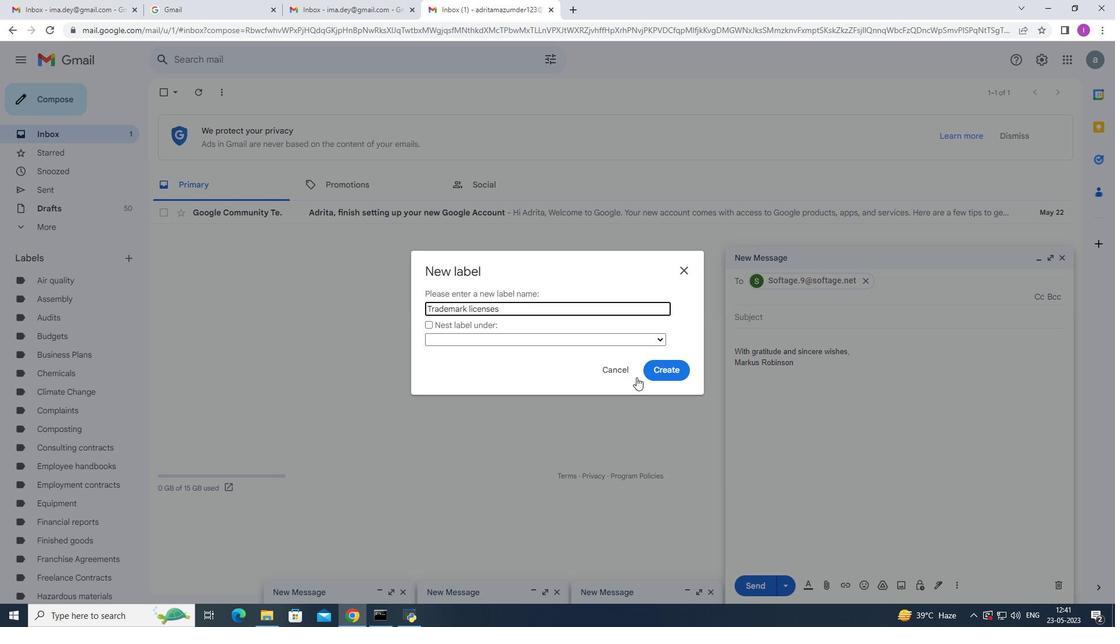 
Action: Mouse pressed left at (662, 374)
Screenshot: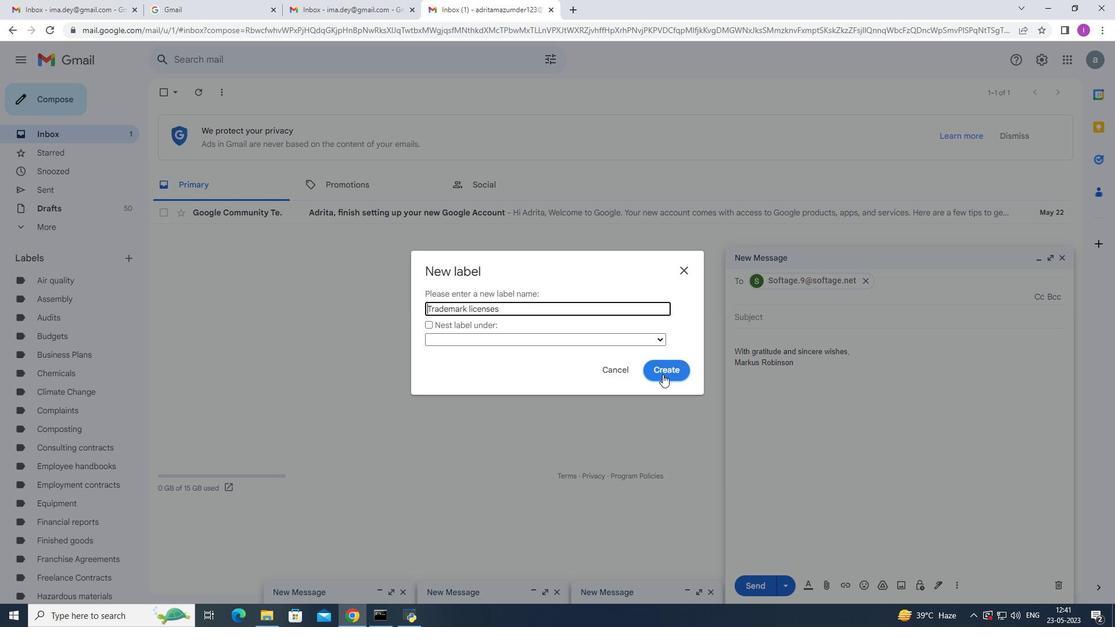
Action: Mouse moved to (956, 587)
Screenshot: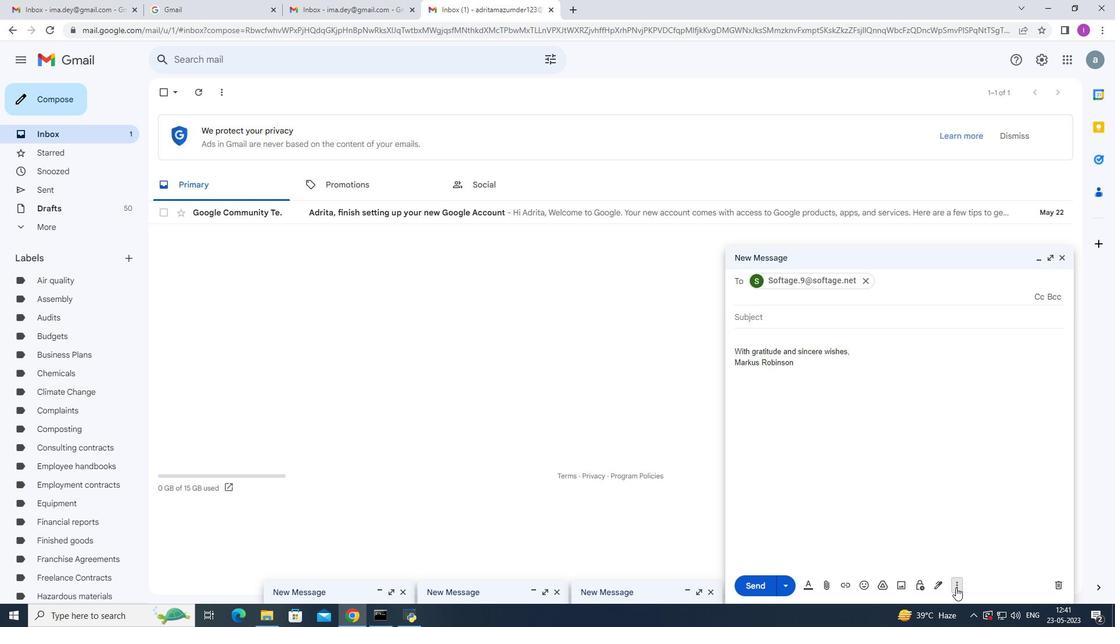 
Action: Mouse pressed left at (956, 587)
Screenshot: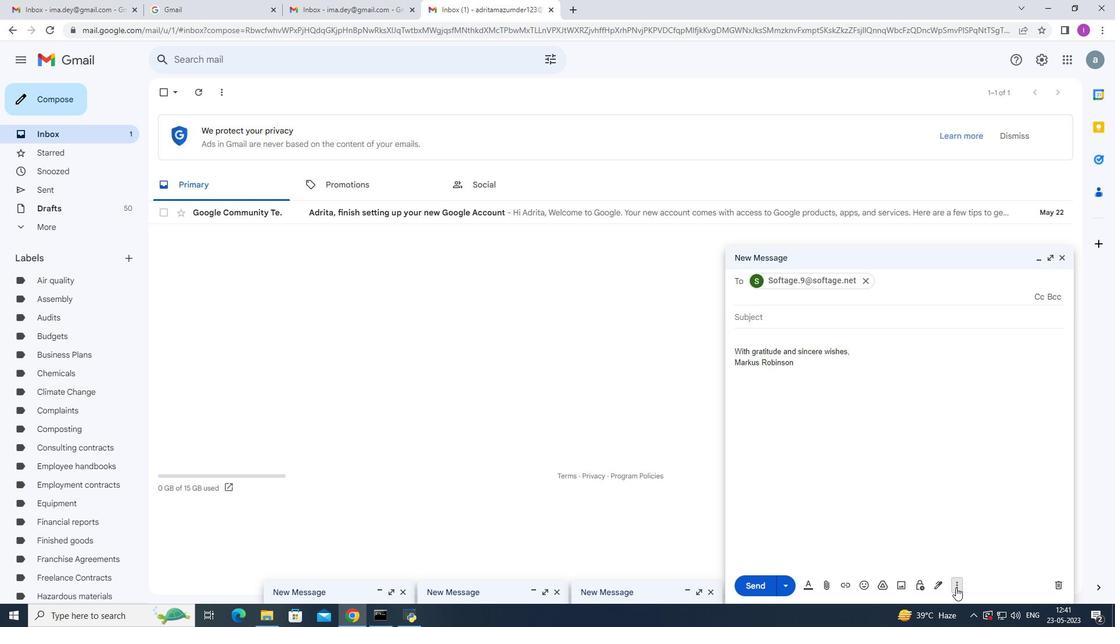 
Action: Mouse moved to (622, 303)
Screenshot: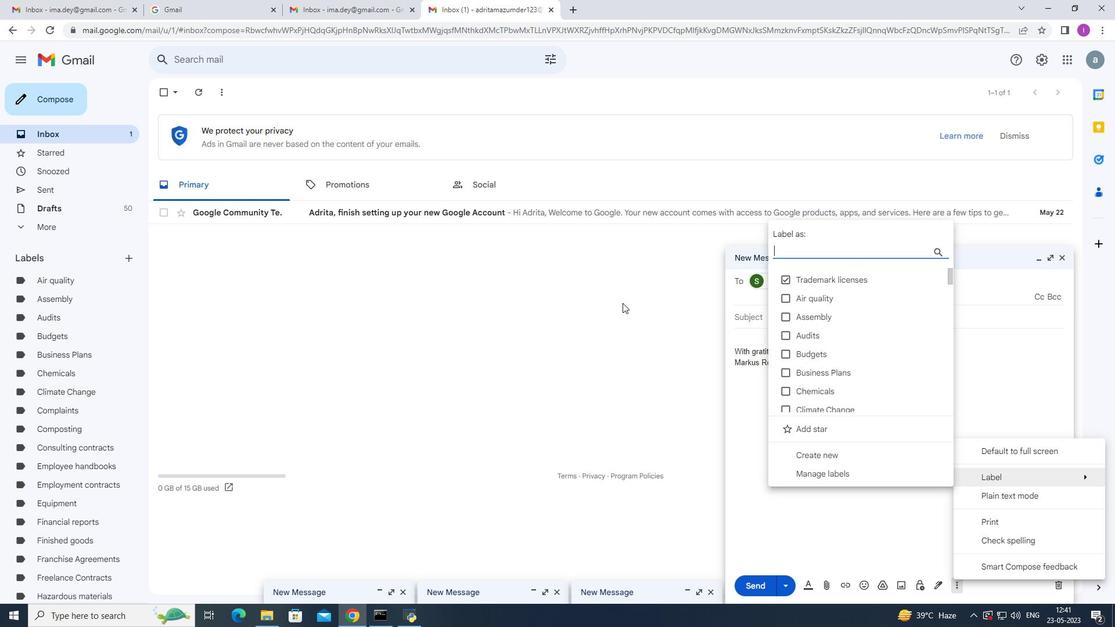 
Action: Mouse pressed left at (622, 303)
Screenshot: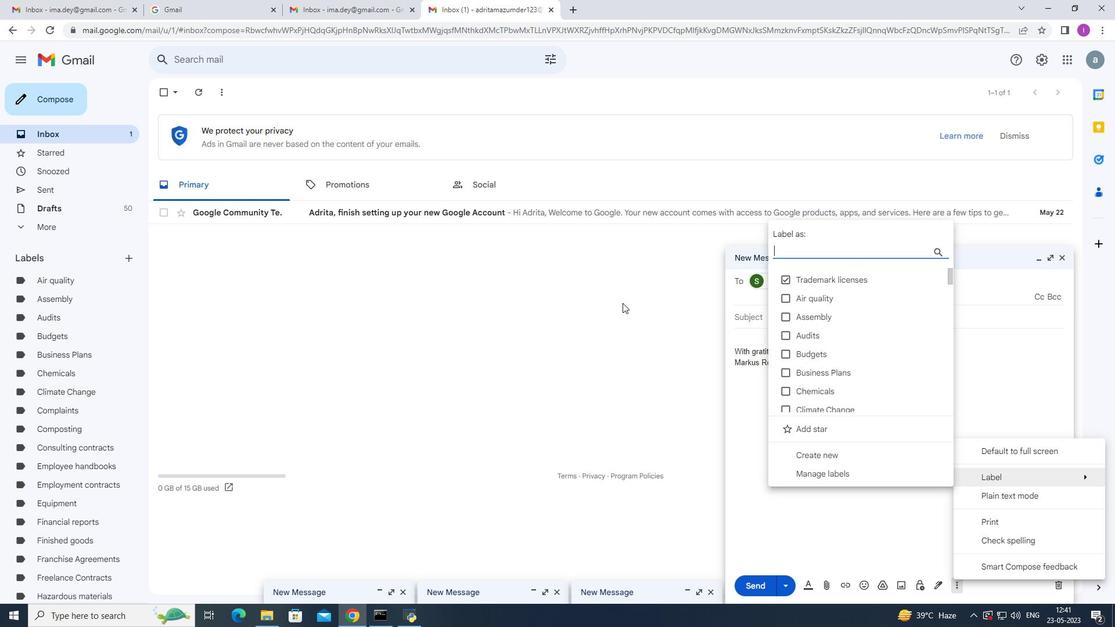 
Action: Mouse moved to (668, 479)
Screenshot: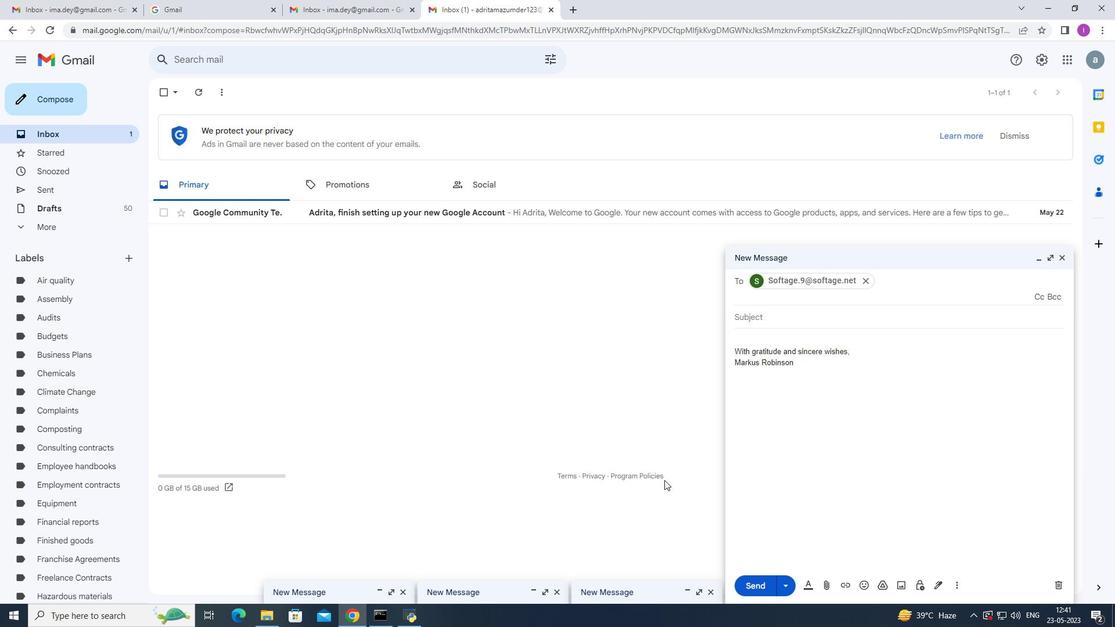 
